 Task: Calculate the shortest route from Miami to Dry Tortugas National Park.
Action: Mouse moved to (422, 126)
Screenshot: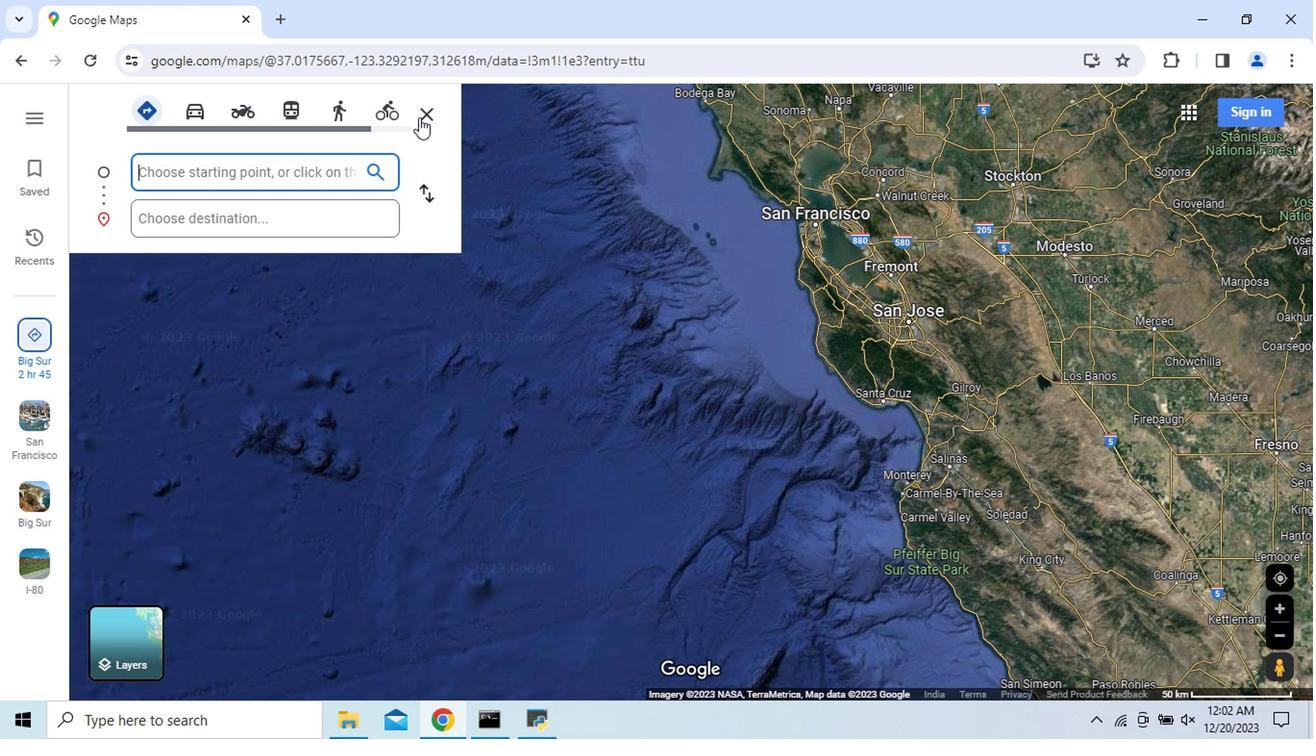 
Action: Mouse pressed left at (422, 126)
Screenshot: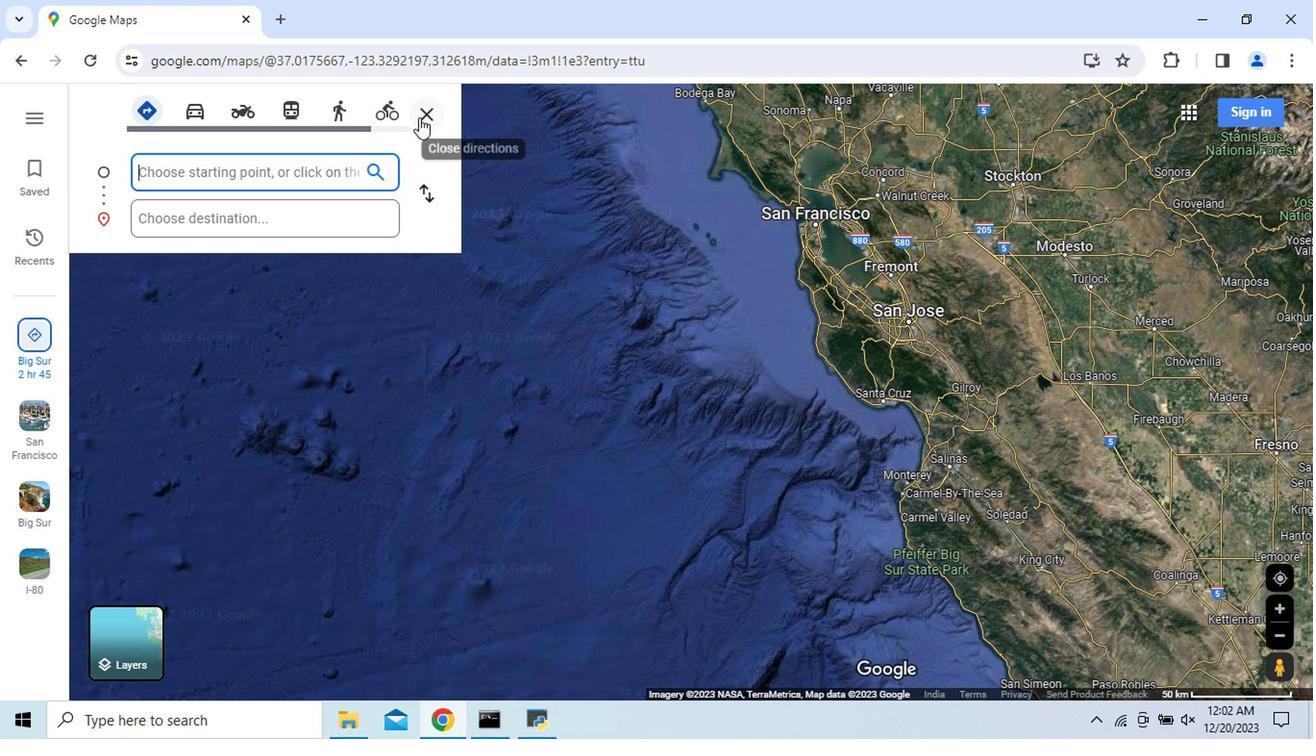 
Action: Mouse moved to (576, 442)
Screenshot: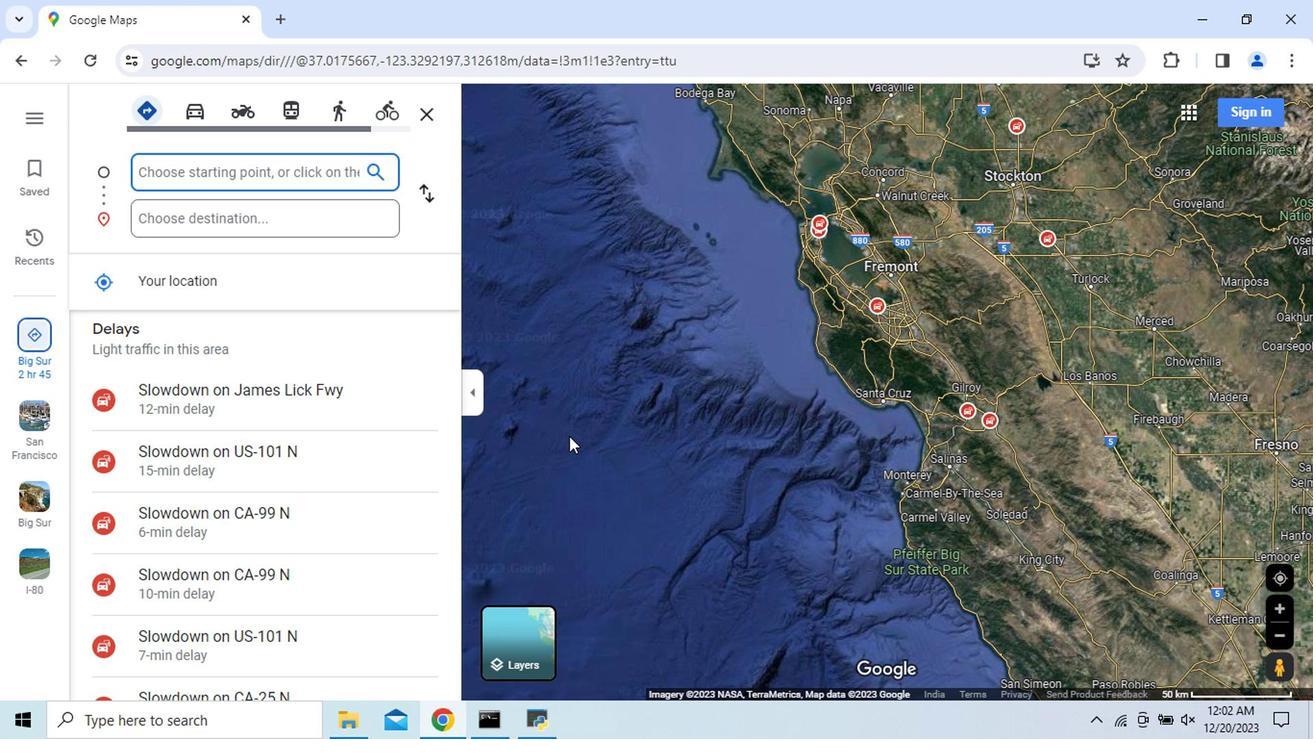 
Action: Key pressed <Key.shift_r>Miami
Screenshot: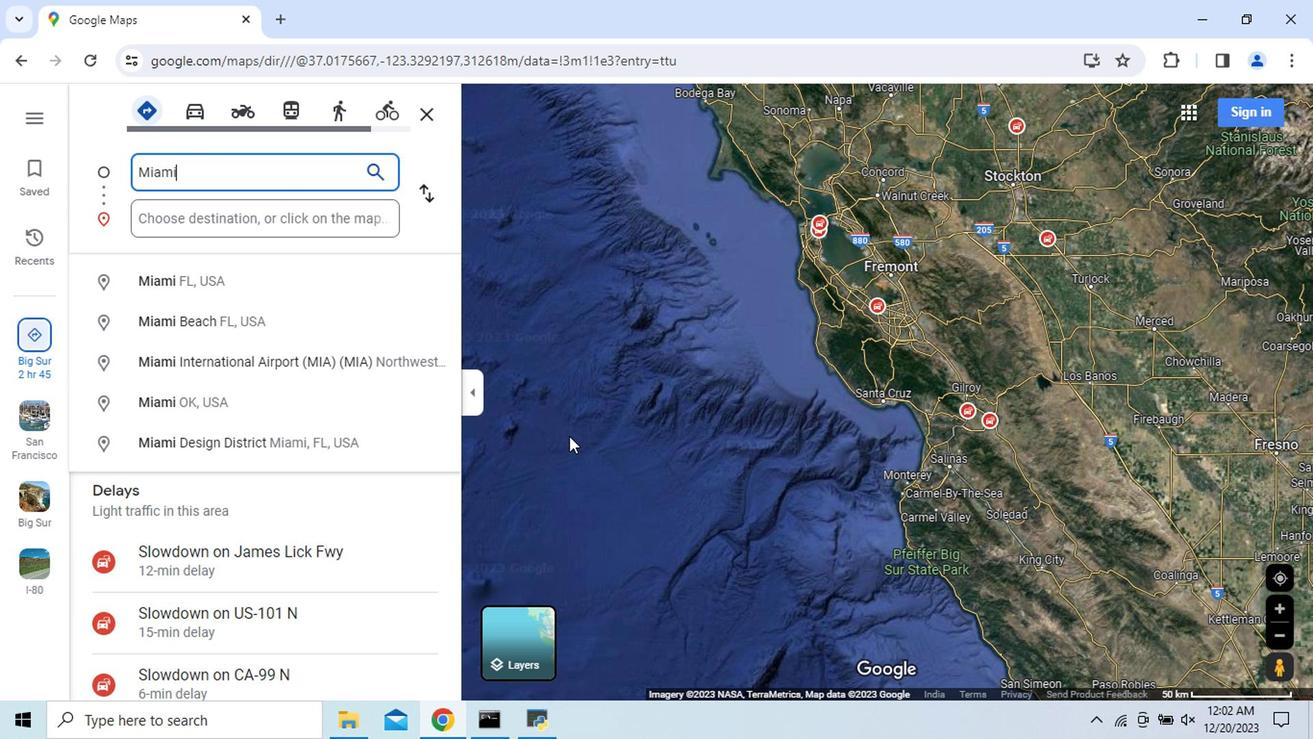 
Action: Mouse moved to (210, 225)
Screenshot: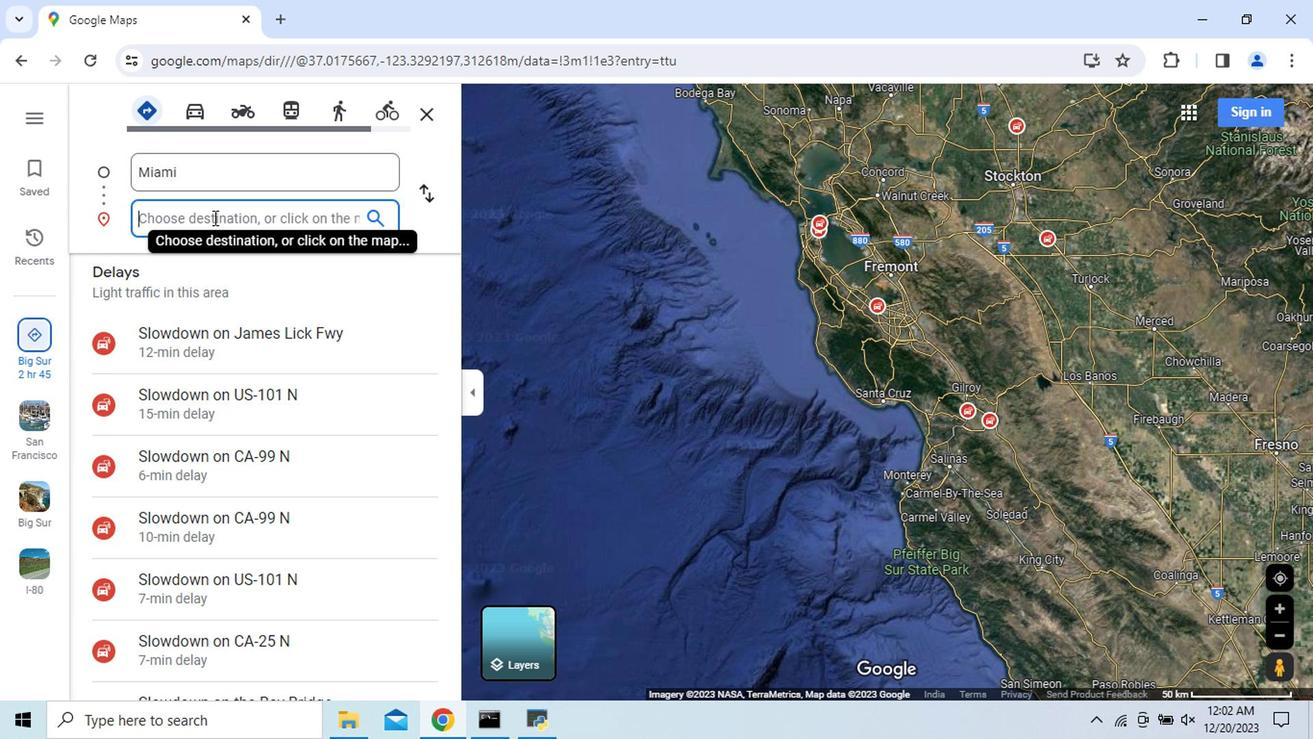 
Action: Mouse pressed left at (210, 225)
Screenshot: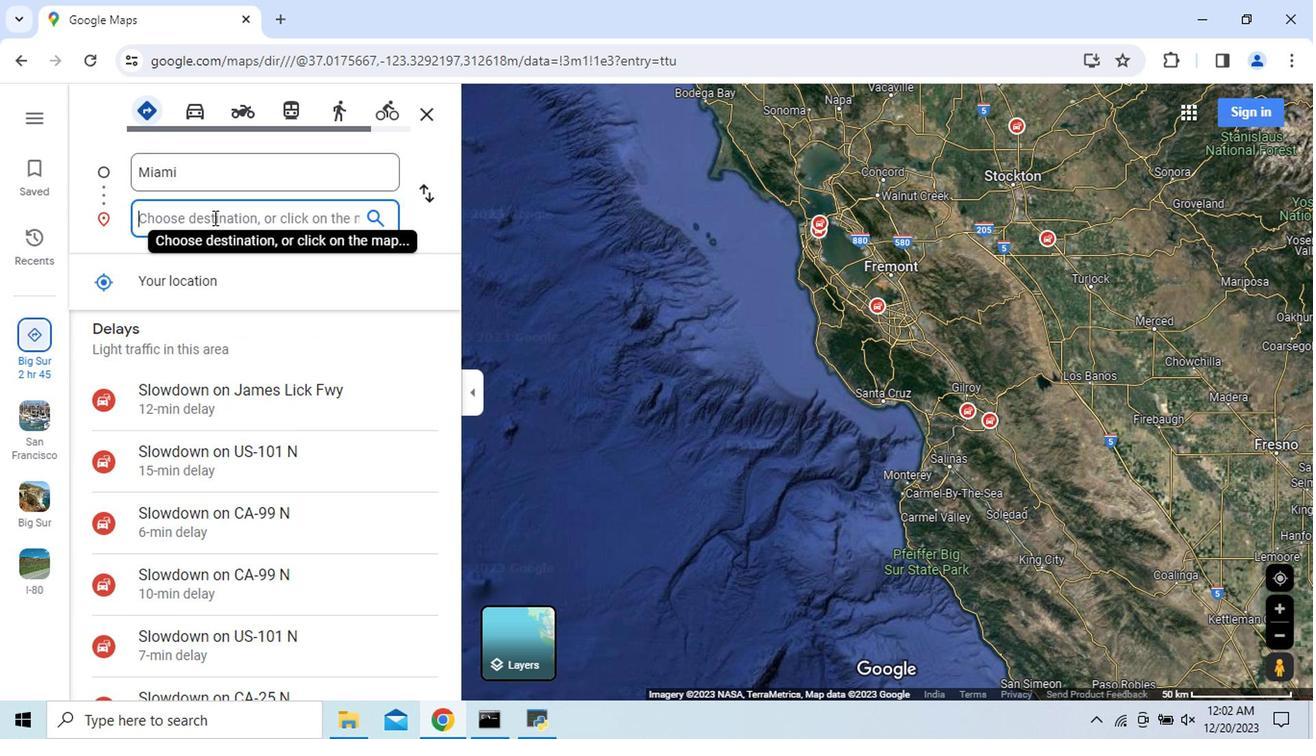 
Action: Key pressed <Key.shift>Dry<Key.space><Key.shift>Tortugas
Screenshot: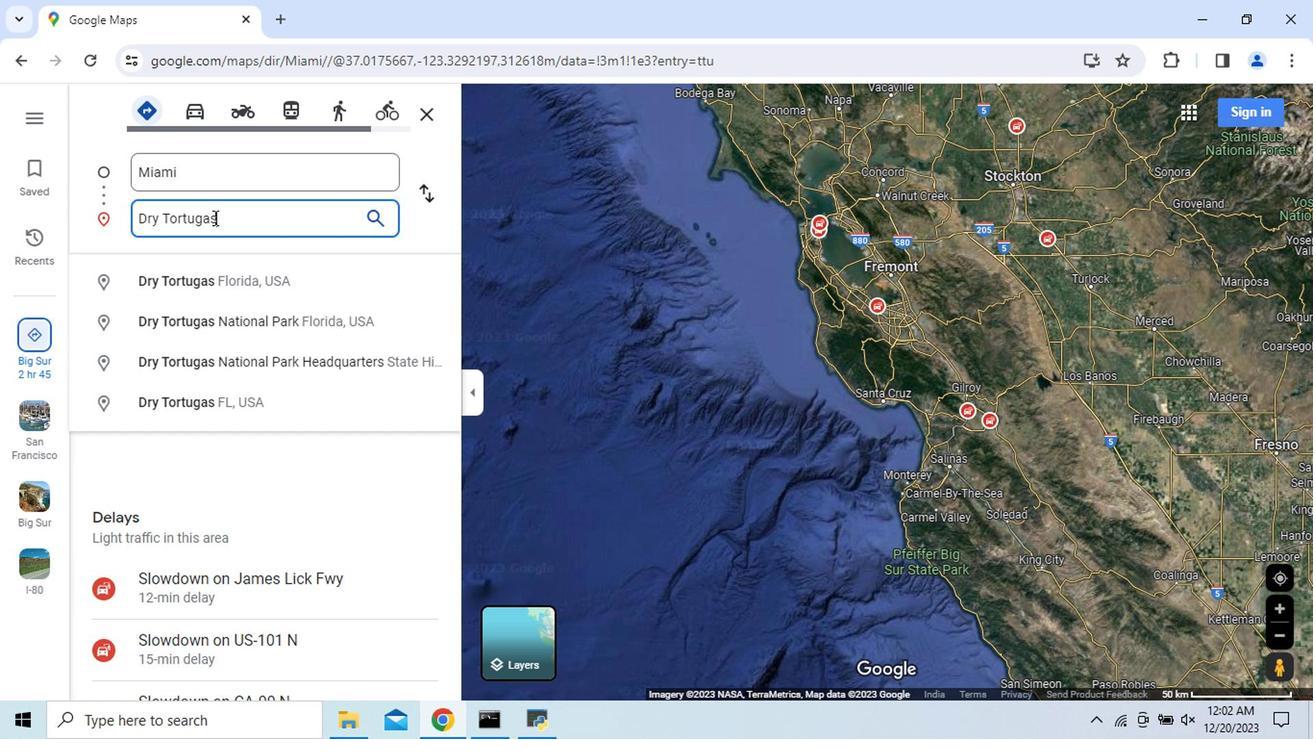 
Action: Mouse moved to (322, 329)
Screenshot: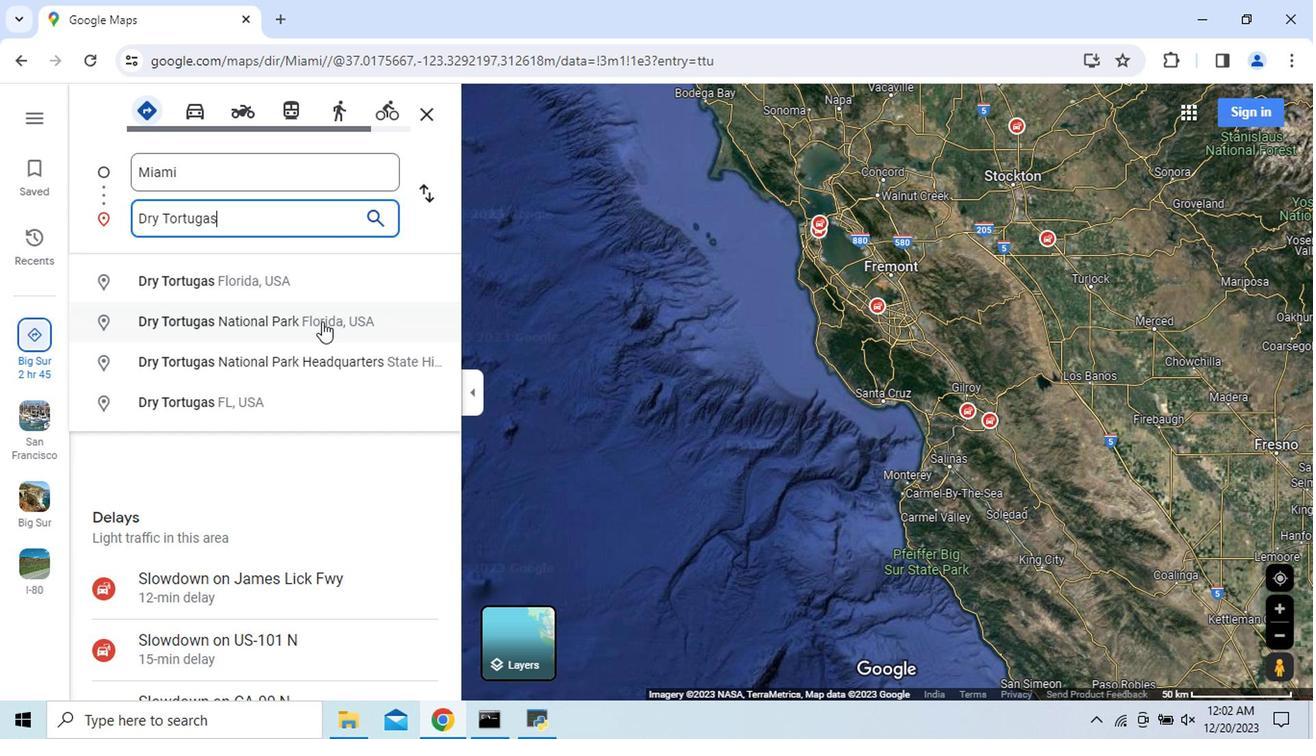 
Action: Mouse pressed left at (322, 329)
Screenshot: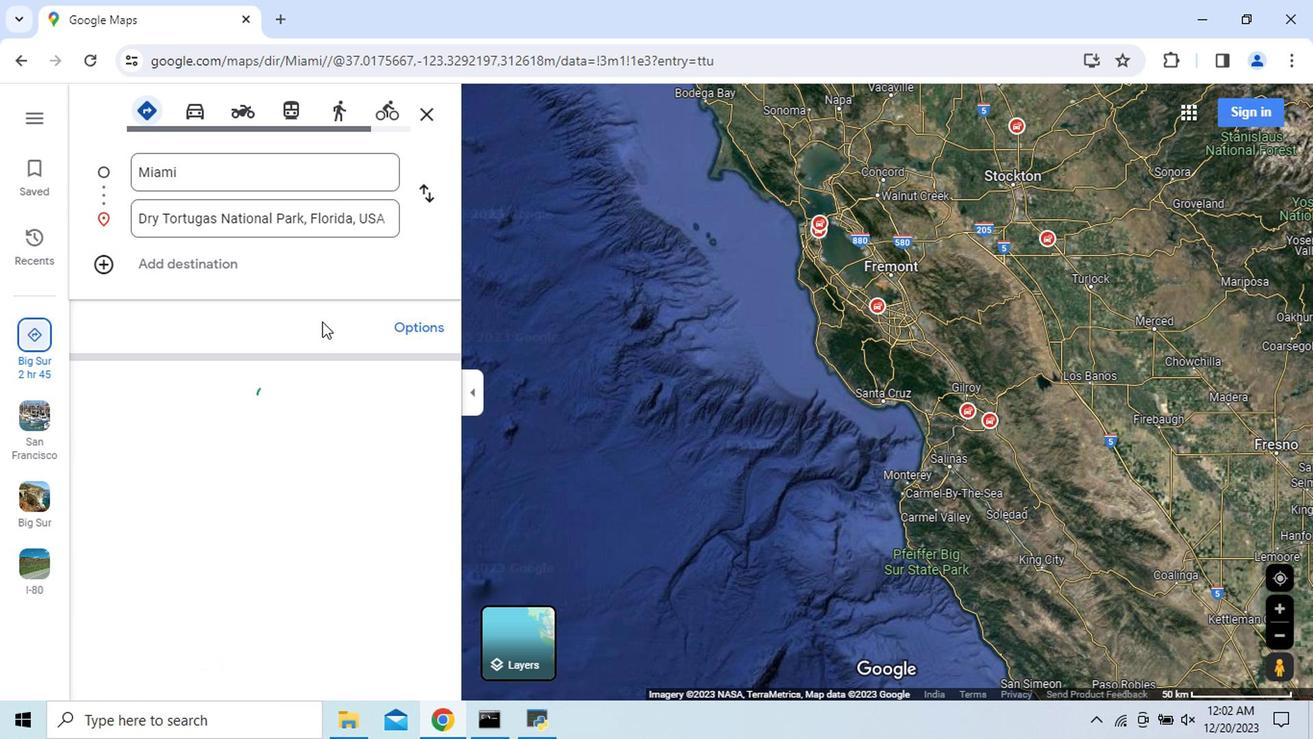 
Action: Mouse moved to (318, 525)
Screenshot: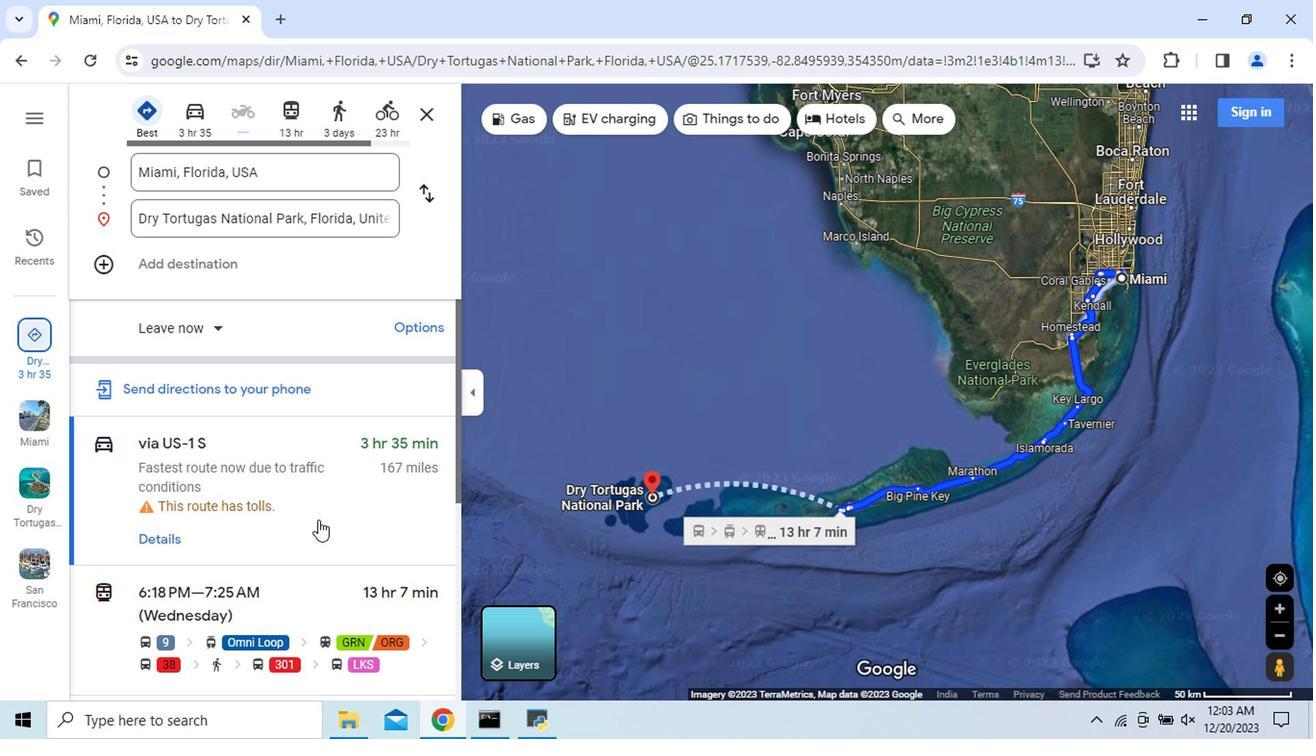 
Action: Mouse scrolled (318, 524) with delta (0, 0)
Screenshot: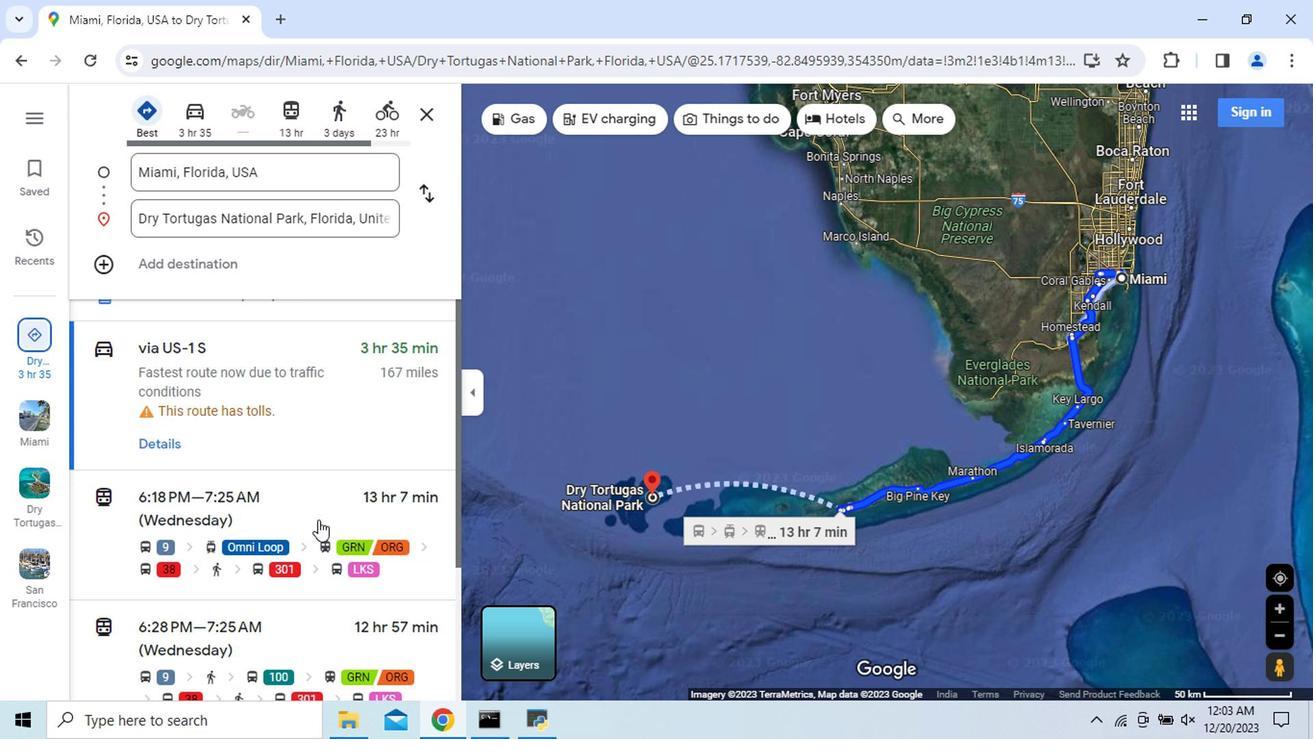 
Action: Mouse moved to (317, 524)
Screenshot: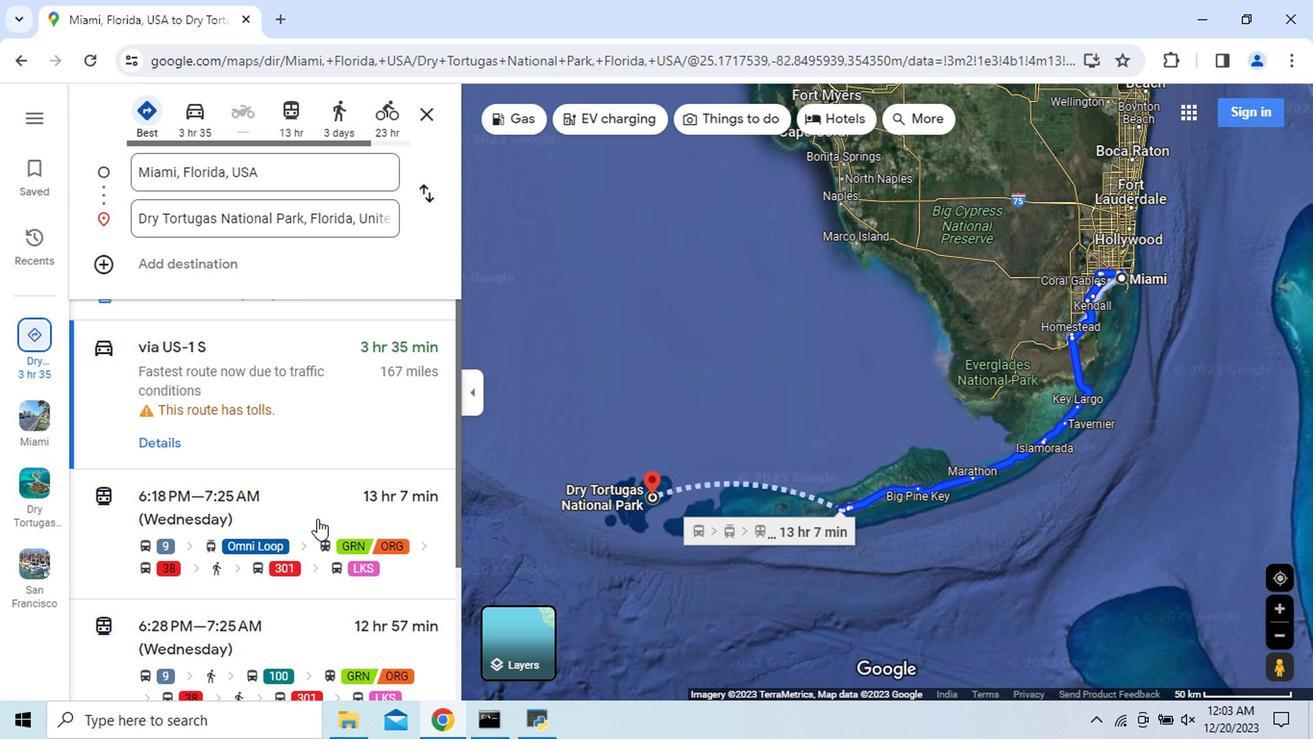 
Action: Mouse scrolled (317, 523) with delta (0, -1)
Screenshot: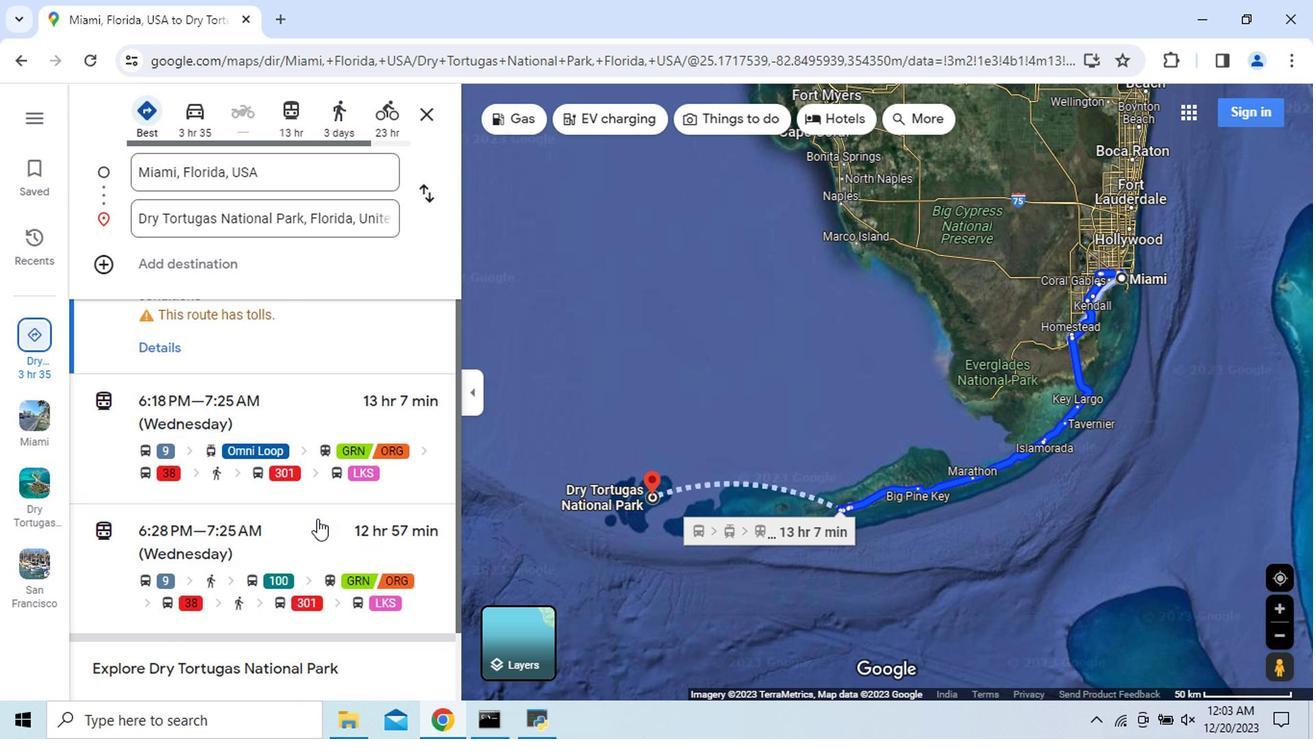 
Action: Mouse scrolled (317, 523) with delta (0, -1)
Screenshot: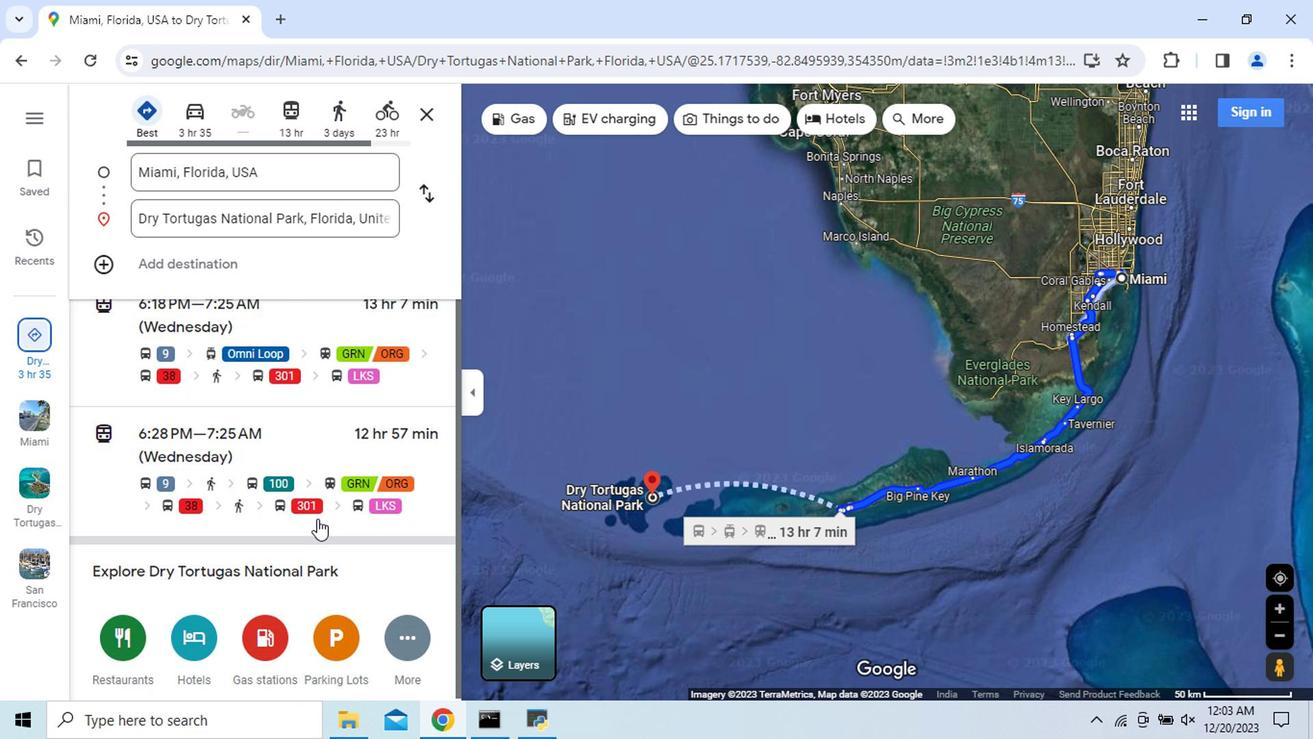 
Action: Mouse scrolled (317, 525) with delta (0, 0)
Screenshot: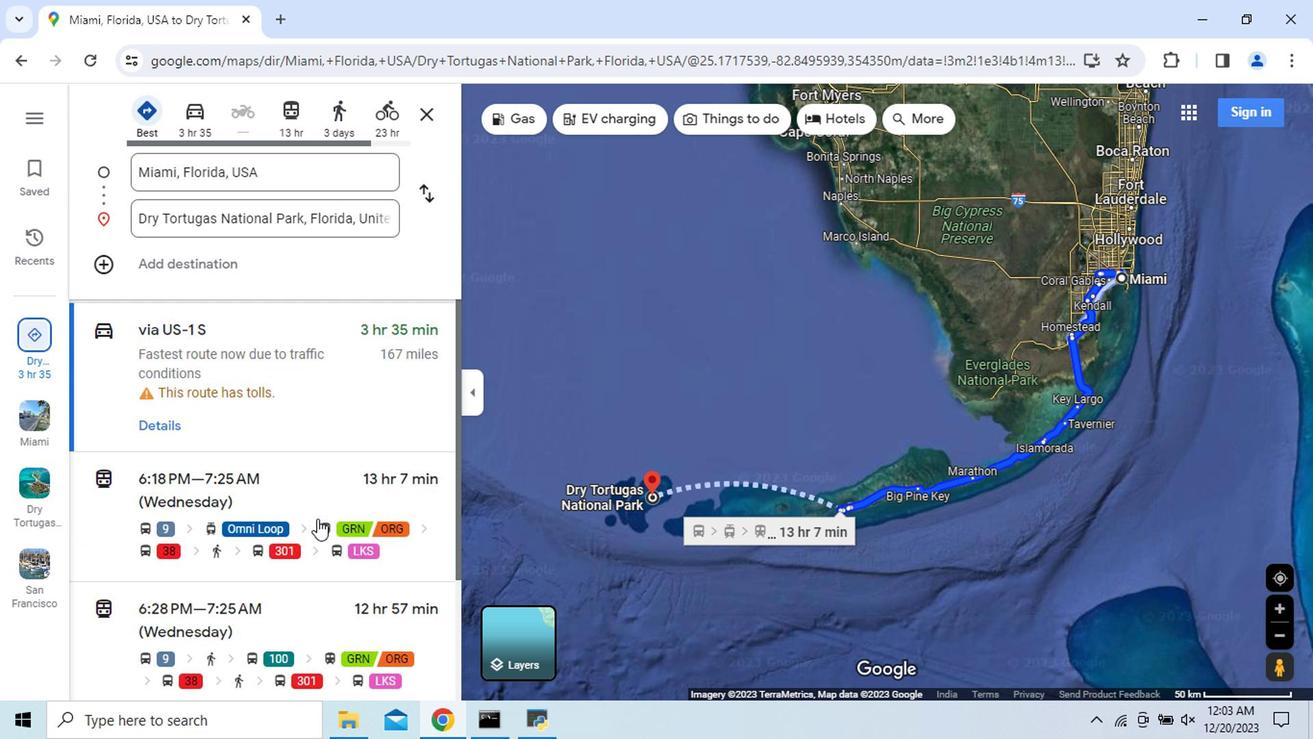 
Action: Mouse scrolled (317, 525) with delta (0, 0)
Screenshot: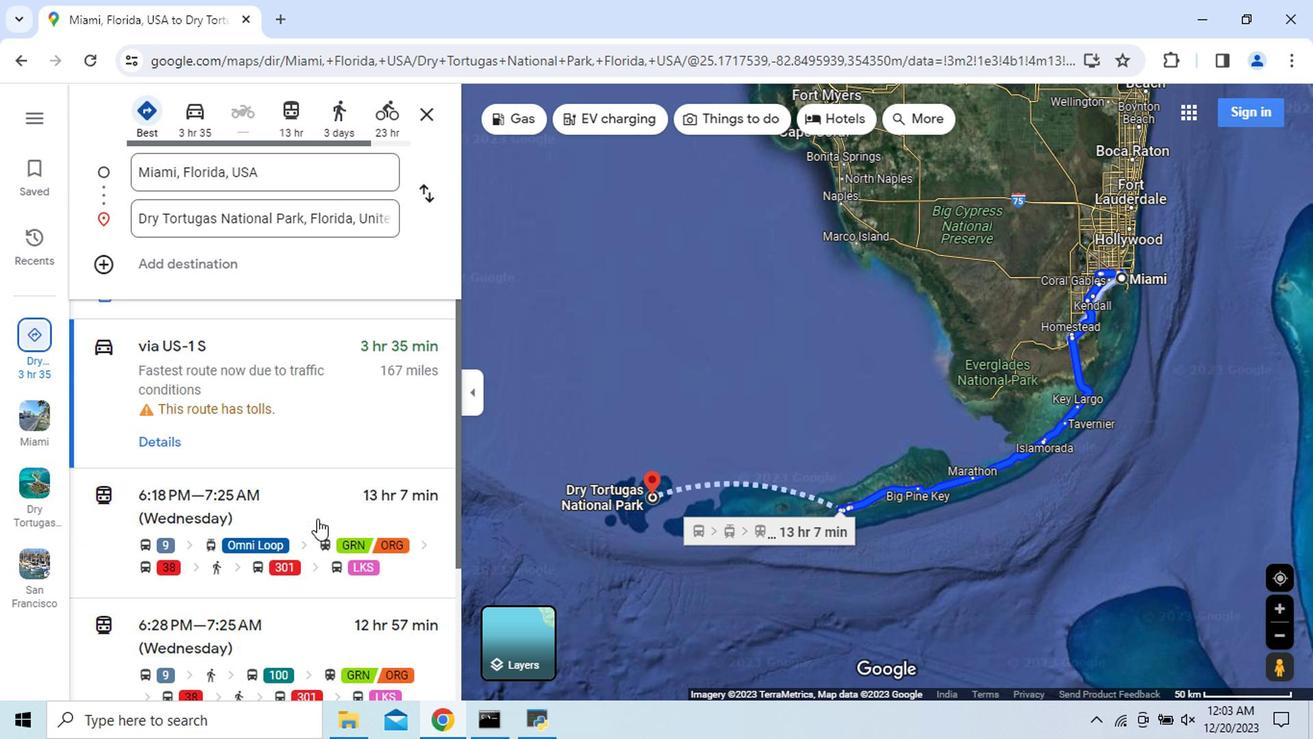 
Action: Mouse scrolled (317, 525) with delta (0, 0)
Screenshot: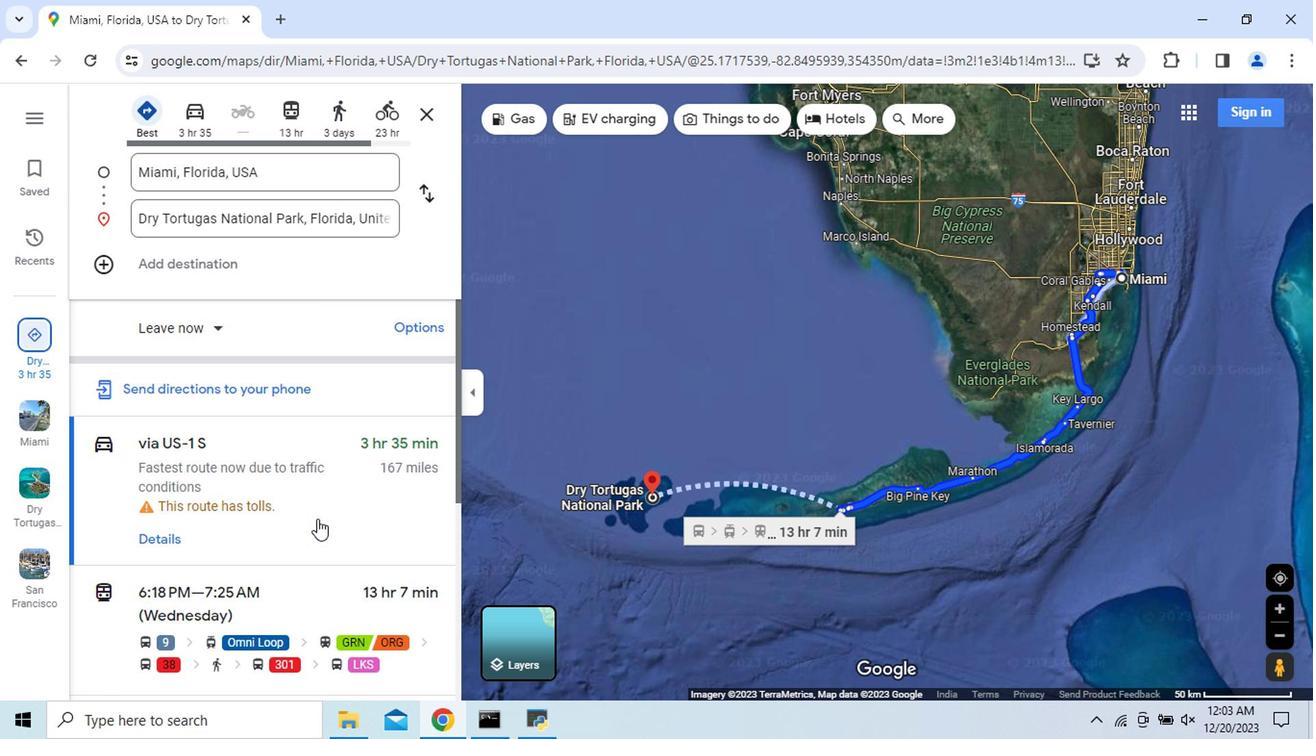 
Action: Mouse scrolled (317, 525) with delta (0, 0)
Screenshot: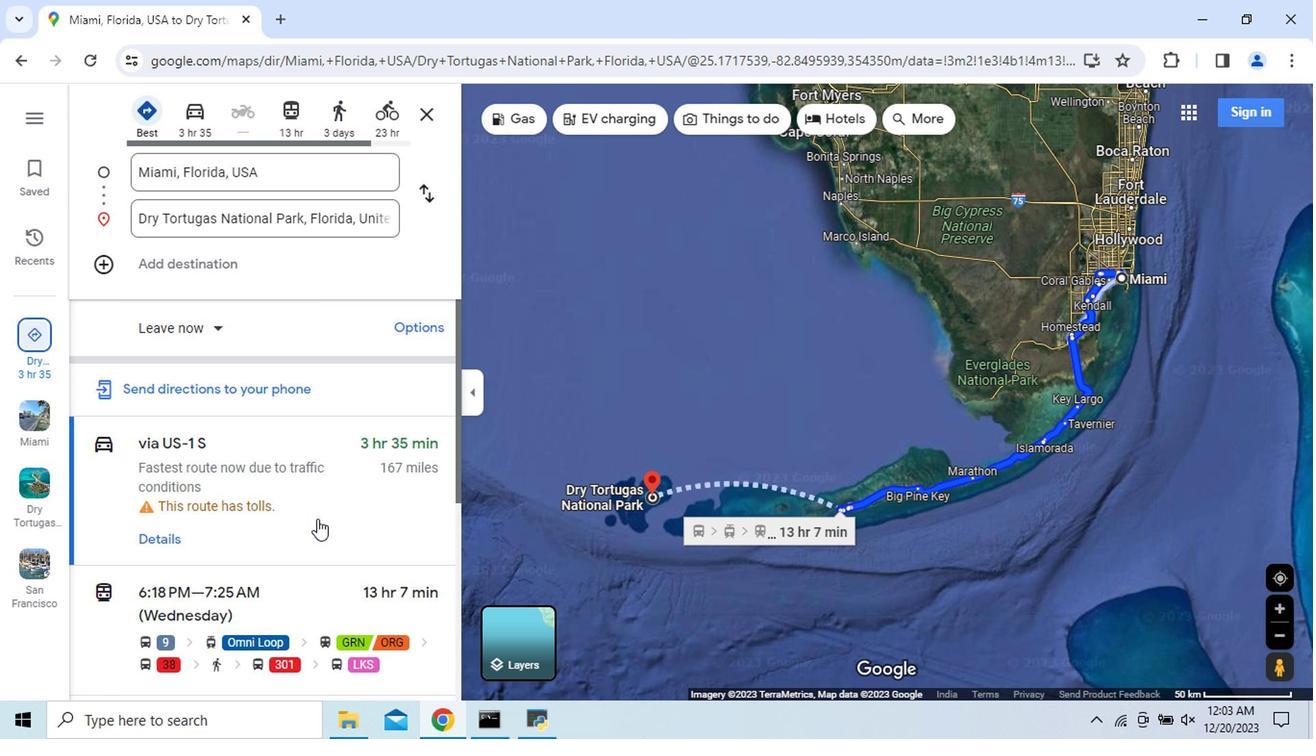 
Action: Mouse moved to (158, 539)
Screenshot: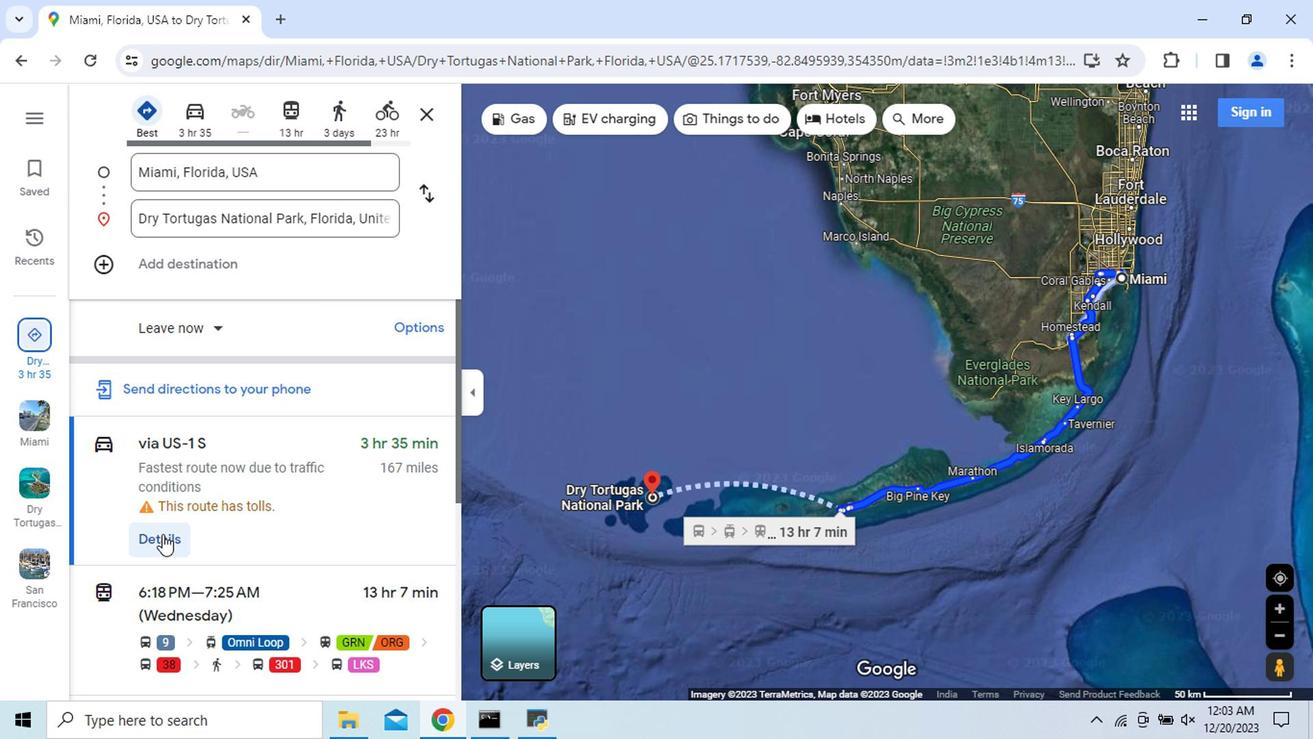 
Action: Mouse pressed left at (158, 539)
Screenshot: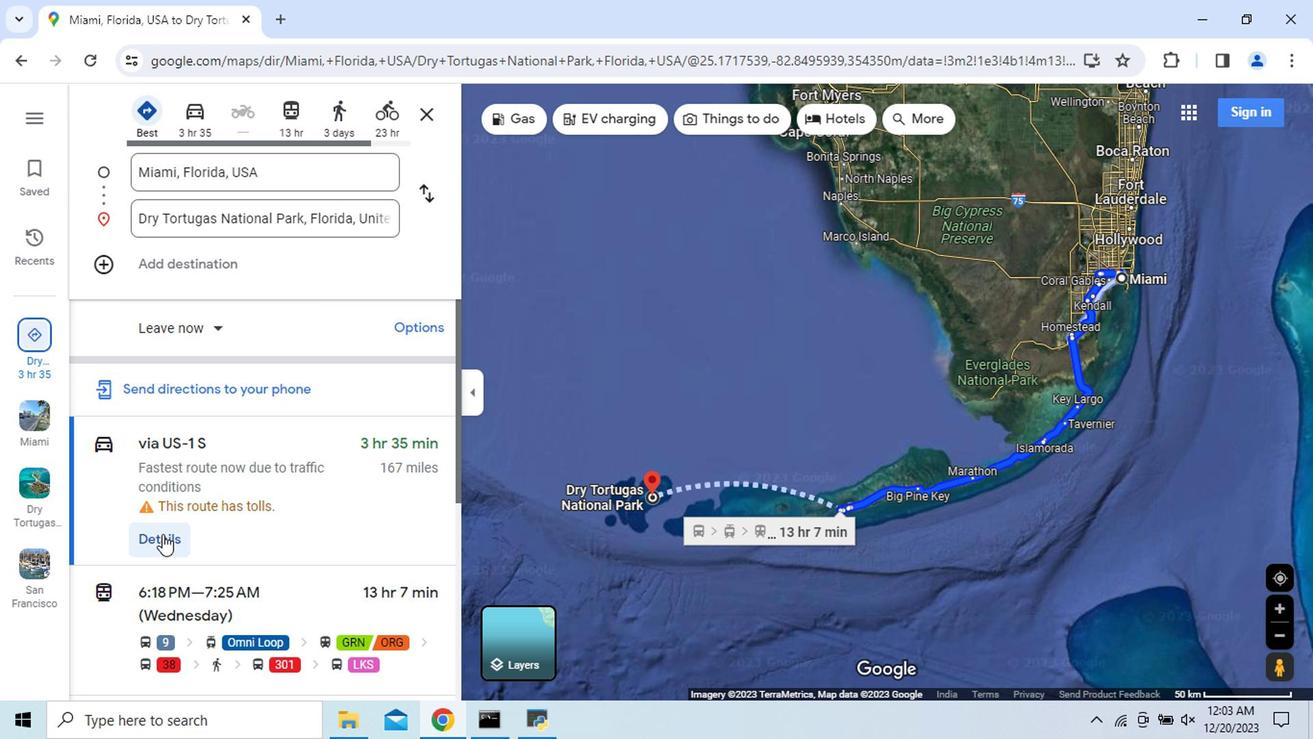 
Action: Mouse moved to (100, 385)
Screenshot: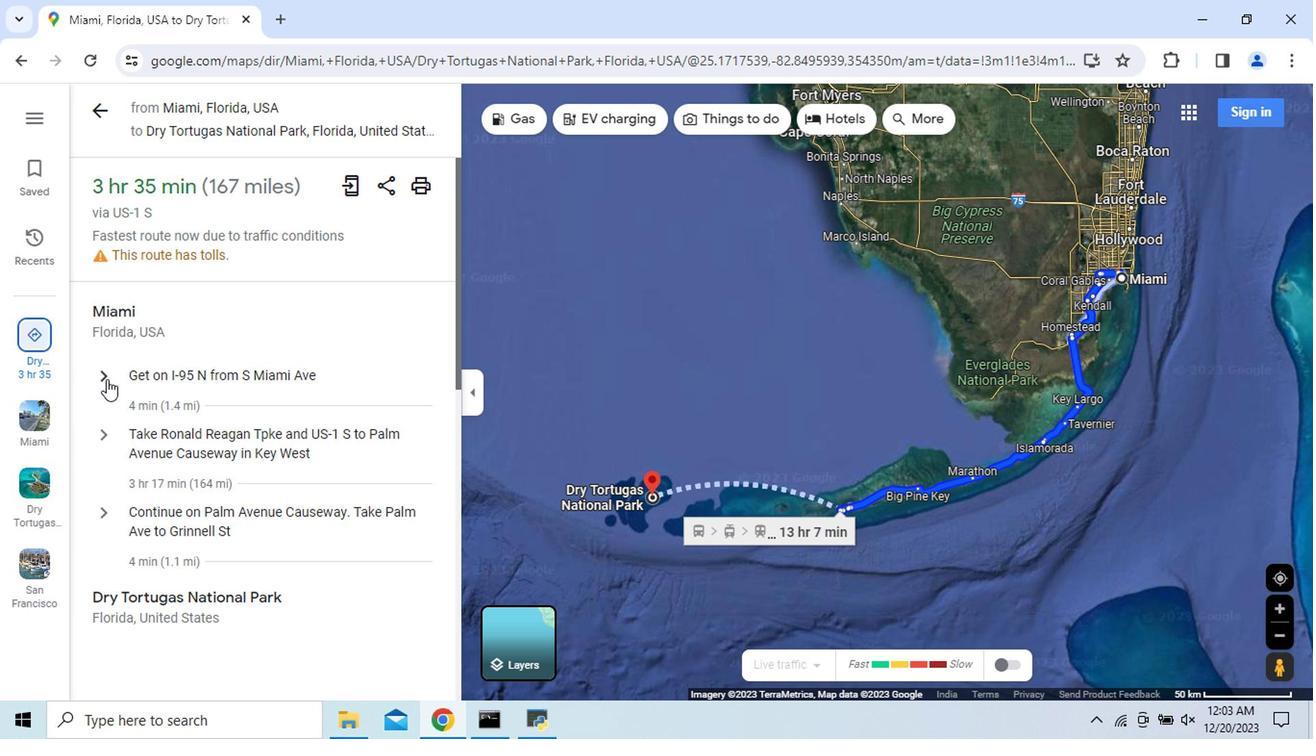 
Action: Mouse pressed left at (100, 385)
Screenshot: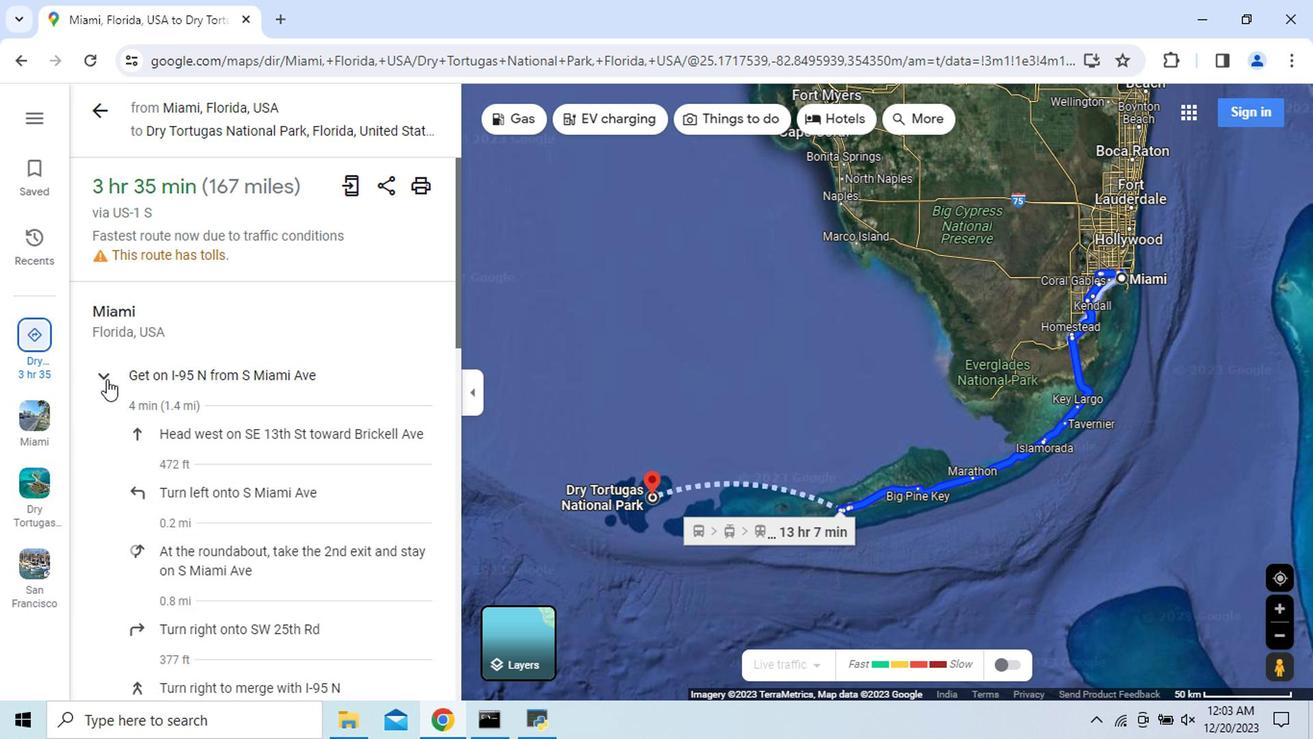 
Action: Mouse moved to (93, 516)
Screenshot: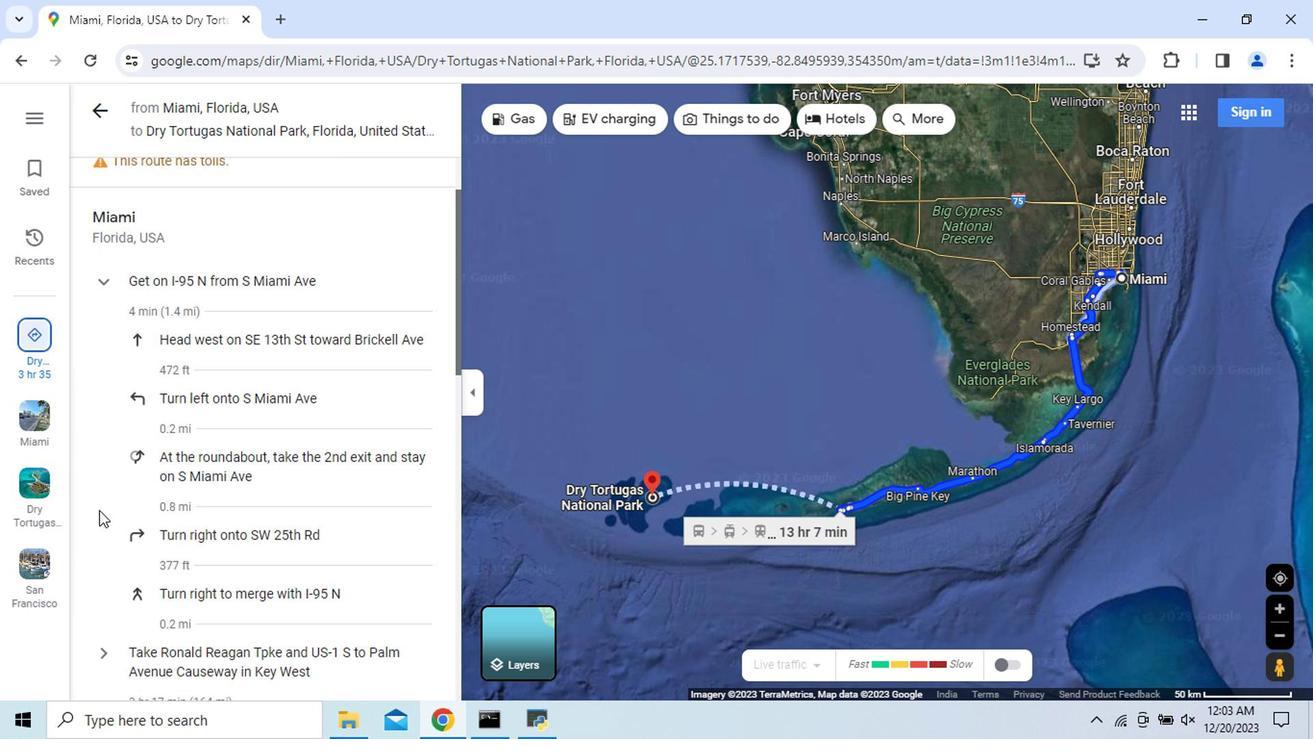 
Action: Mouse scrolled (93, 515) with delta (0, 0)
Screenshot: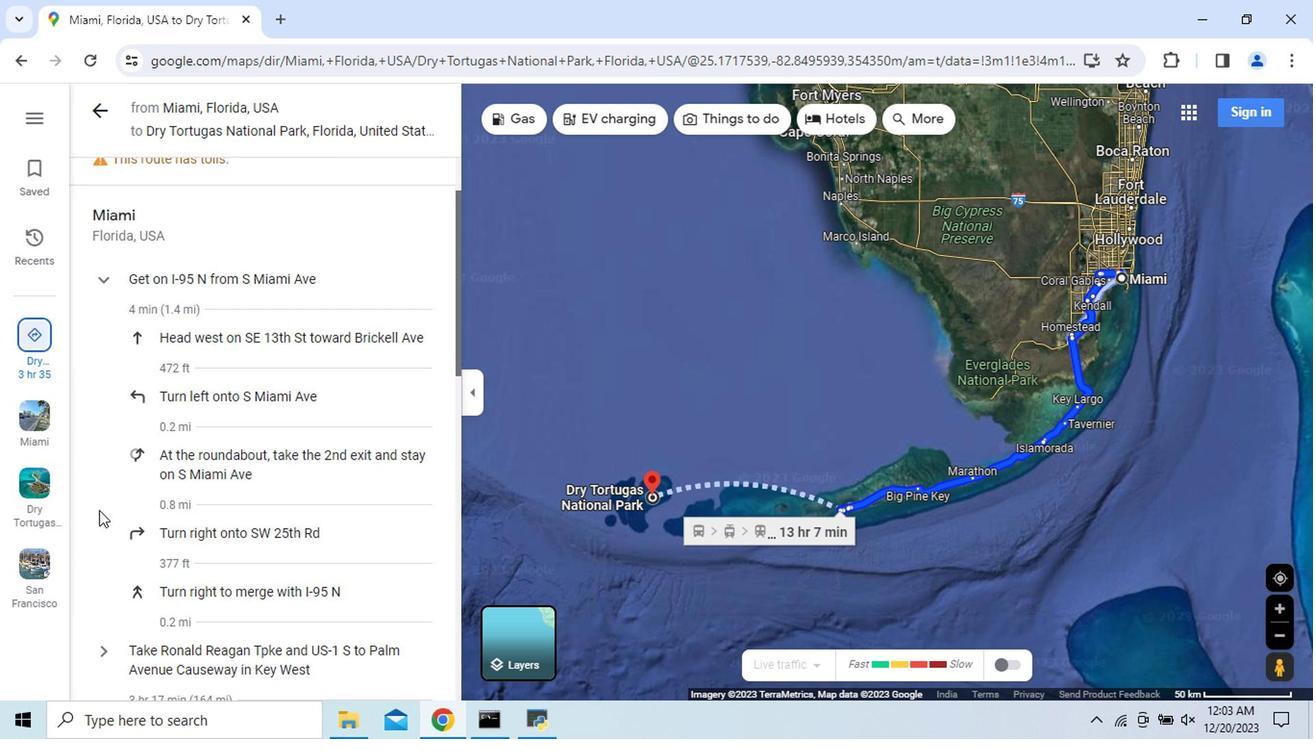 
Action: Mouse scrolled (93, 515) with delta (0, 0)
Screenshot: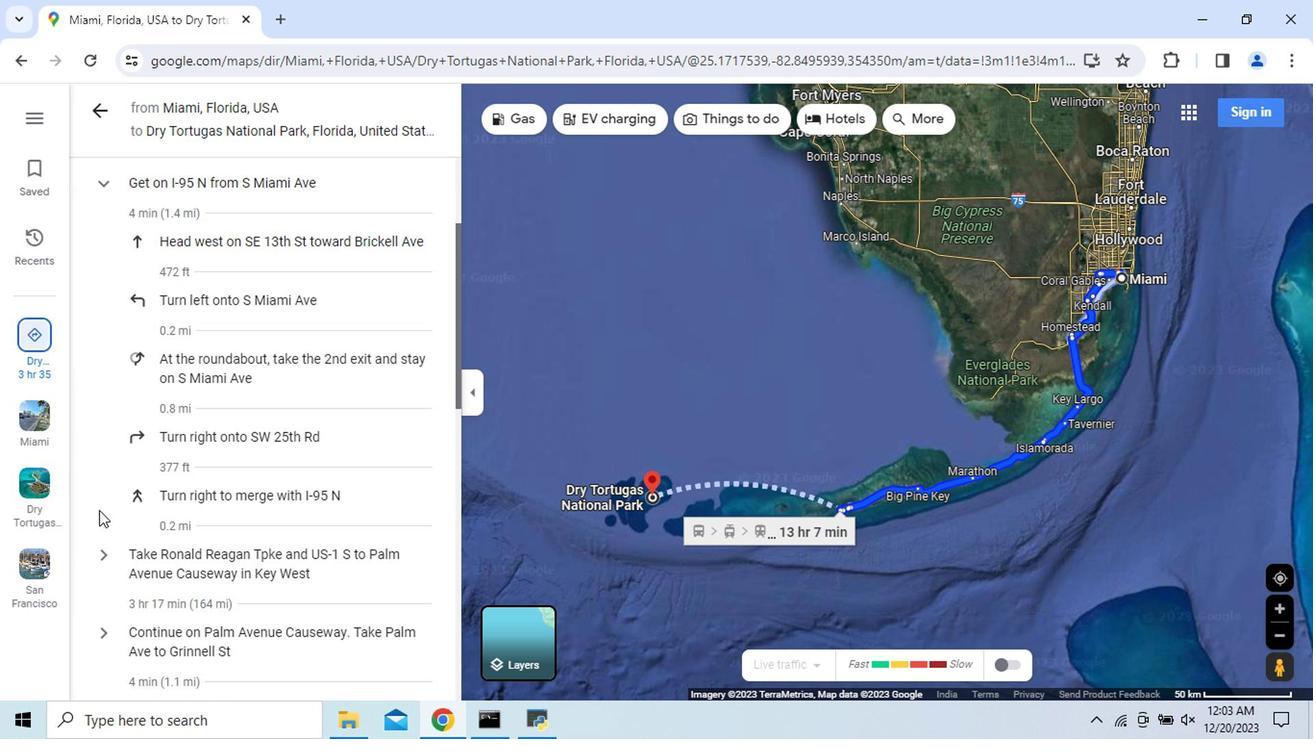 
Action: Mouse moved to (91, 554)
Screenshot: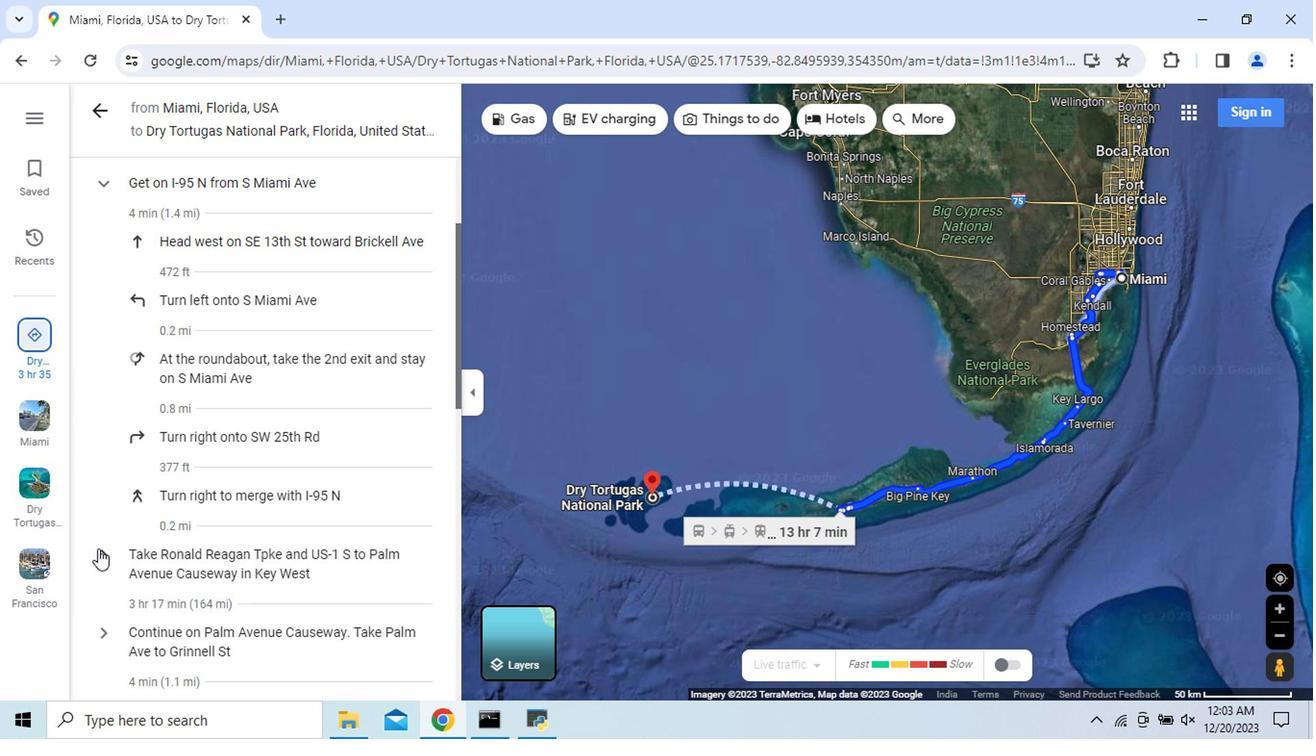 
Action: Mouse pressed left at (91, 554)
Screenshot: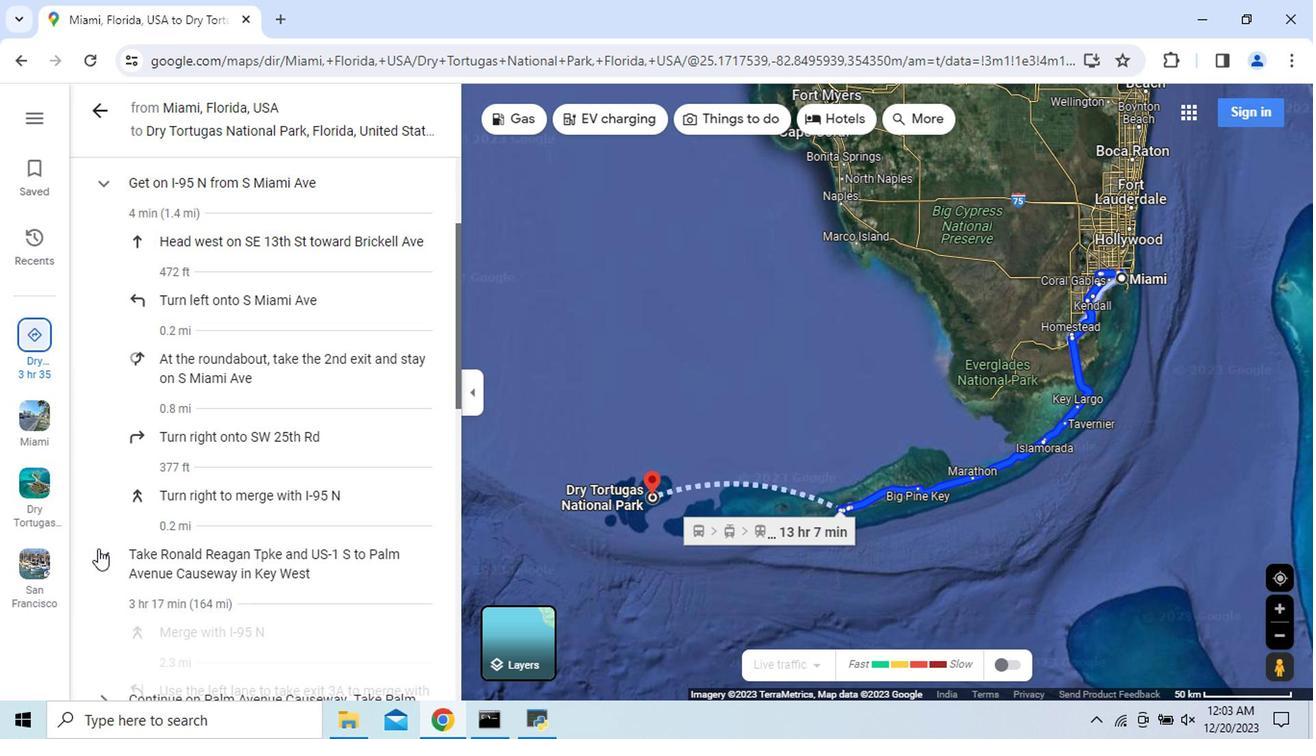
Action: Mouse moved to (88, 555)
Screenshot: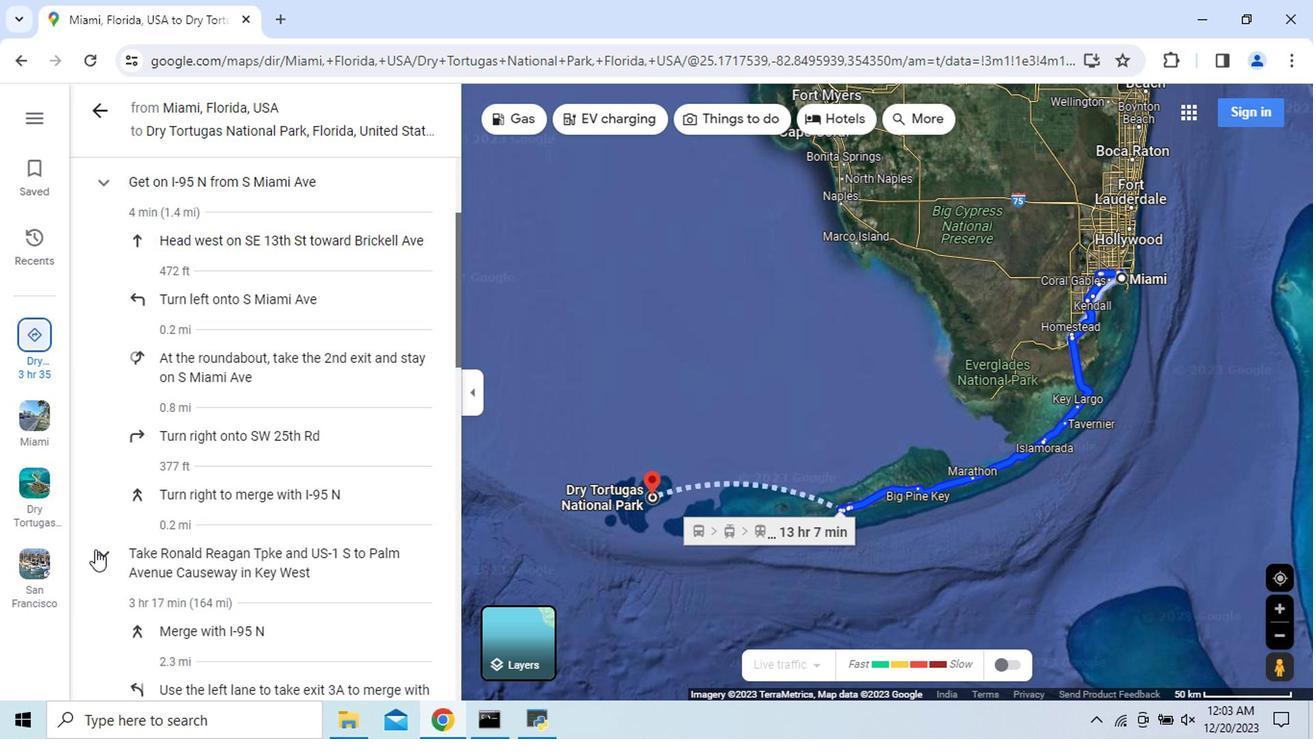 
Action: Mouse scrolled (88, 554) with delta (0, 0)
Screenshot: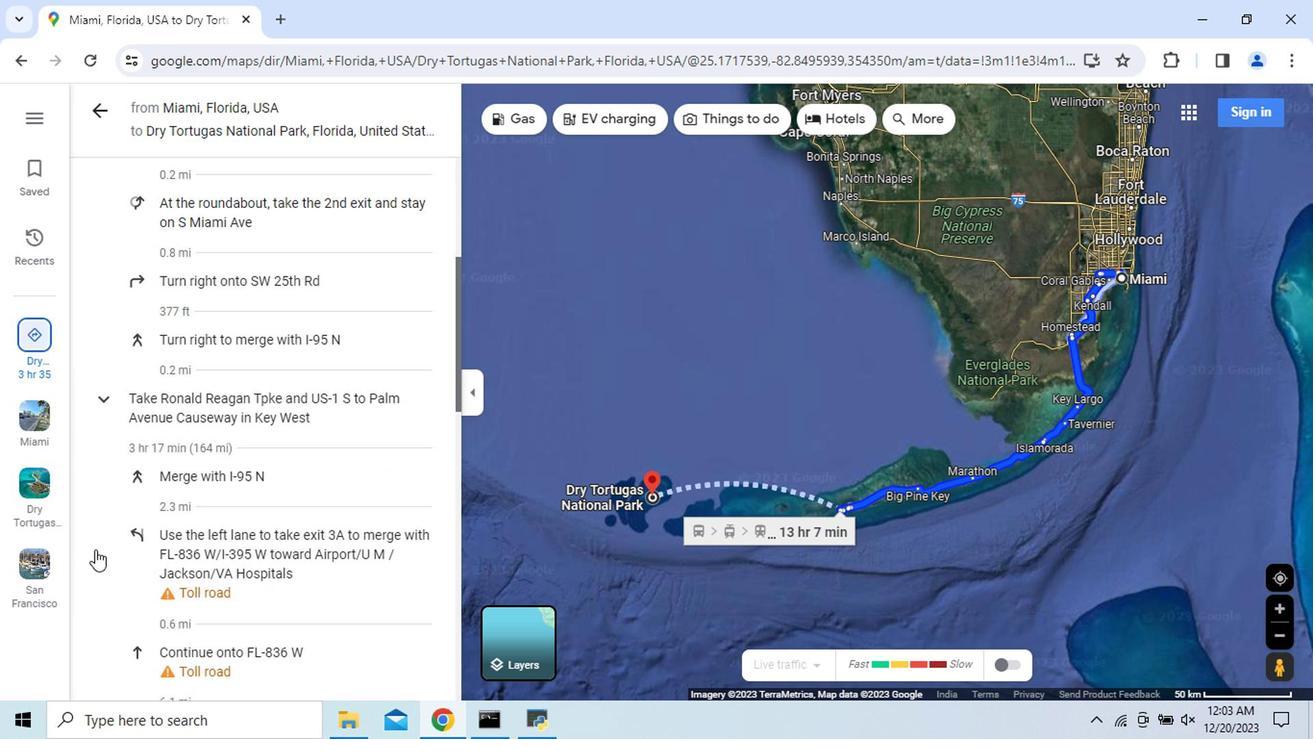 
Action: Mouse scrolled (88, 554) with delta (0, 0)
Screenshot: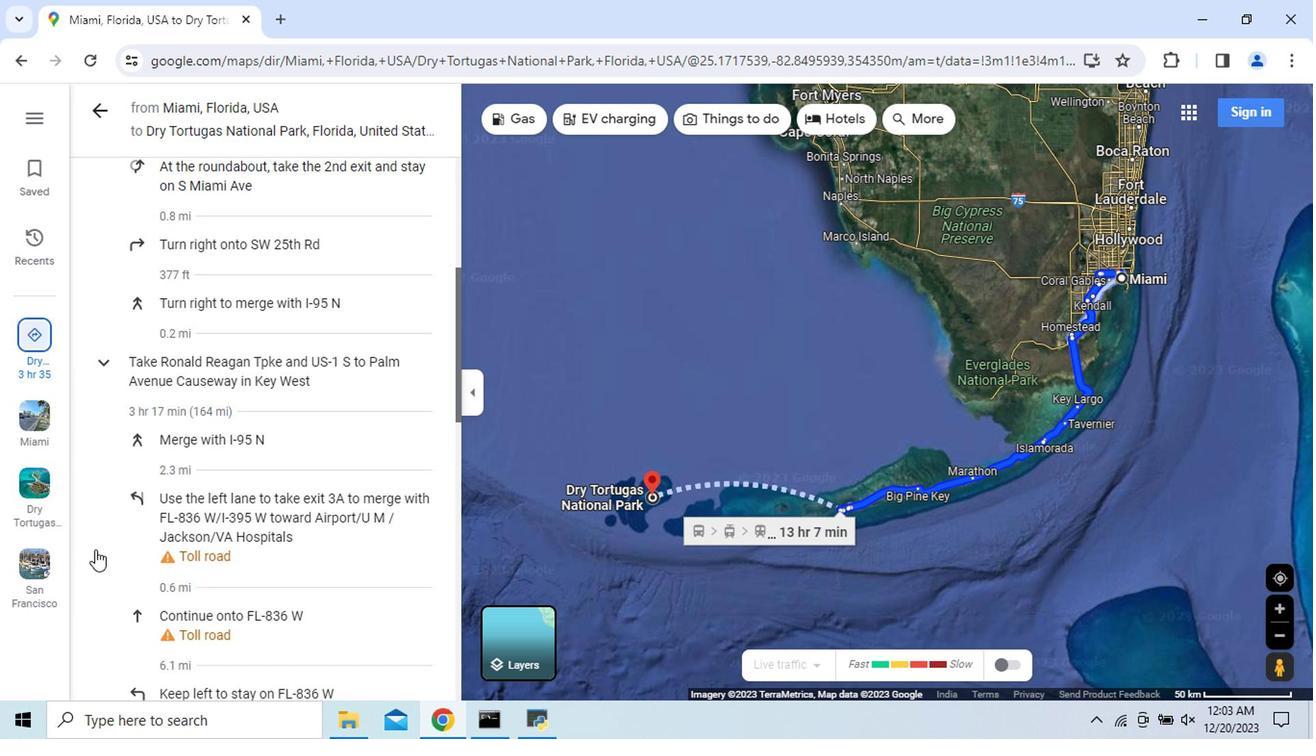 
Action: Mouse scrolled (88, 554) with delta (0, 0)
Screenshot: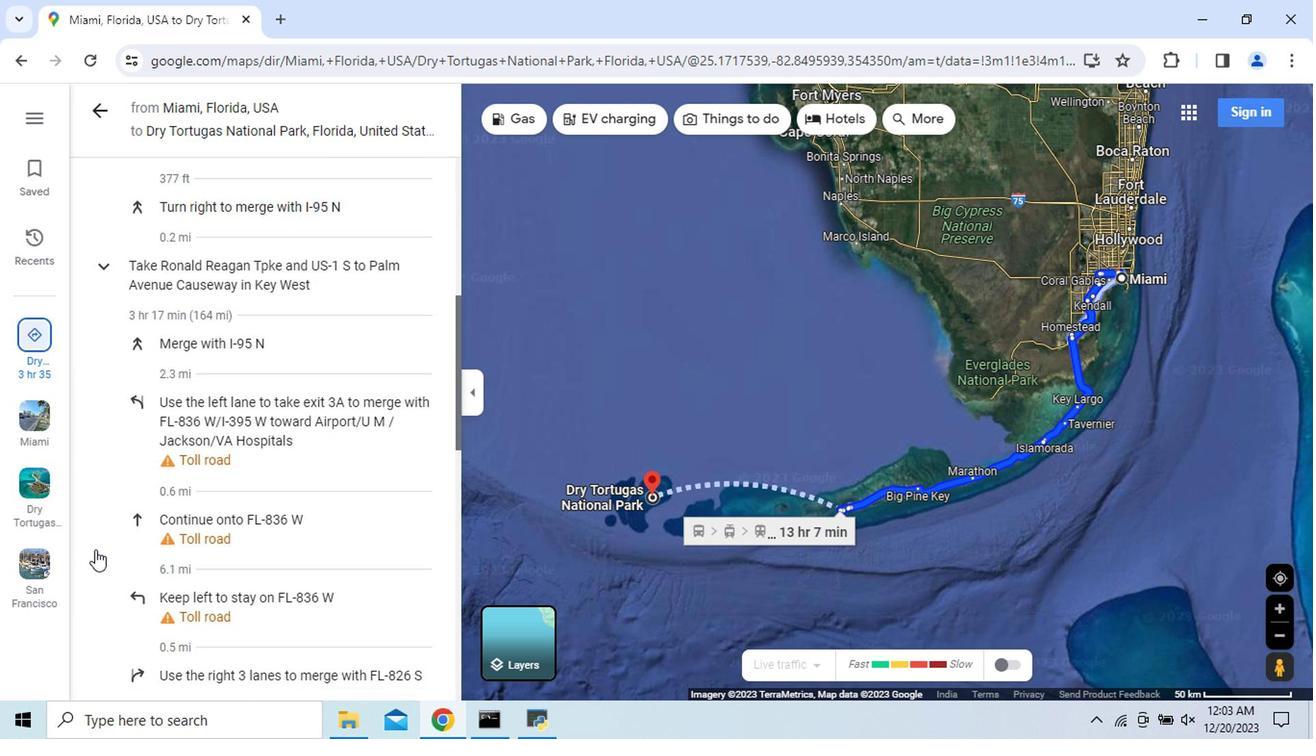 
Action: Mouse scrolled (88, 554) with delta (0, 0)
Screenshot: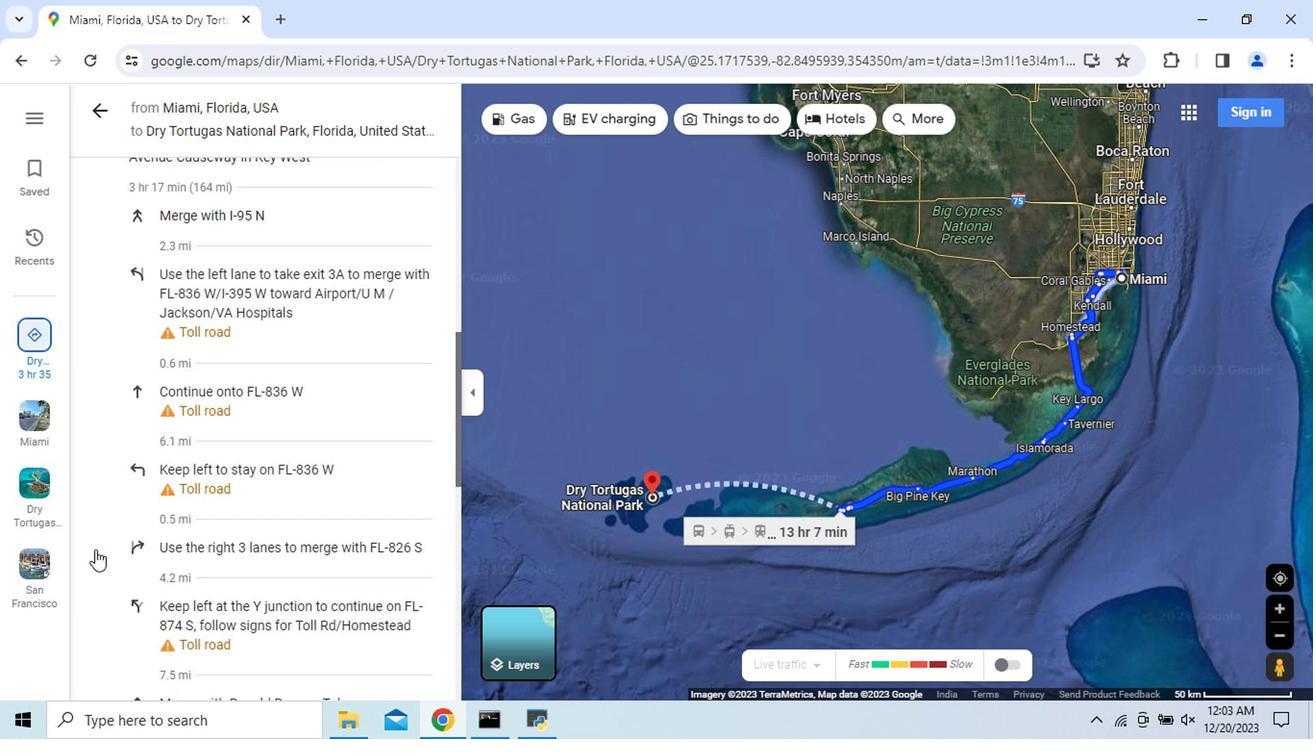 
Action: Mouse scrolled (88, 554) with delta (0, 0)
Screenshot: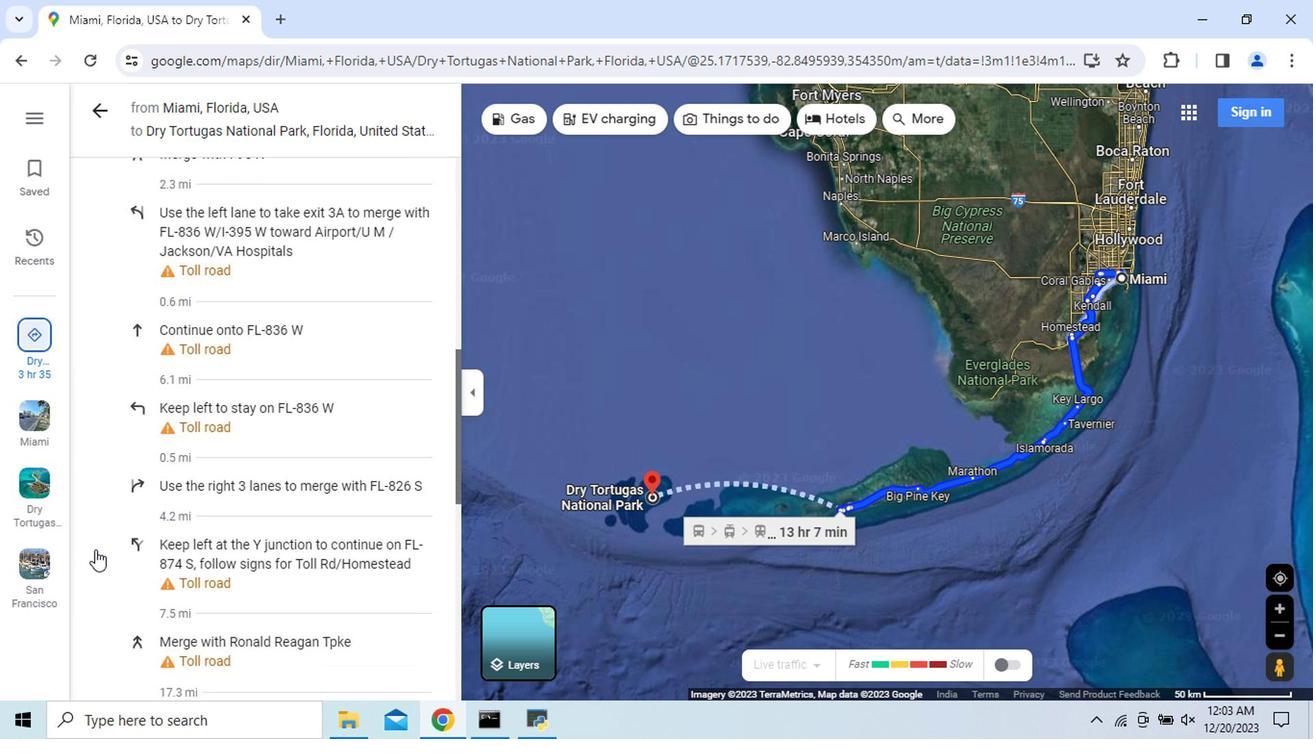
Action: Mouse scrolled (88, 554) with delta (0, 0)
Screenshot: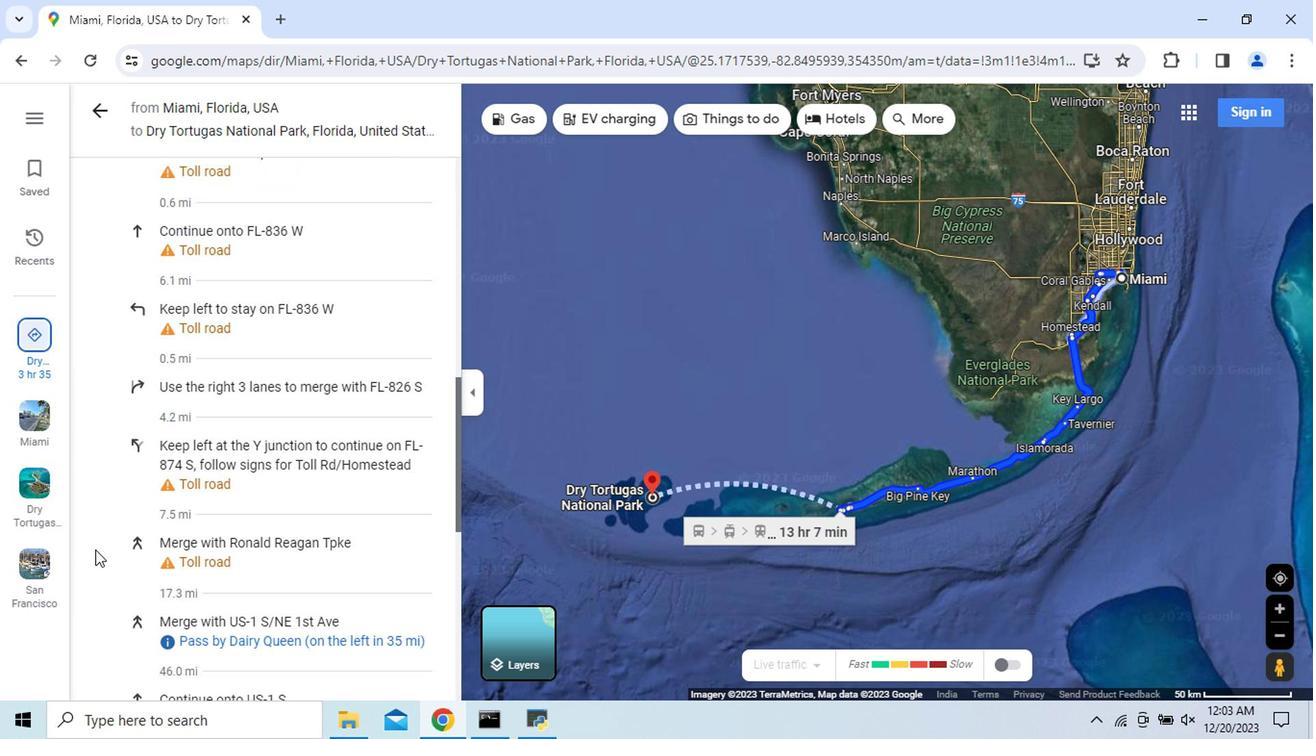 
Action: Mouse scrolled (88, 554) with delta (0, 0)
Screenshot: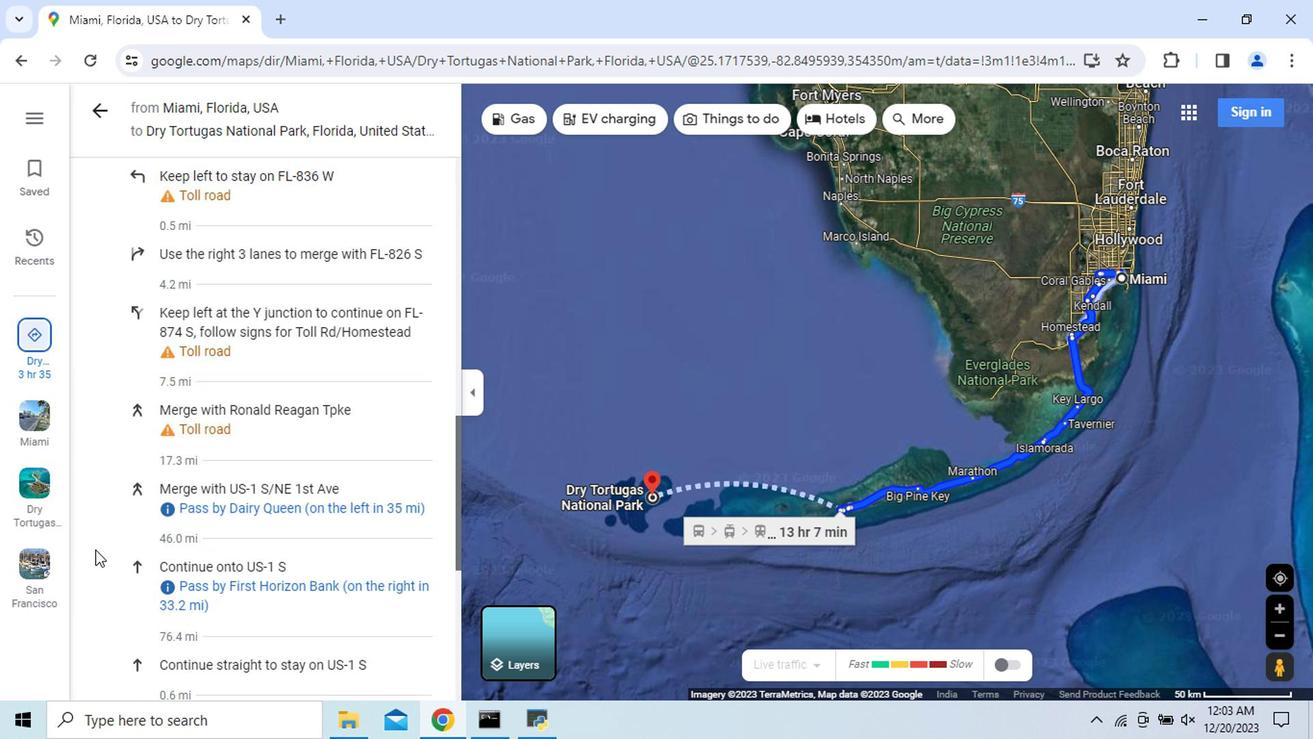 
Action: Mouse scrolled (88, 554) with delta (0, 0)
Screenshot: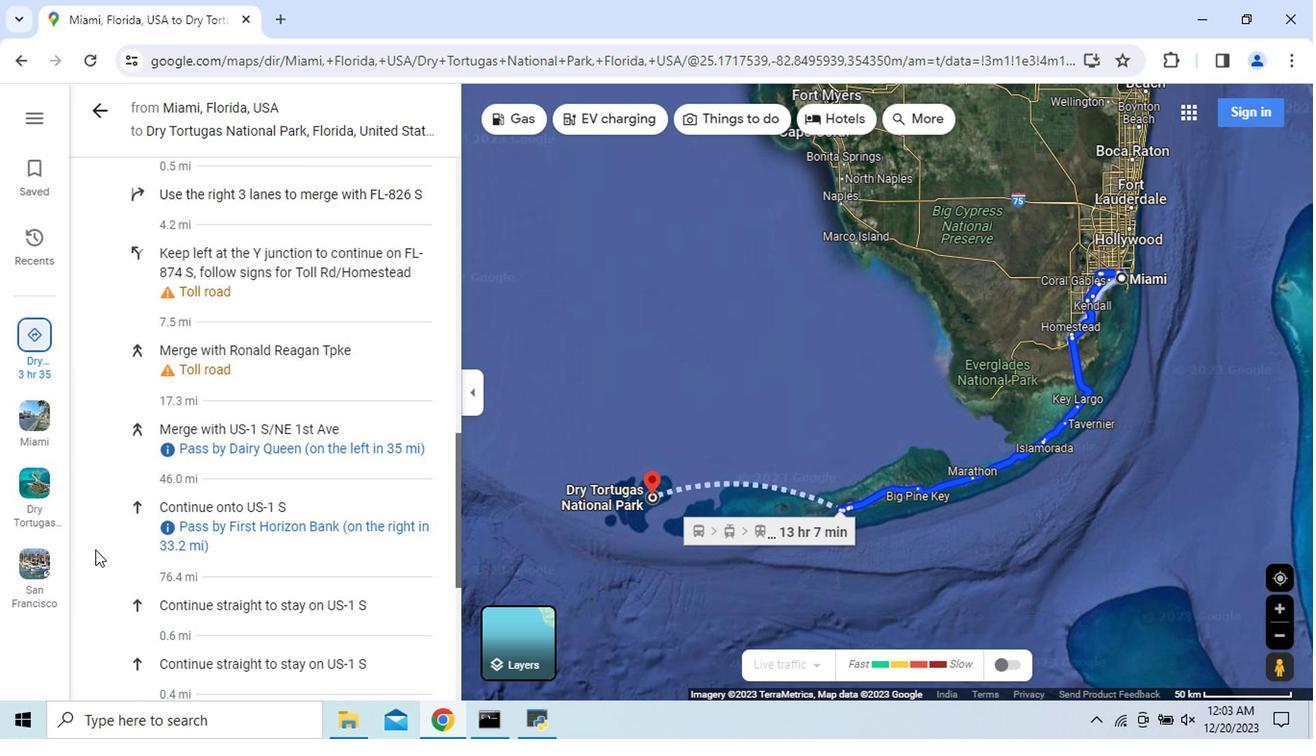 
Action: Mouse scrolled (88, 554) with delta (0, 0)
Screenshot: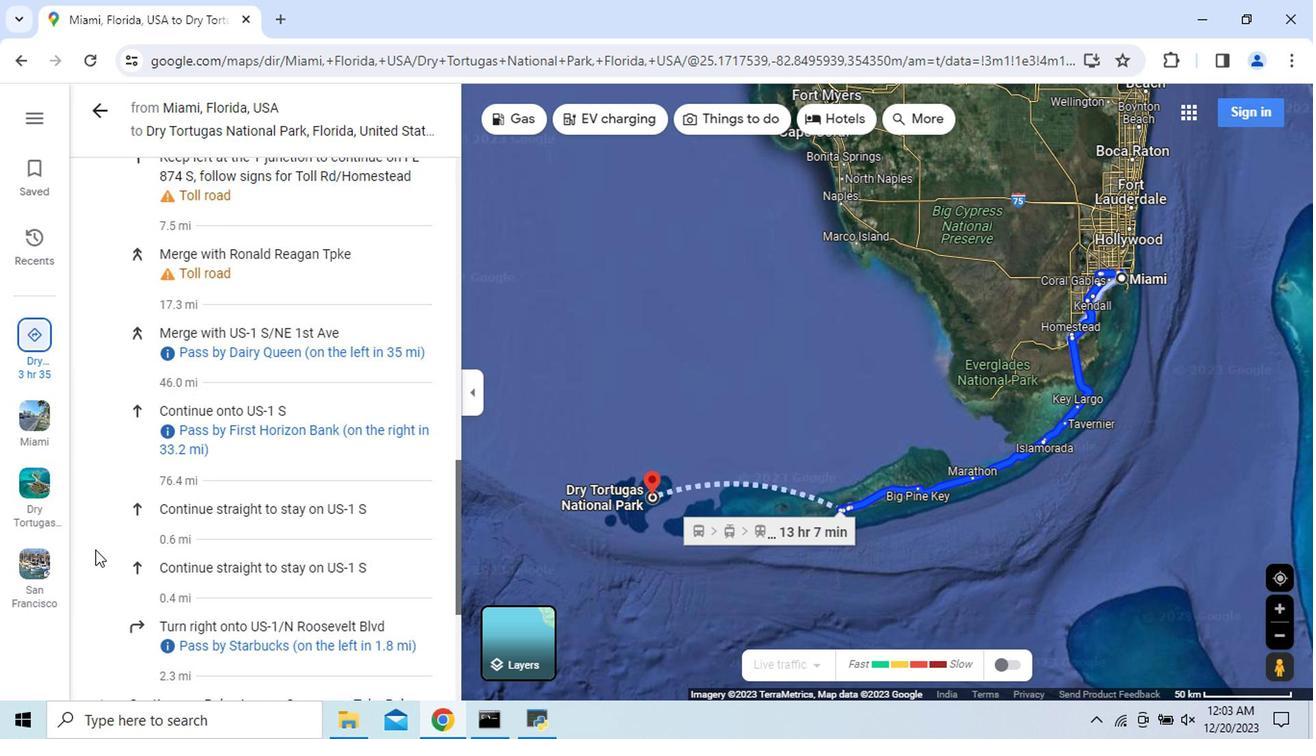 
Action: Mouse scrolled (88, 554) with delta (0, 0)
Screenshot: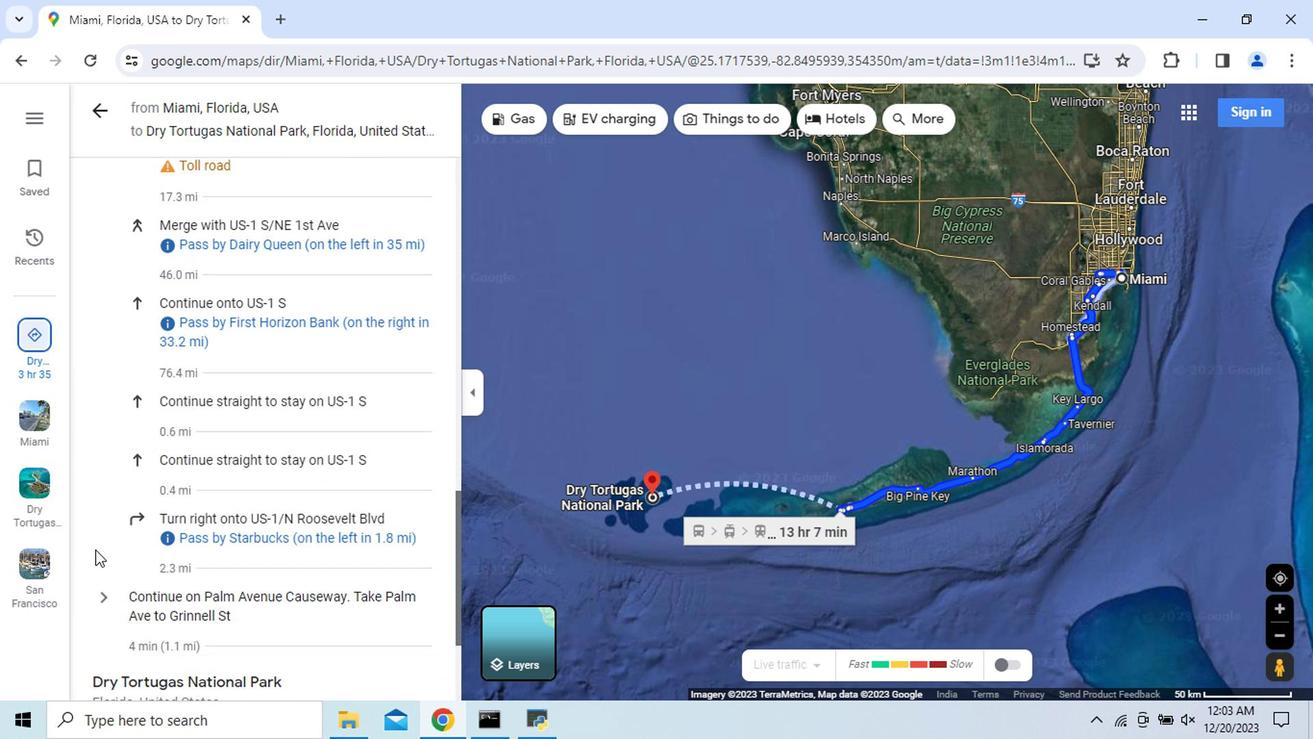 
Action: Mouse scrolled (88, 554) with delta (0, 0)
Screenshot: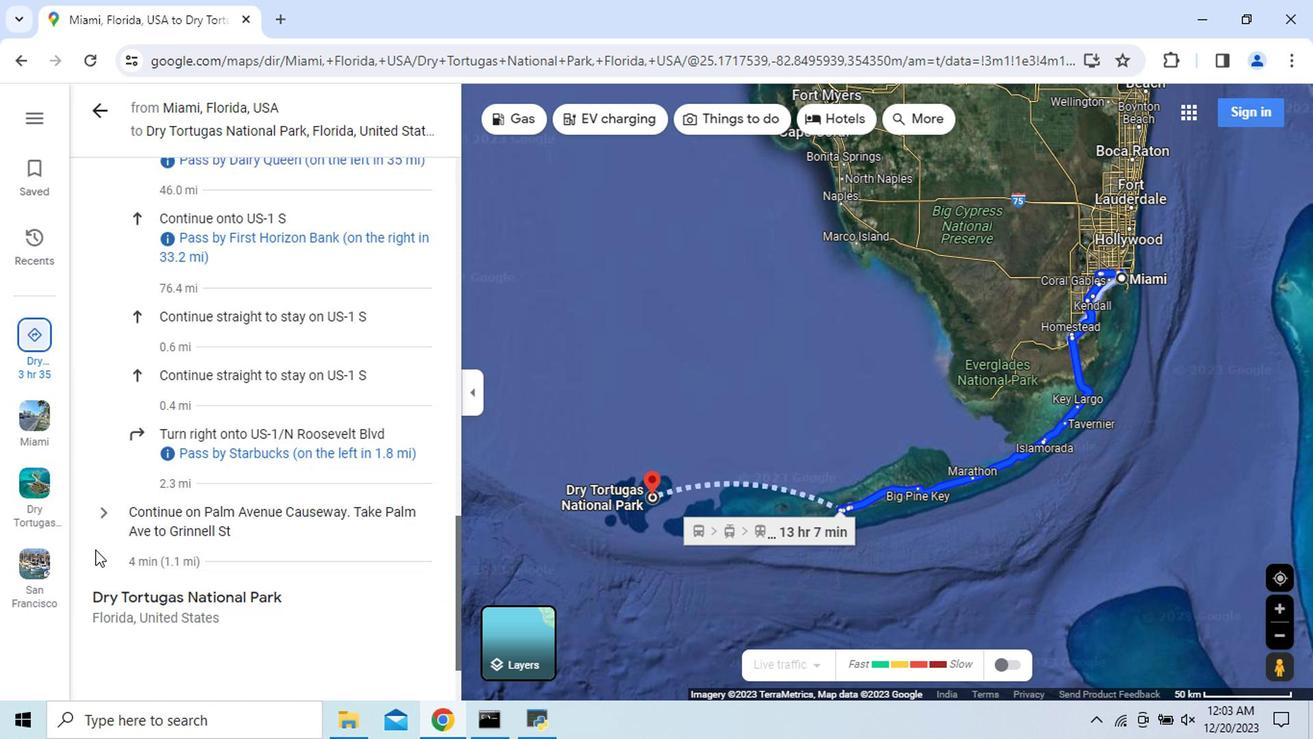 
Action: Mouse moved to (96, 522)
Screenshot: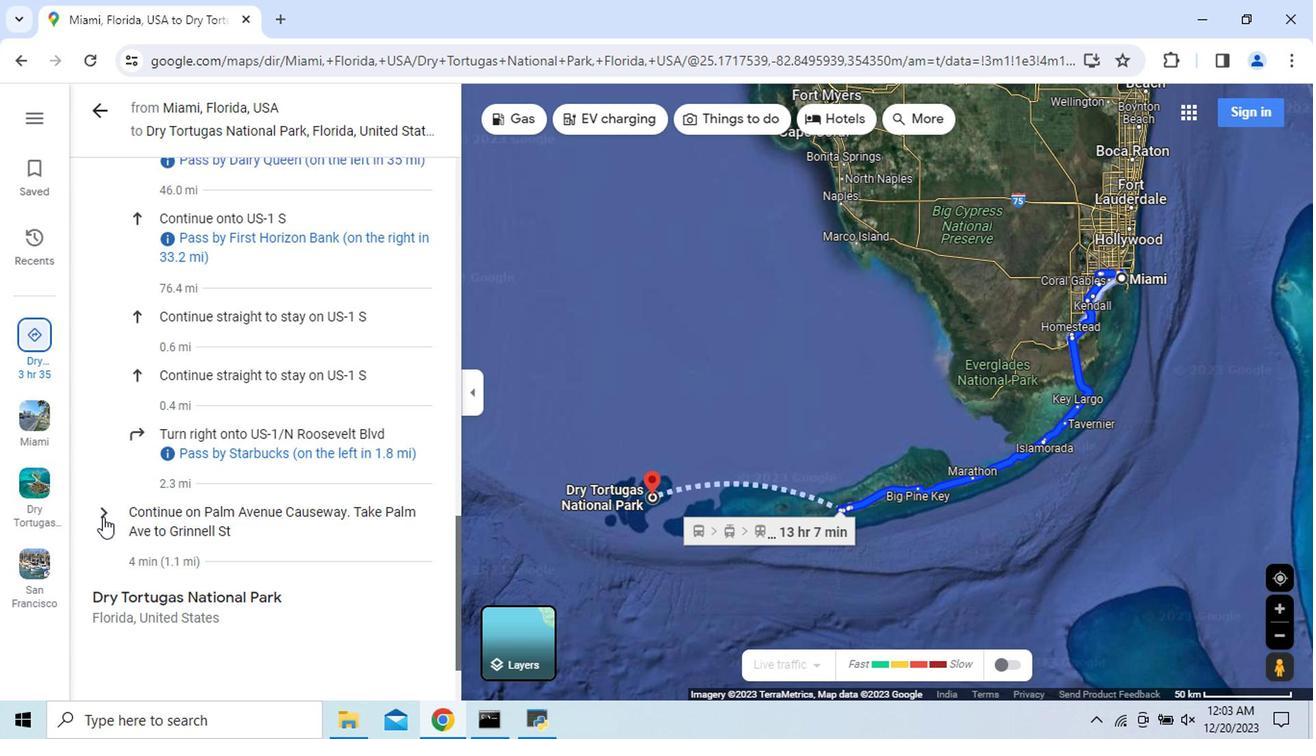 
Action: Mouse pressed left at (96, 522)
Screenshot: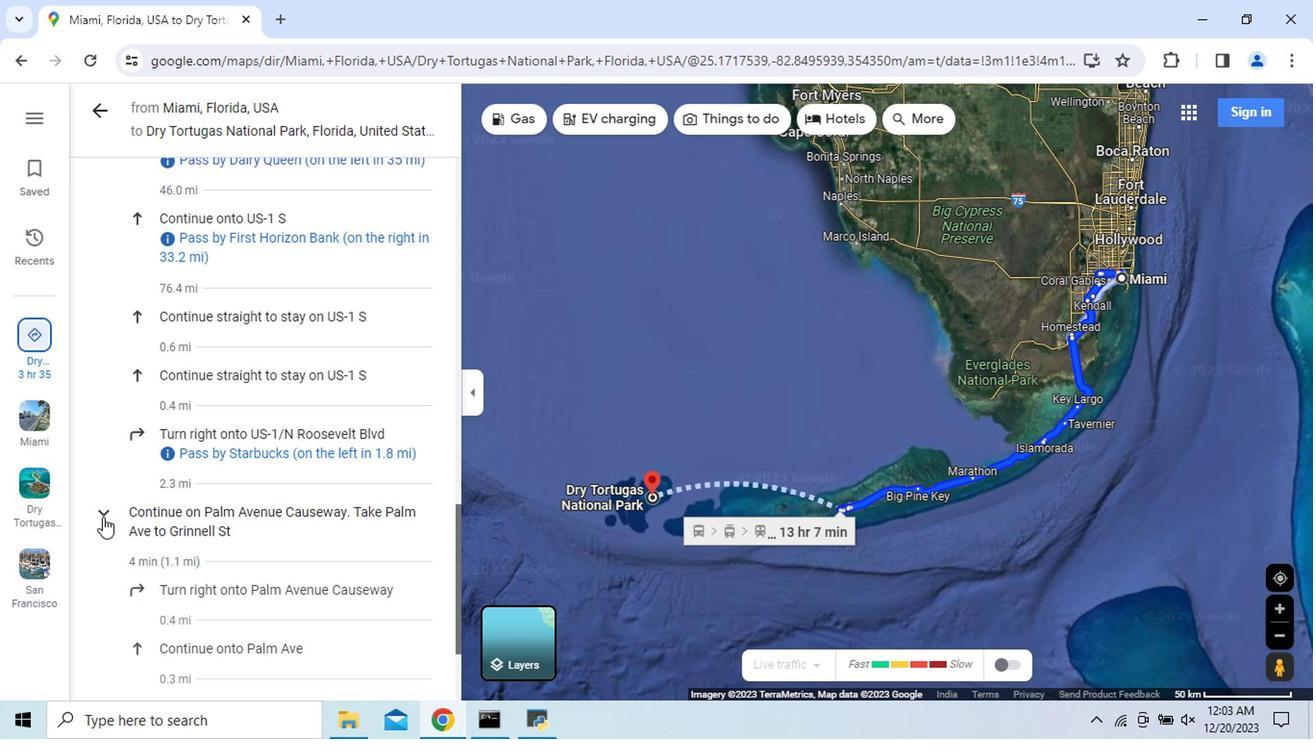 
Action: Mouse moved to (78, 567)
Screenshot: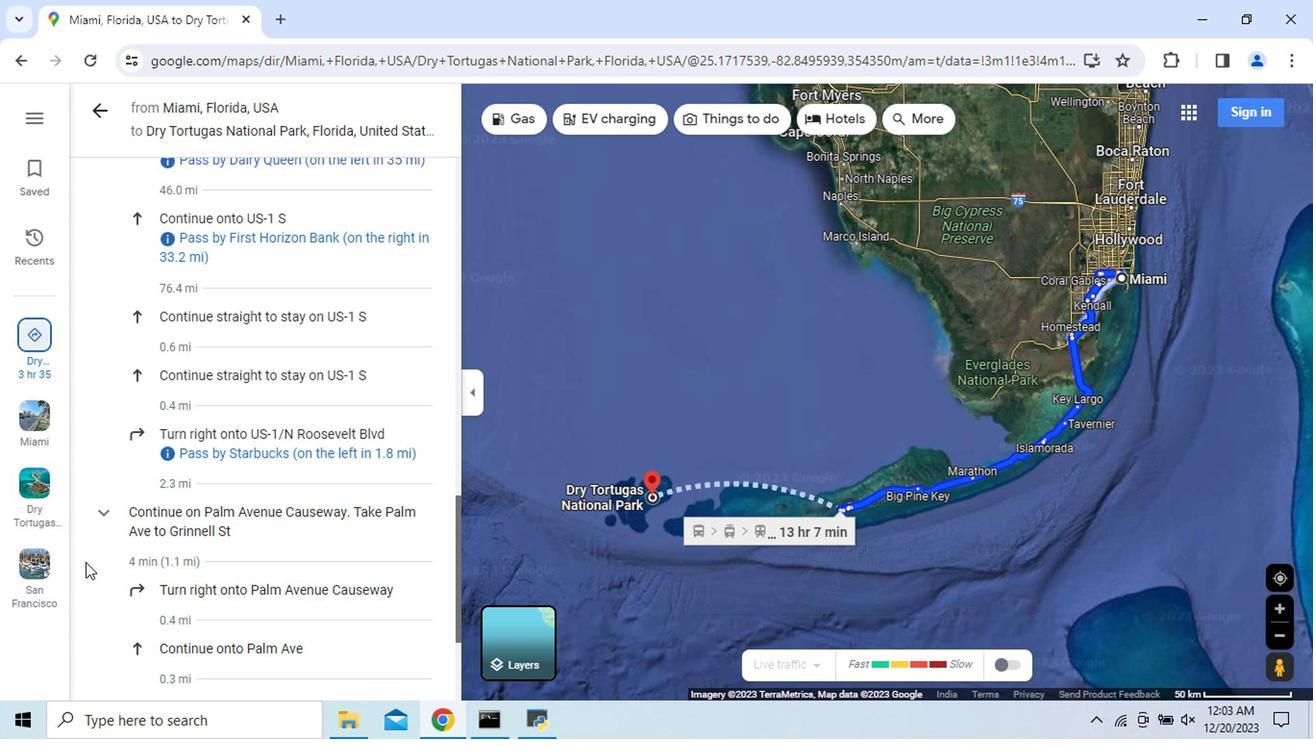 
Action: Mouse scrolled (78, 566) with delta (0, 0)
Screenshot: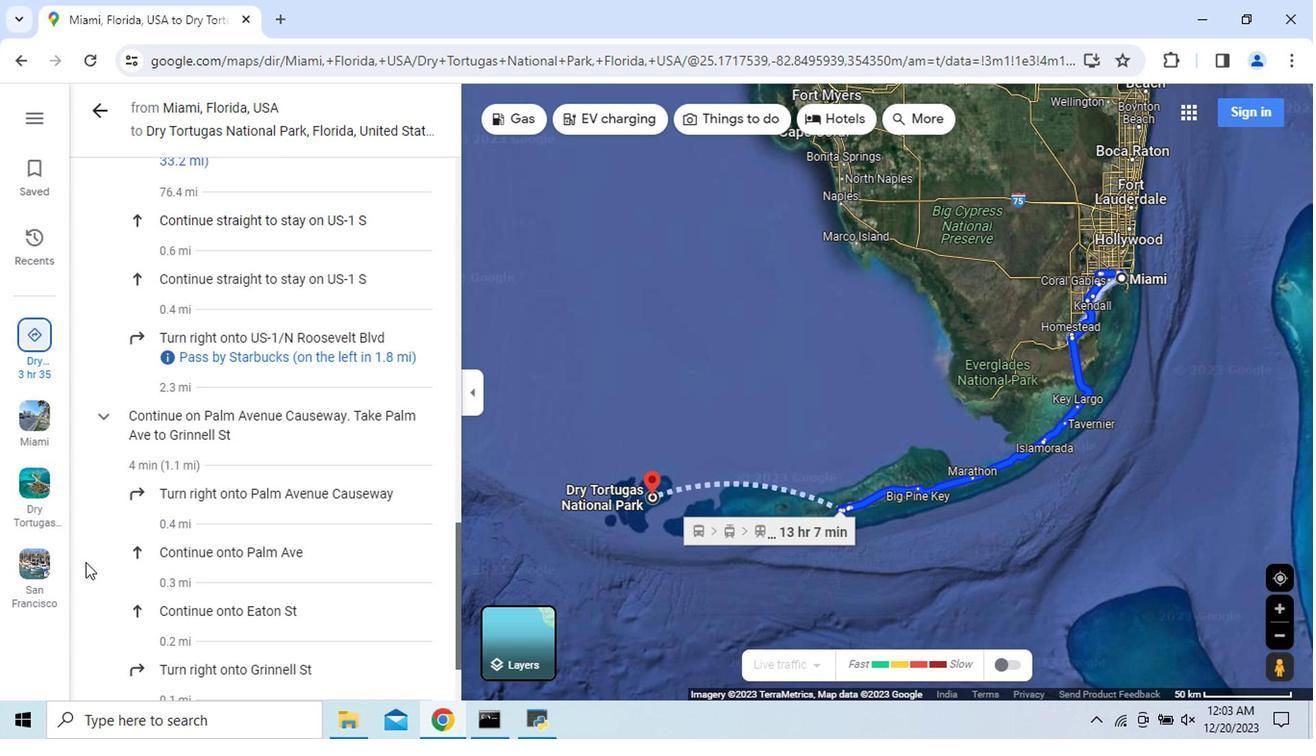 
Action: Mouse scrolled (78, 566) with delta (0, 0)
Screenshot: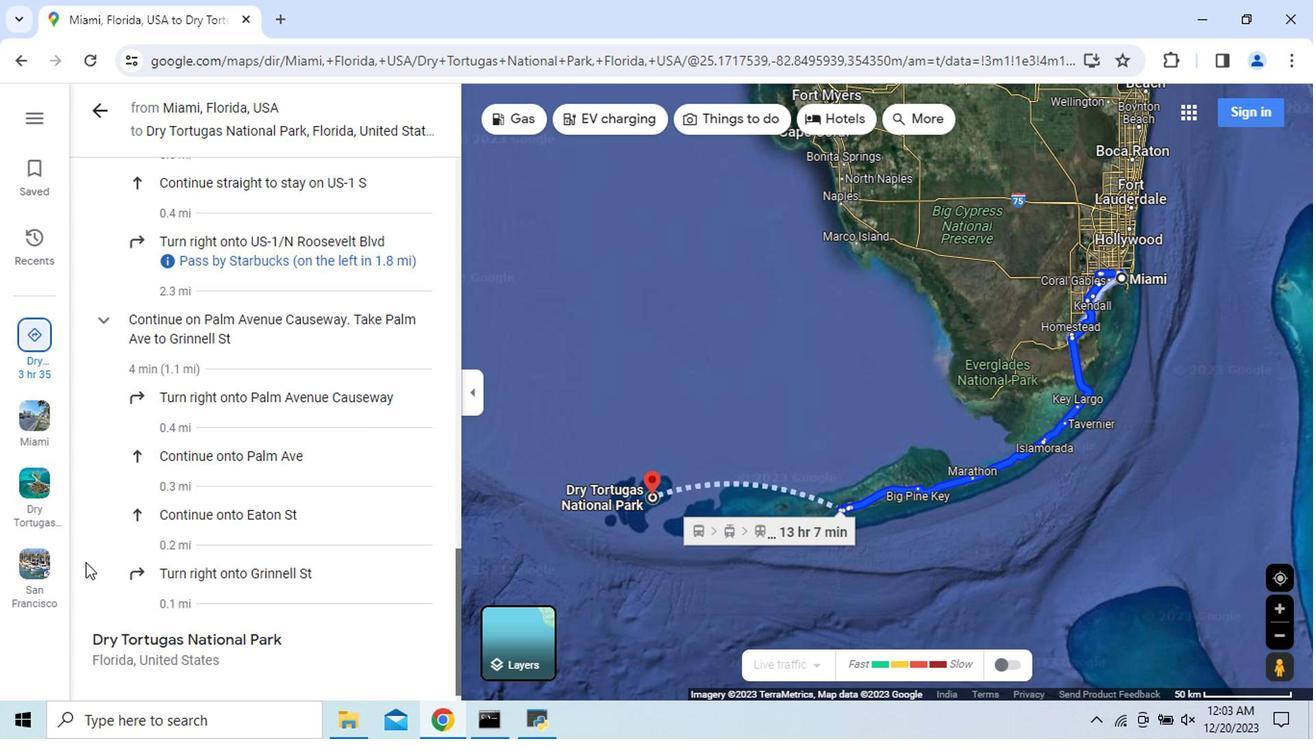 
Action: Mouse scrolled (78, 566) with delta (0, 0)
Screenshot: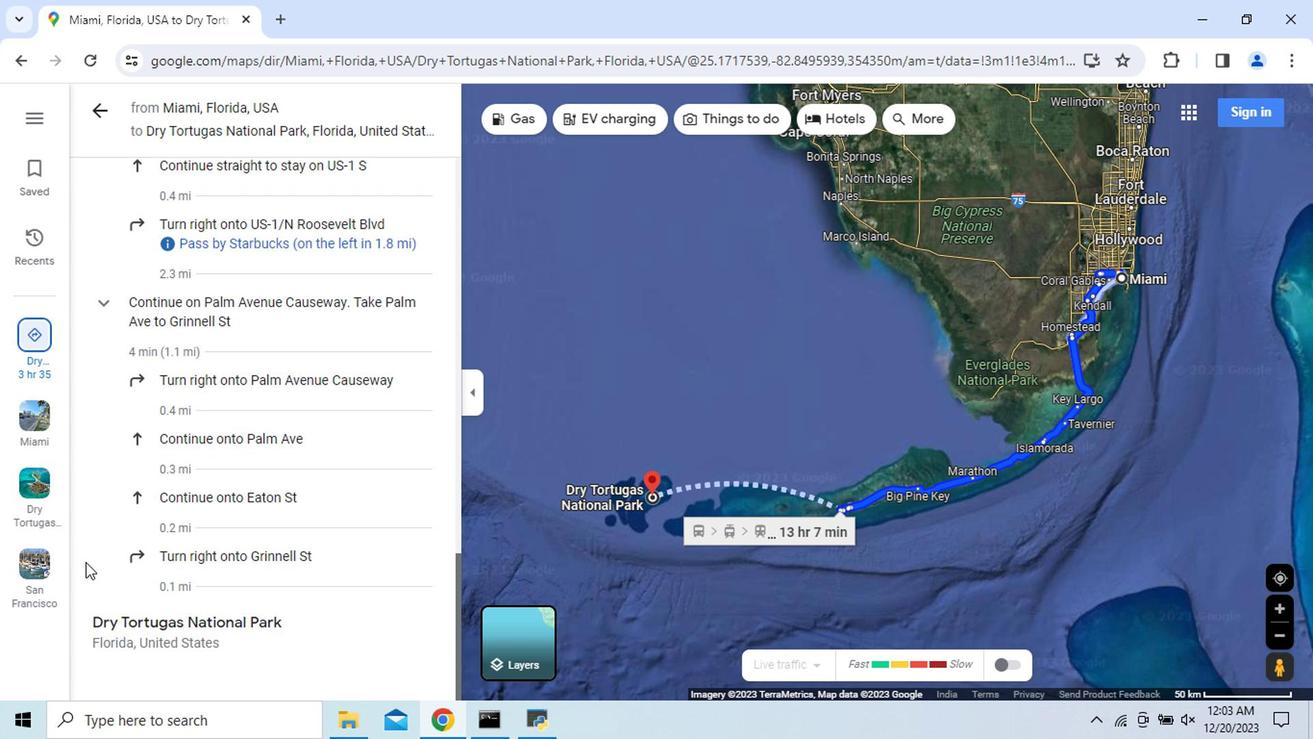 
Action: Mouse moved to (98, 121)
Screenshot: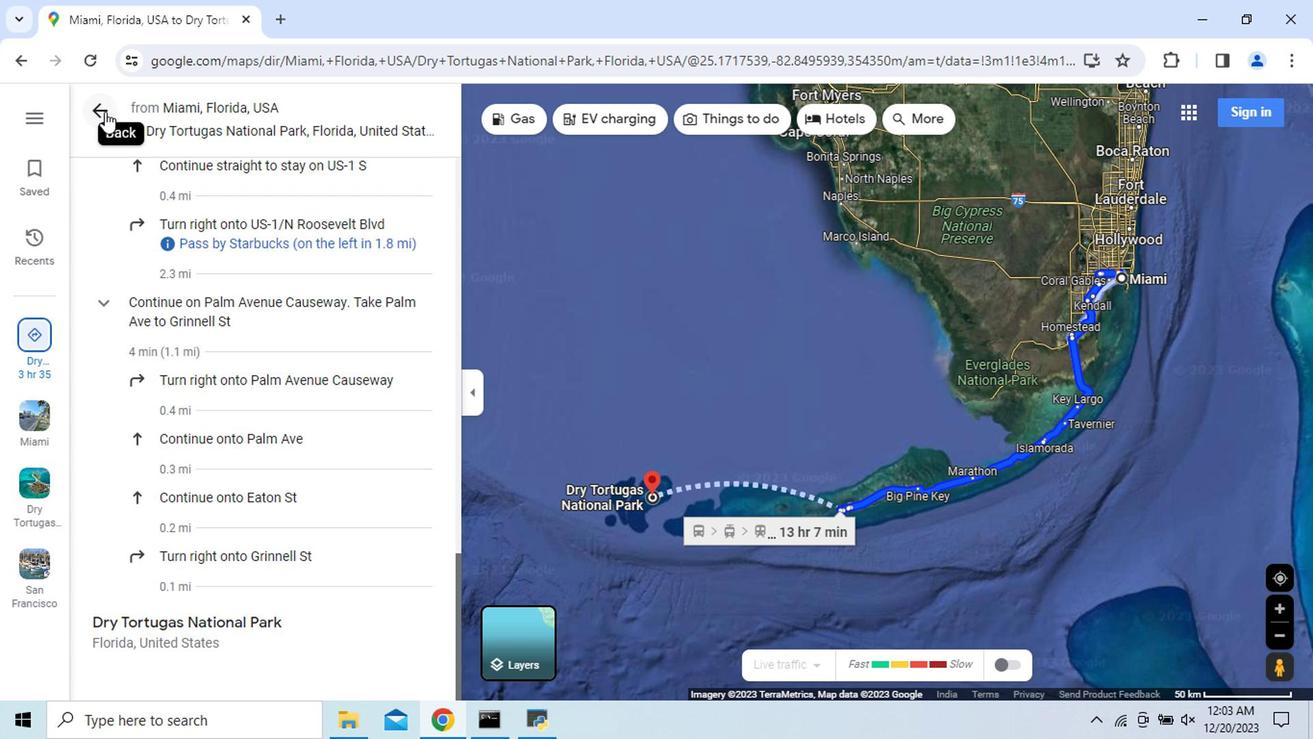
Action: Mouse pressed left at (98, 121)
Screenshot: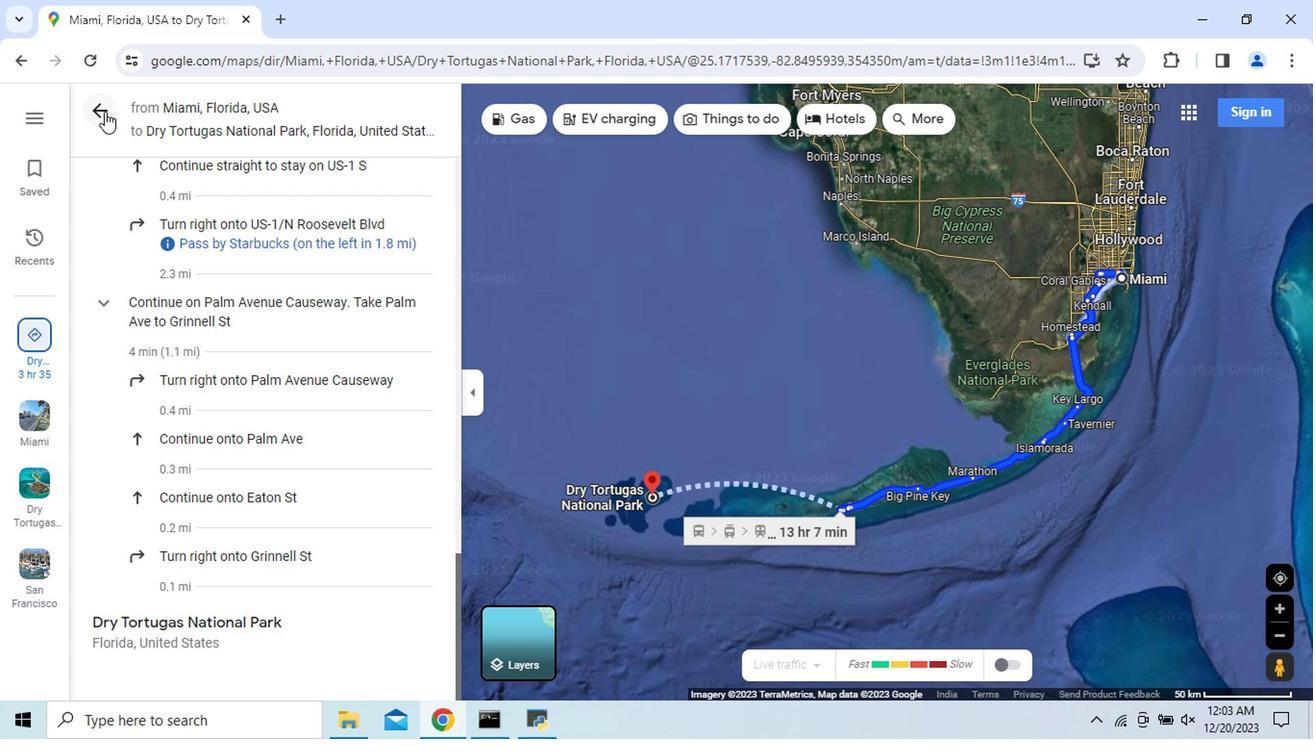 
Action: Mouse moved to (197, 119)
Screenshot: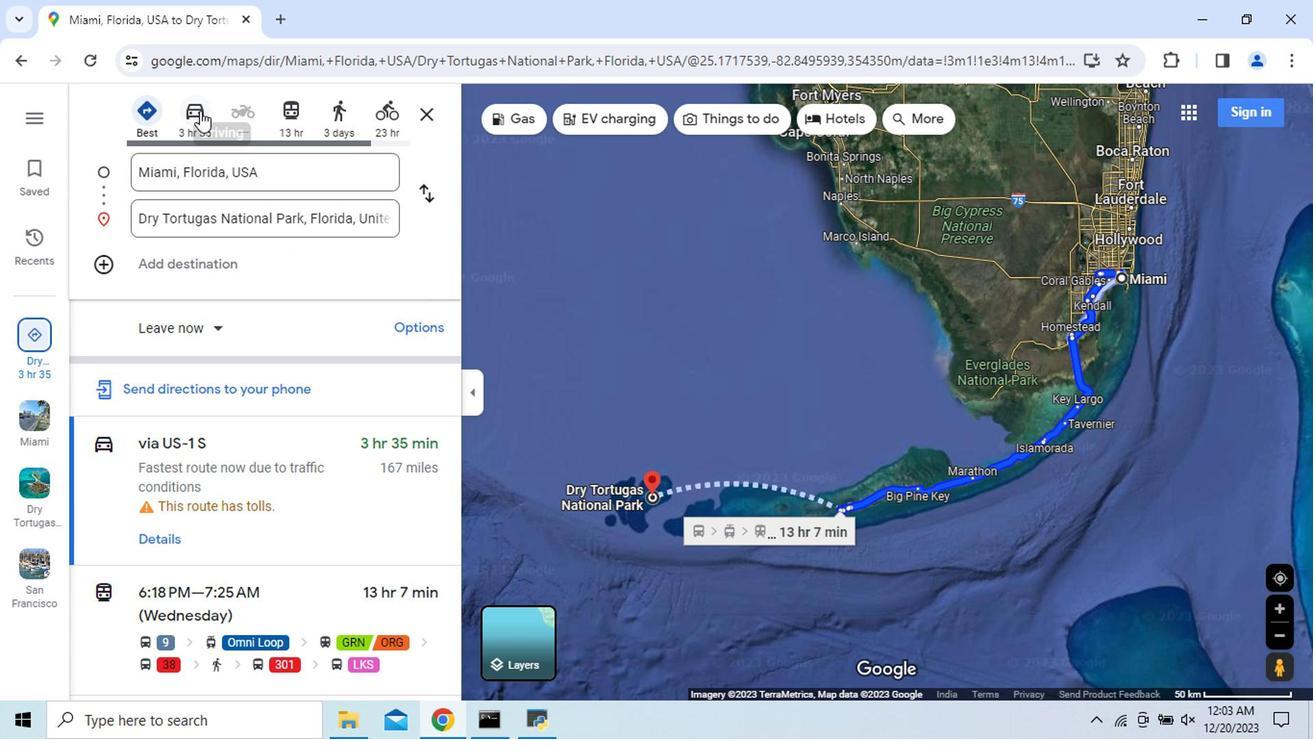 
Action: Mouse pressed left at (197, 119)
Screenshot: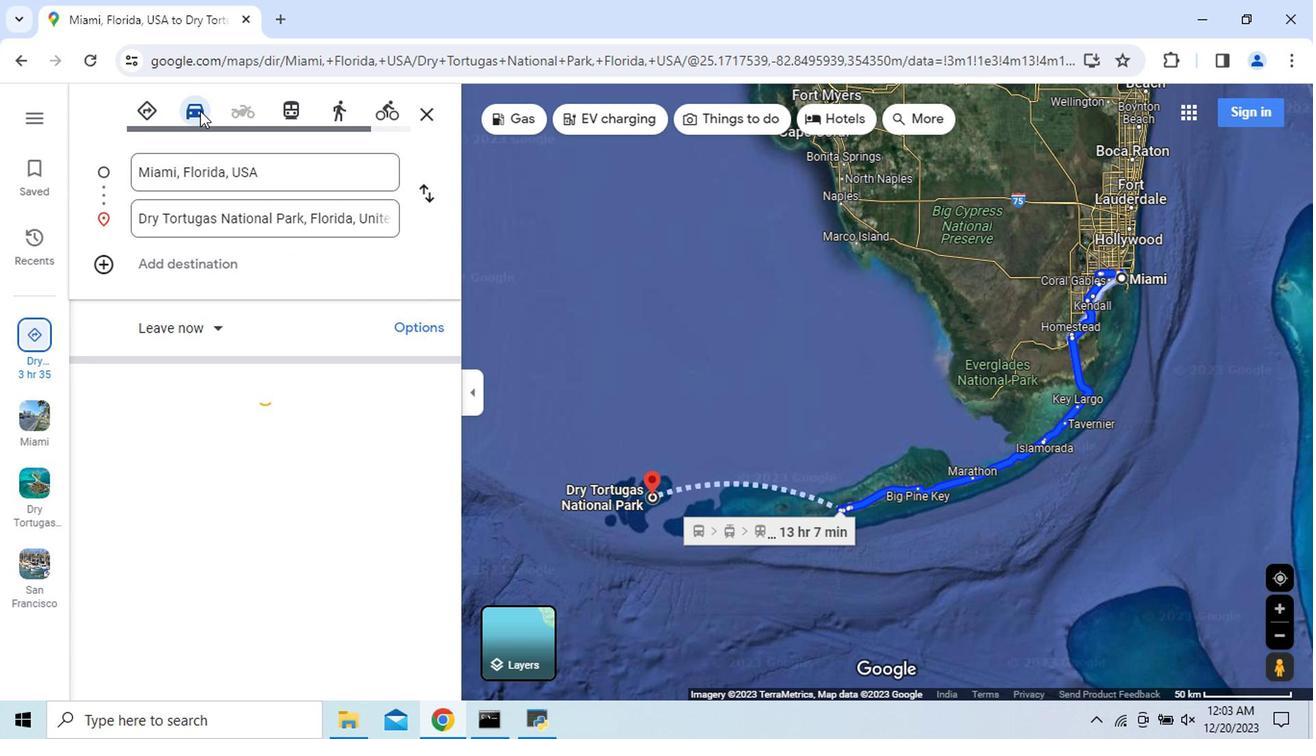 
Action: Mouse moved to (162, 537)
Screenshot: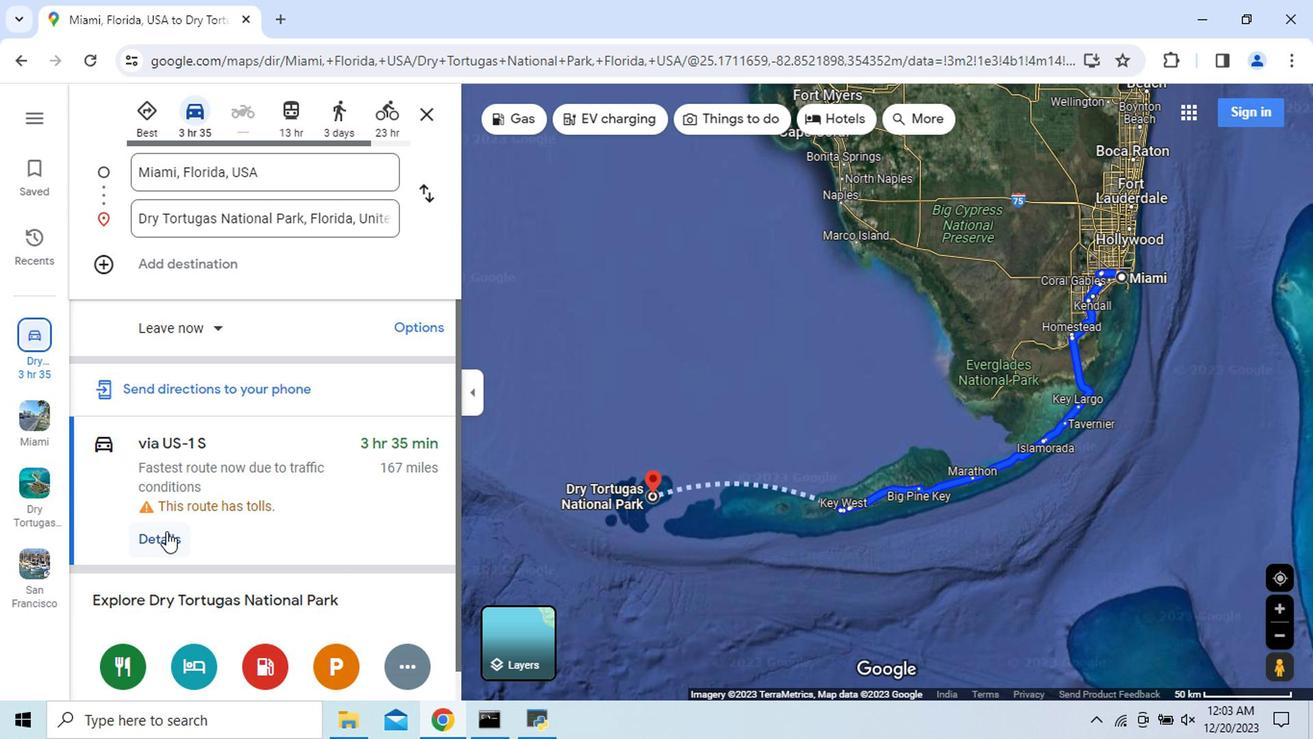 
Action: Mouse pressed left at (162, 537)
Screenshot: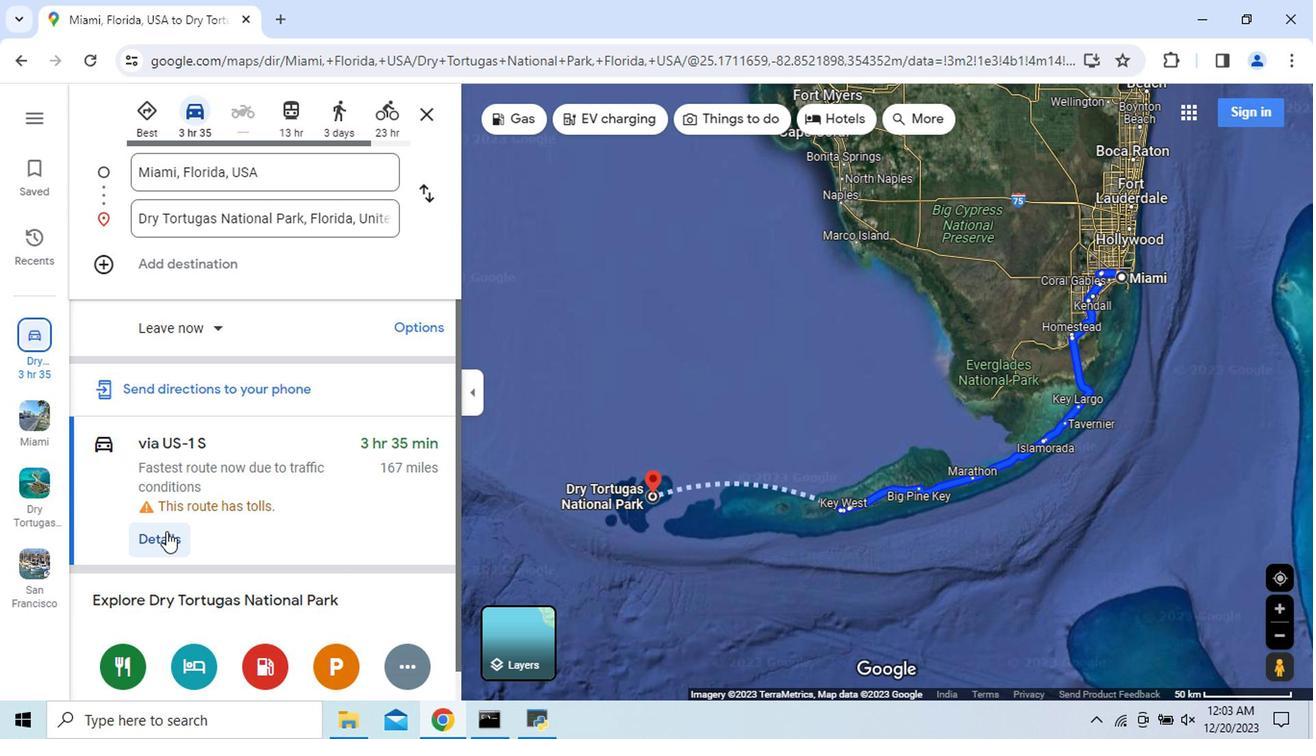 
Action: Mouse moved to (100, 378)
Screenshot: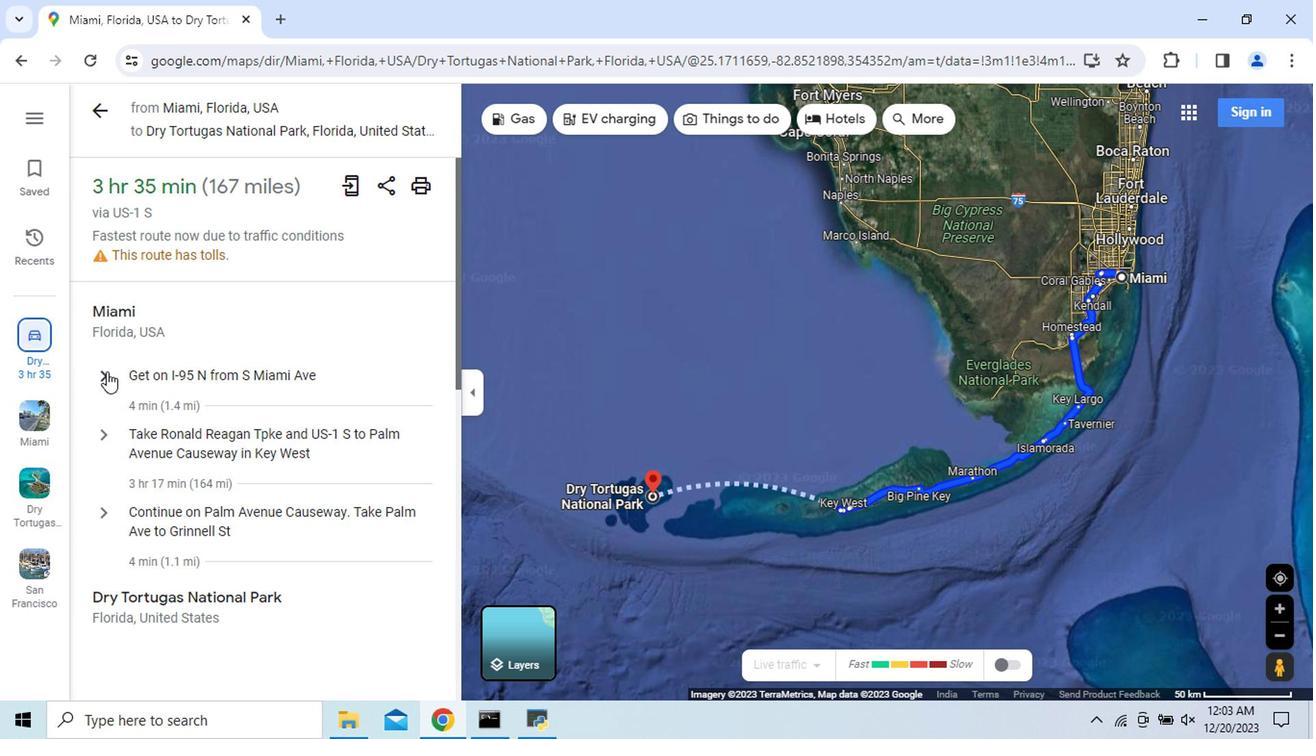 
Action: Mouse pressed left at (100, 378)
Screenshot: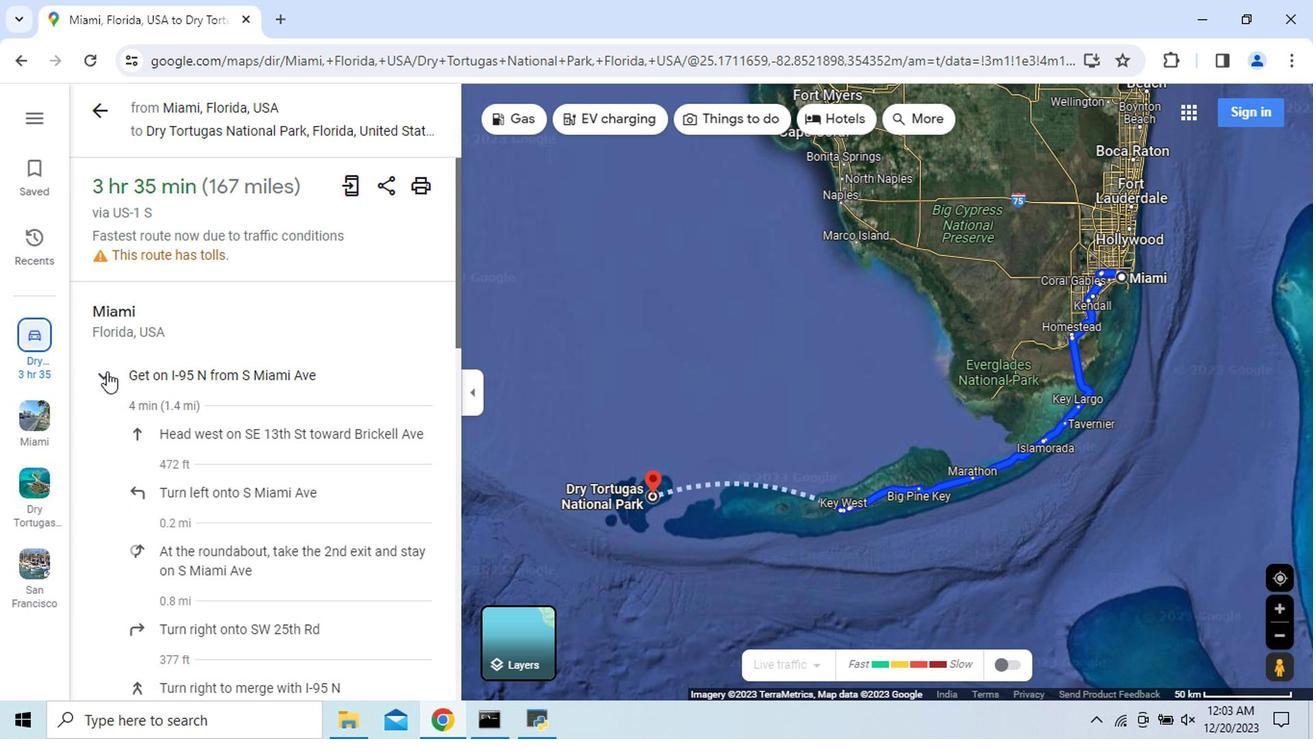 
Action: Mouse moved to (95, 510)
Screenshot: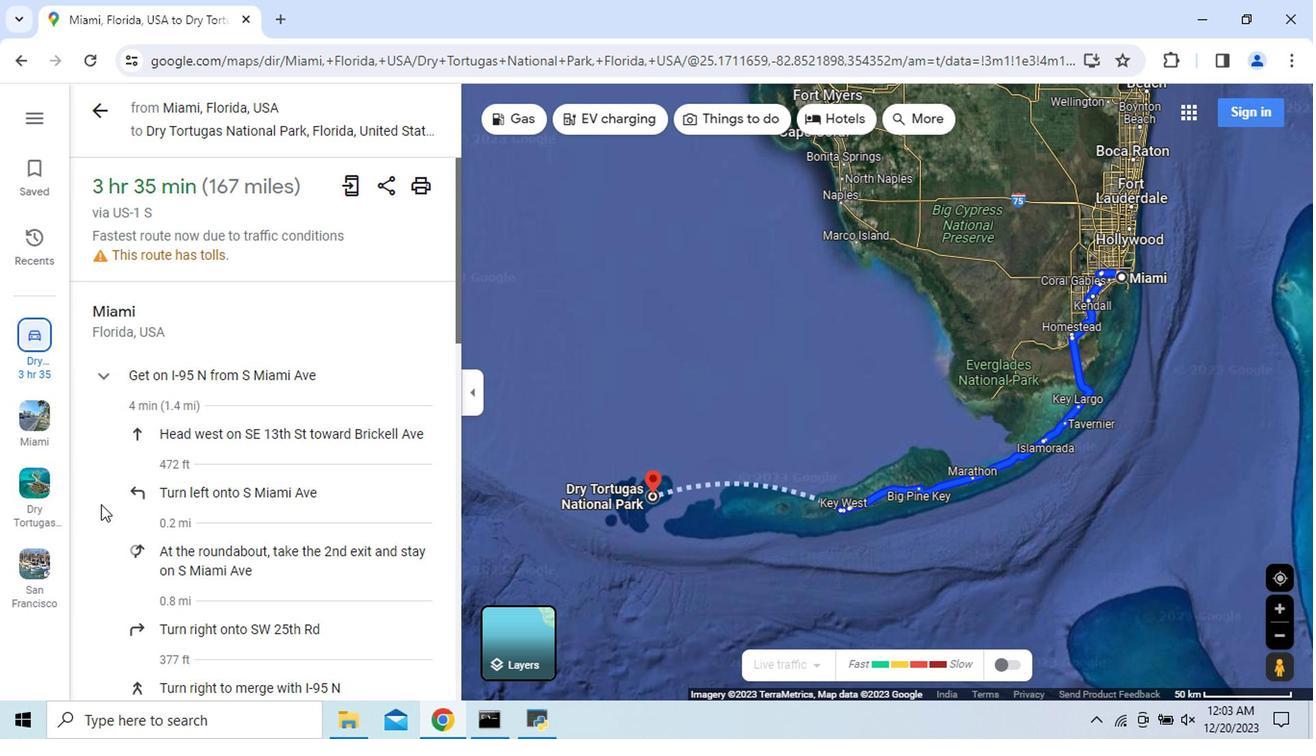 
Action: Mouse scrolled (95, 509) with delta (0, -1)
Screenshot: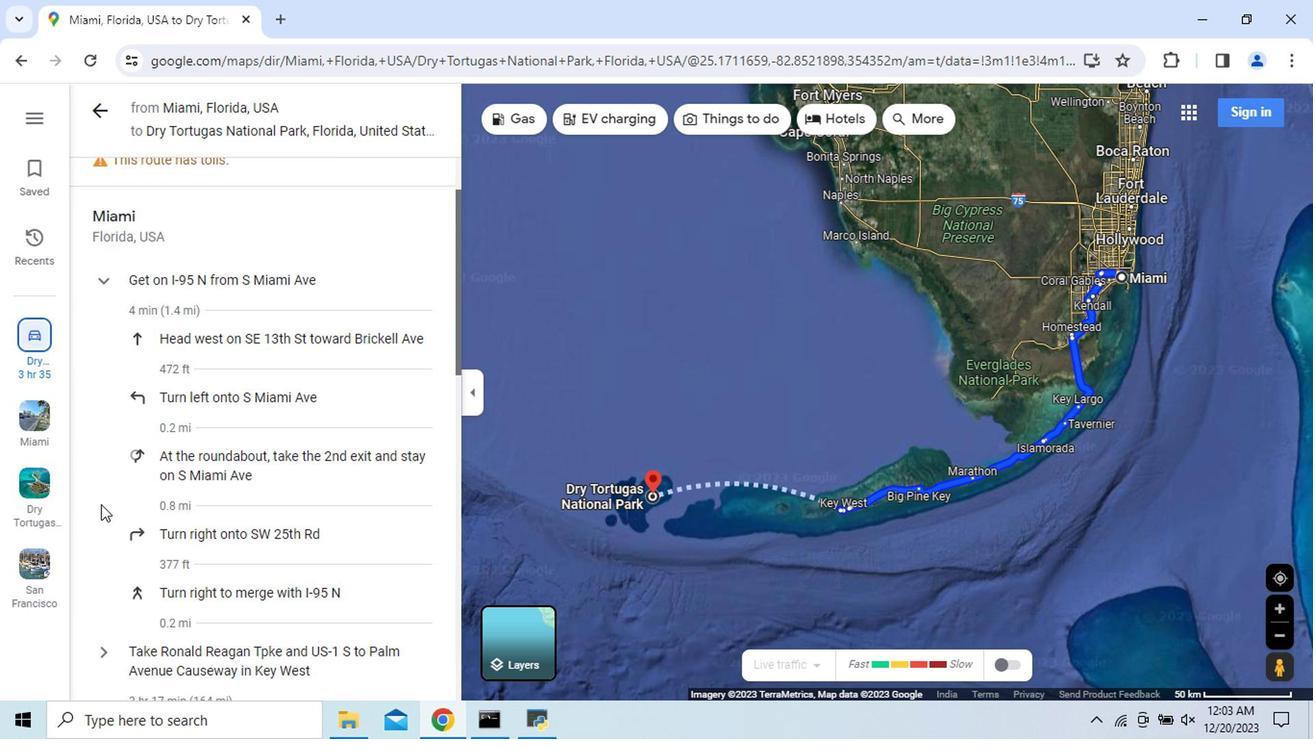 
Action: Mouse scrolled (95, 509) with delta (0, -1)
Screenshot: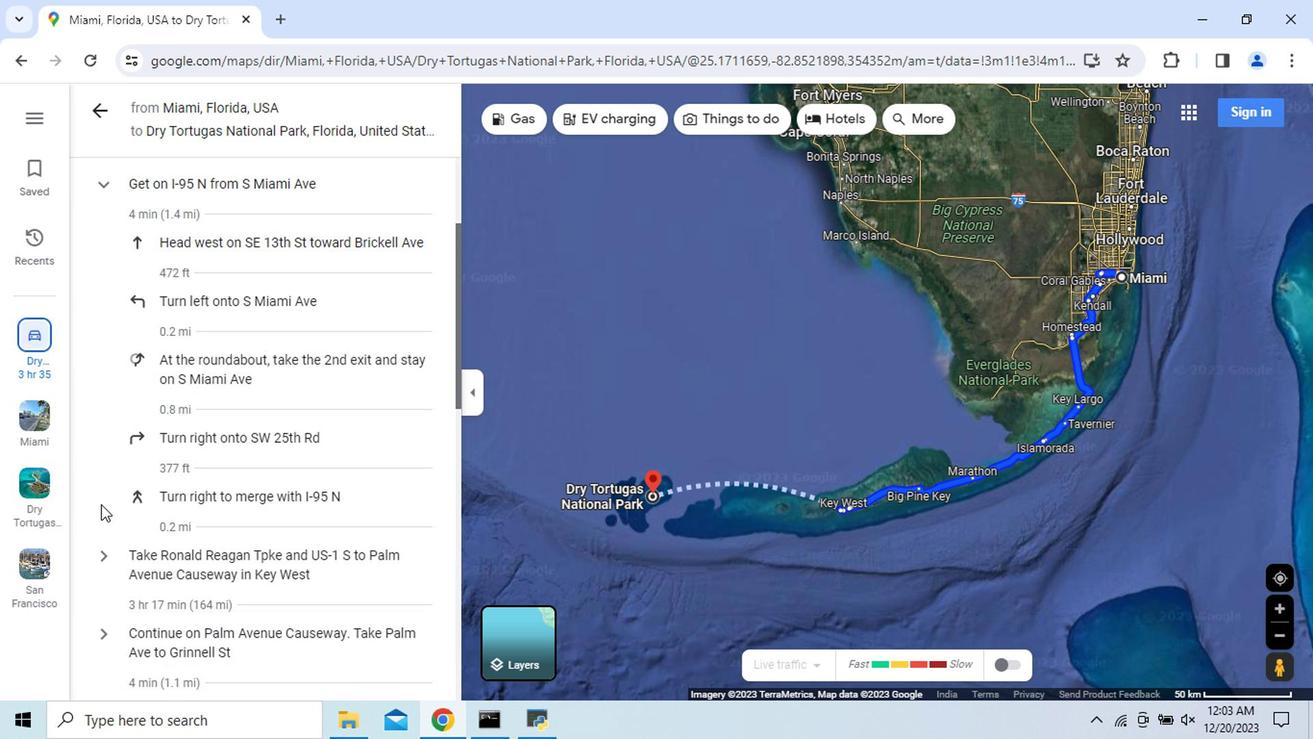 
Action: Mouse scrolled (95, 509) with delta (0, -1)
Screenshot: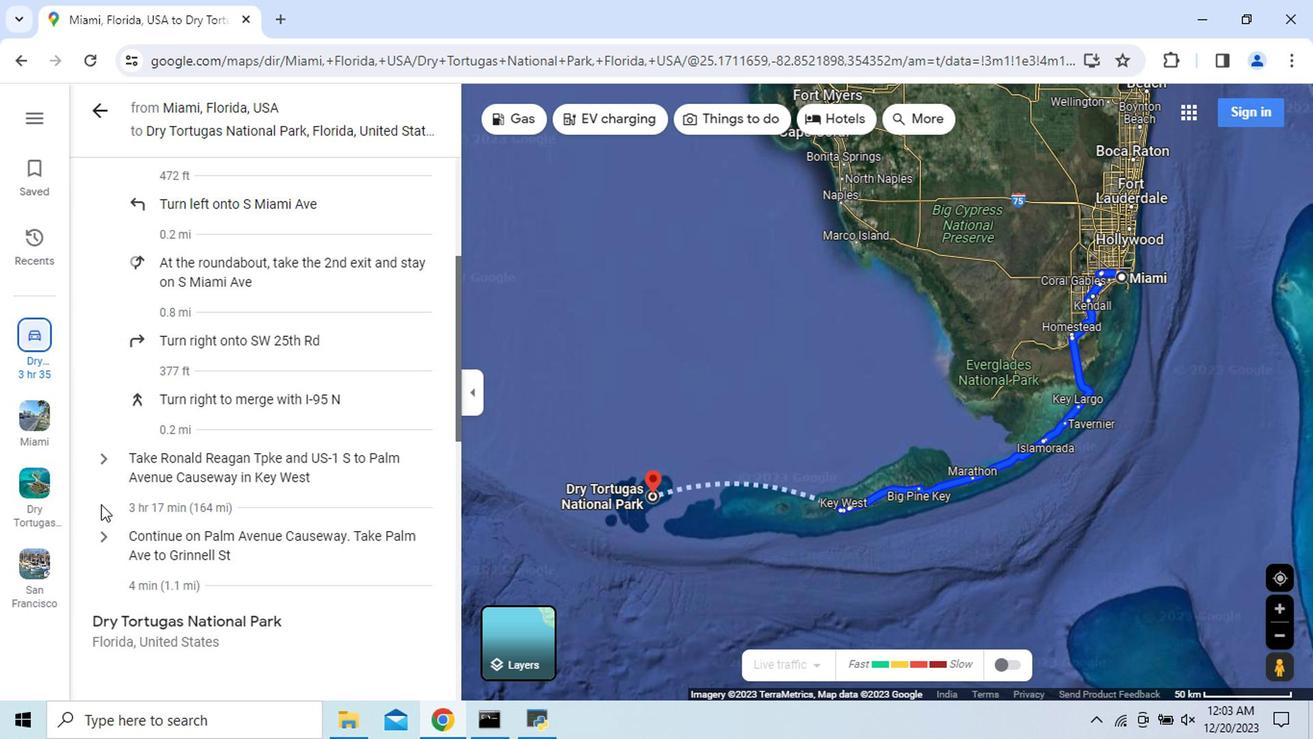 
Action: Mouse moved to (95, 471)
Screenshot: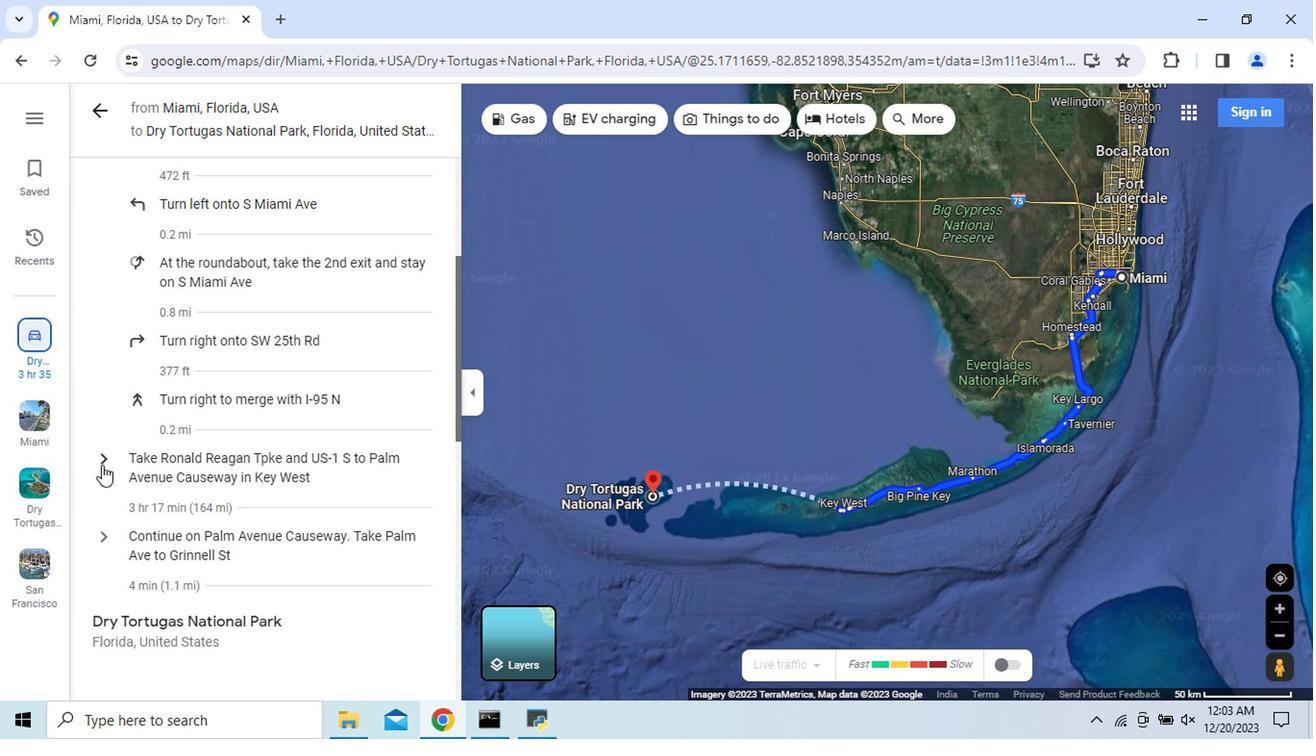 
Action: Mouse pressed left at (95, 471)
Screenshot: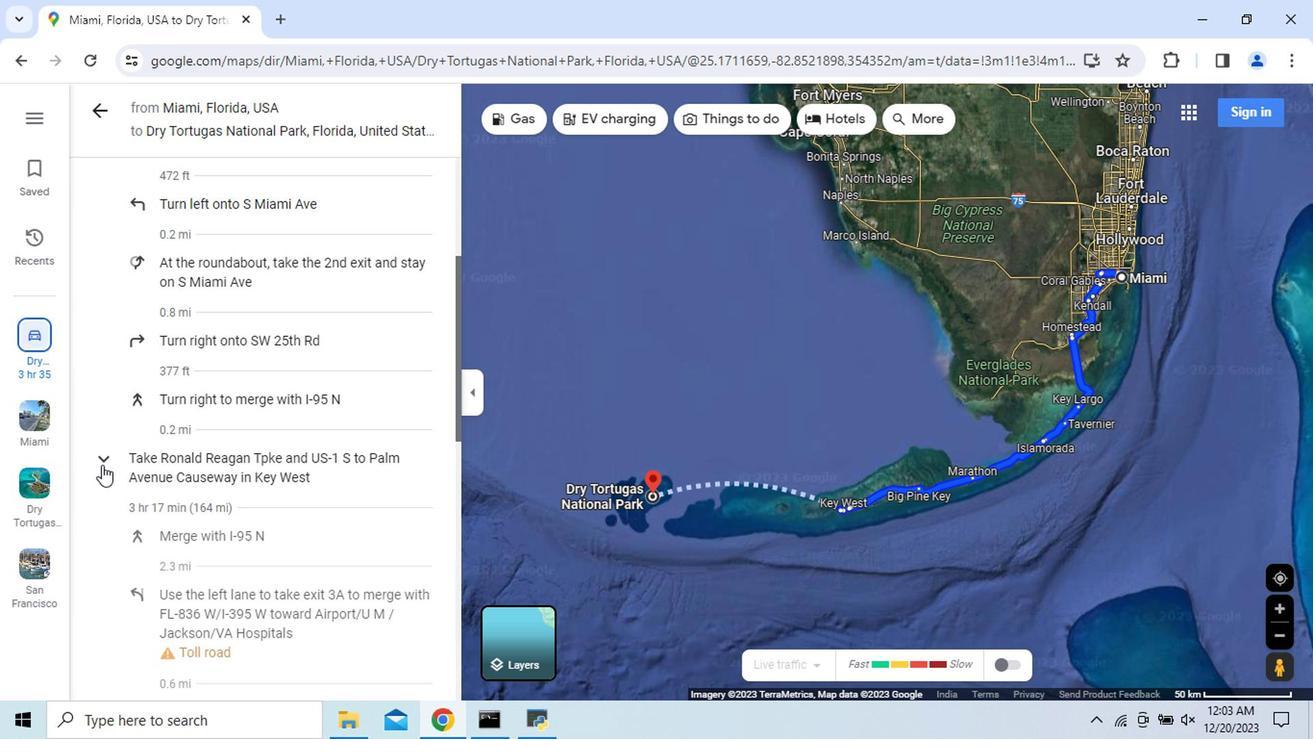 
Action: Mouse moved to (78, 518)
Screenshot: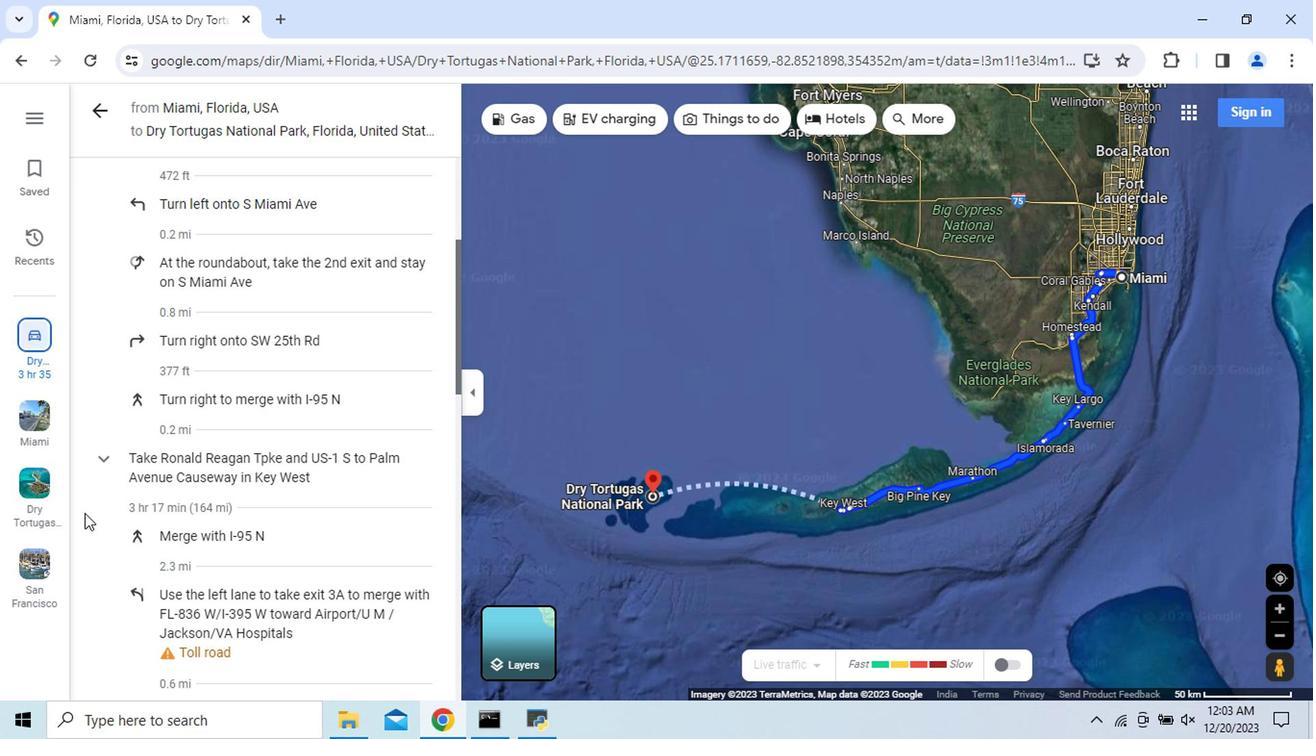 
Action: Mouse scrolled (78, 518) with delta (0, 0)
Screenshot: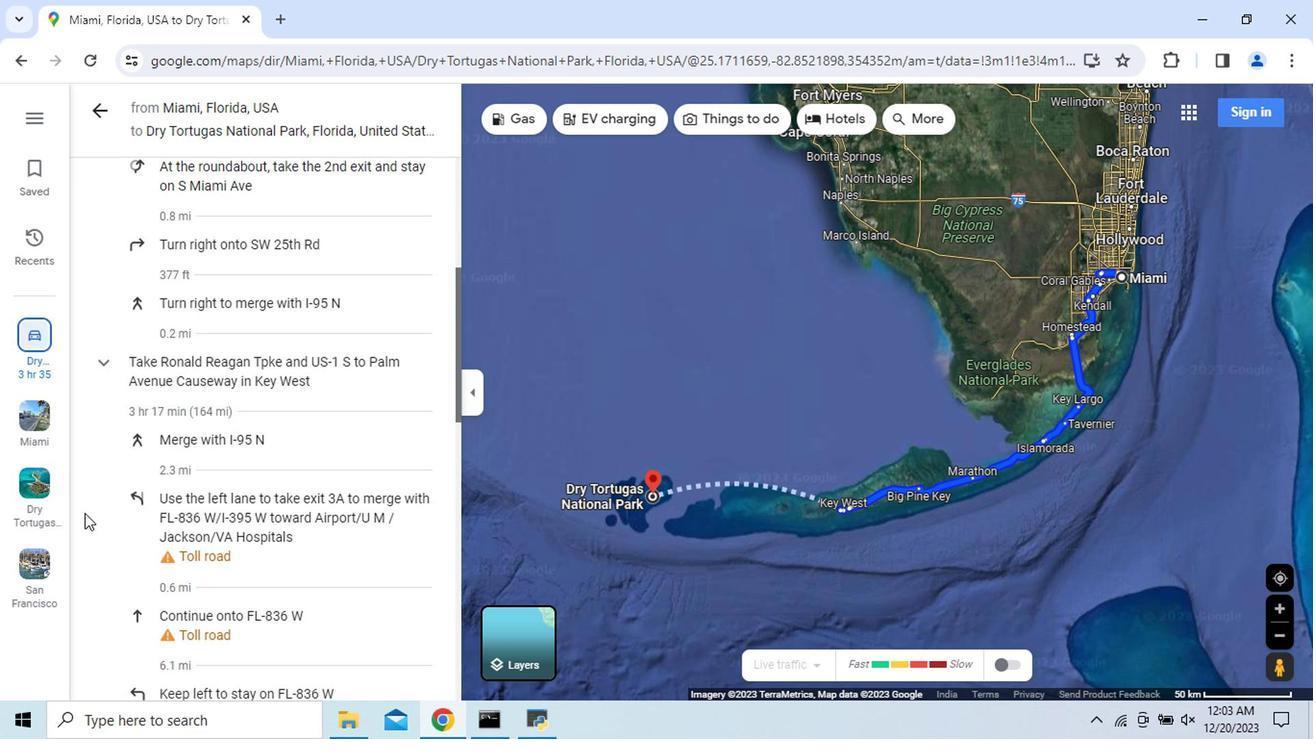 
Action: Mouse scrolled (78, 518) with delta (0, 0)
Screenshot: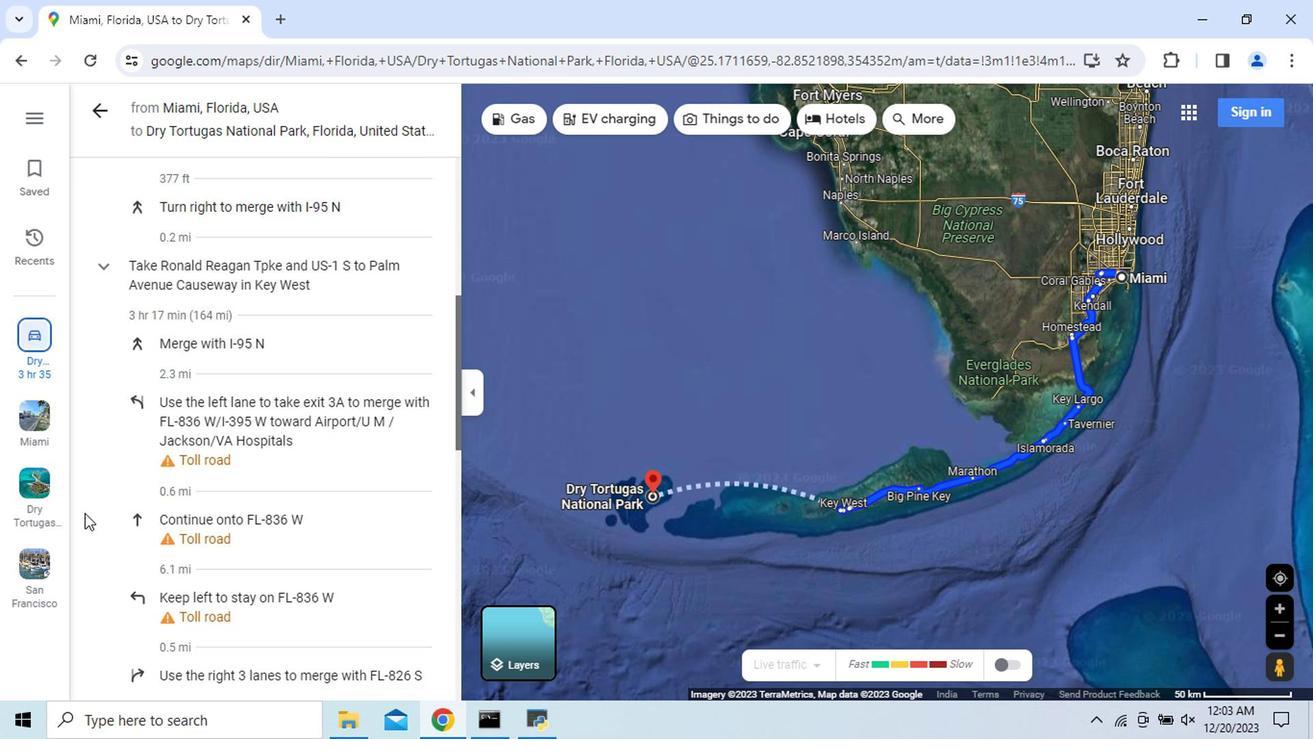 
Action: Mouse scrolled (78, 518) with delta (0, 0)
Screenshot: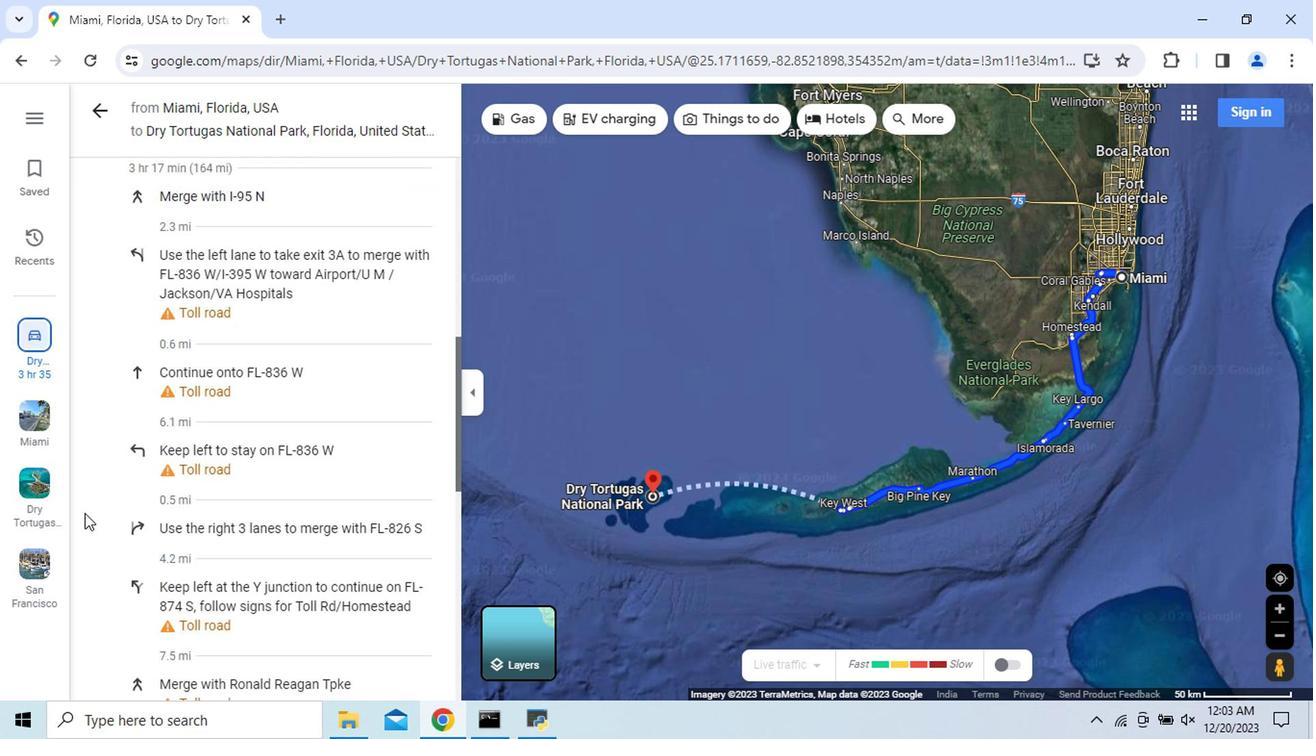 
Action: Mouse scrolled (78, 518) with delta (0, 0)
Screenshot: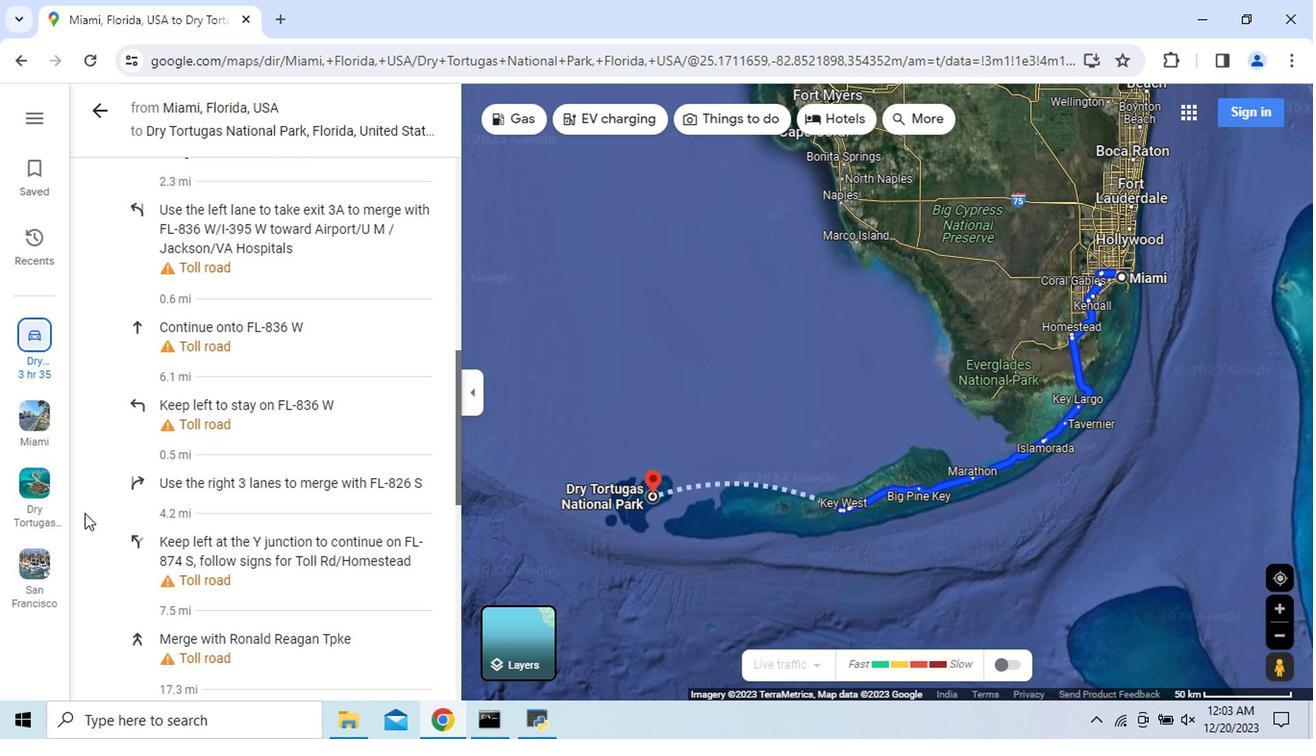 
Action: Mouse scrolled (78, 518) with delta (0, 0)
Screenshot: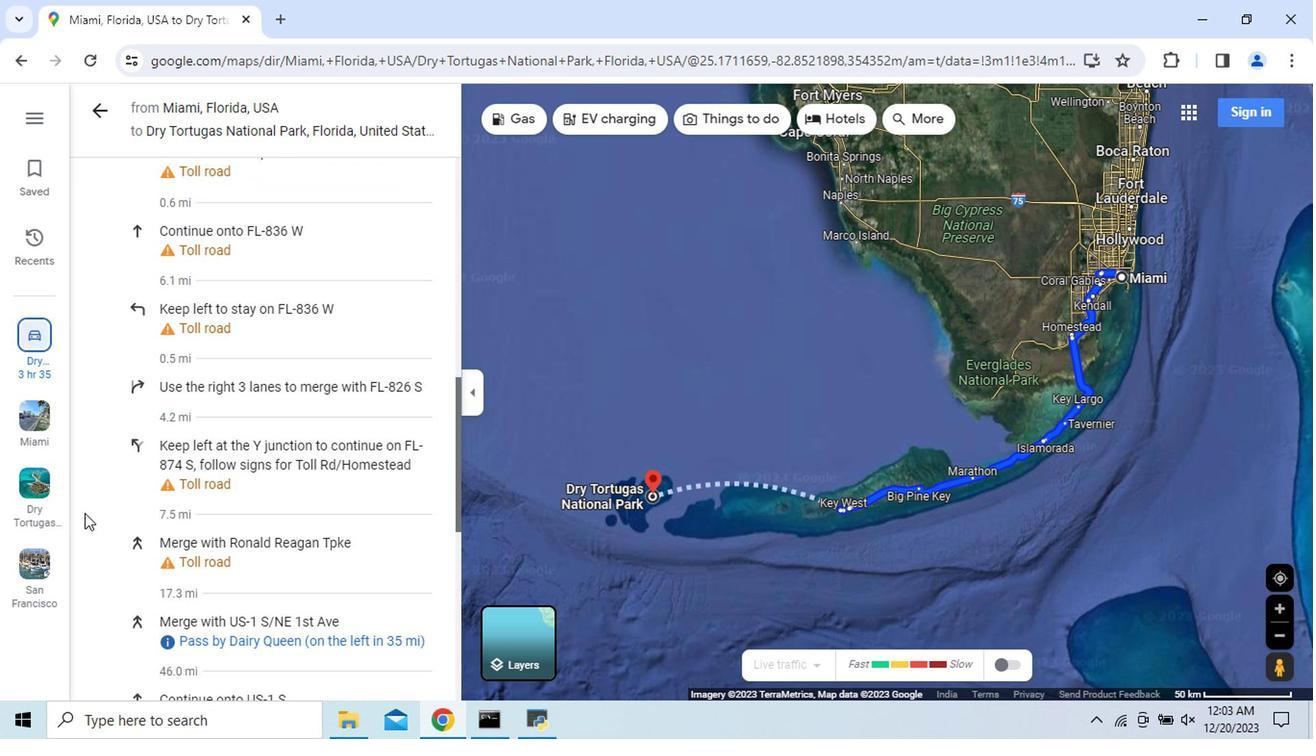
Action: Mouse scrolled (78, 518) with delta (0, 0)
Screenshot: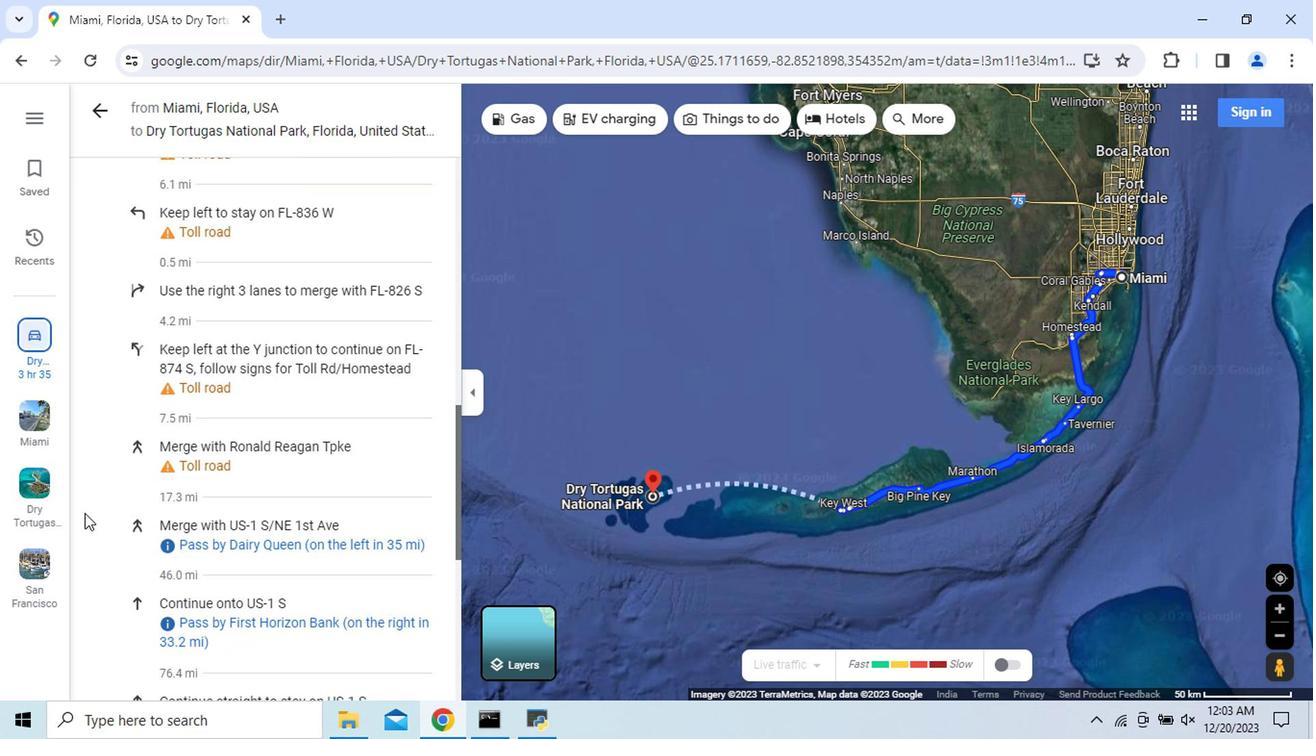
Action: Mouse scrolled (78, 518) with delta (0, 0)
Screenshot: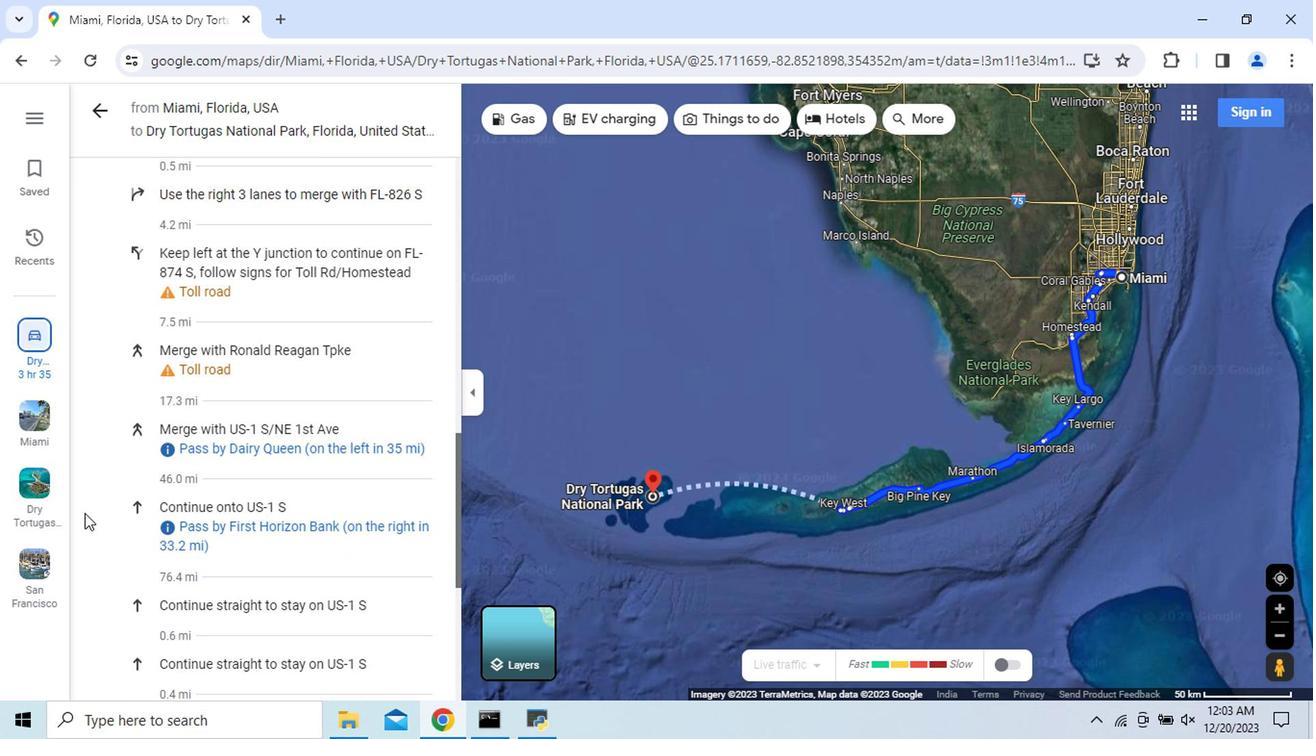 
Action: Mouse scrolled (78, 518) with delta (0, 0)
Screenshot: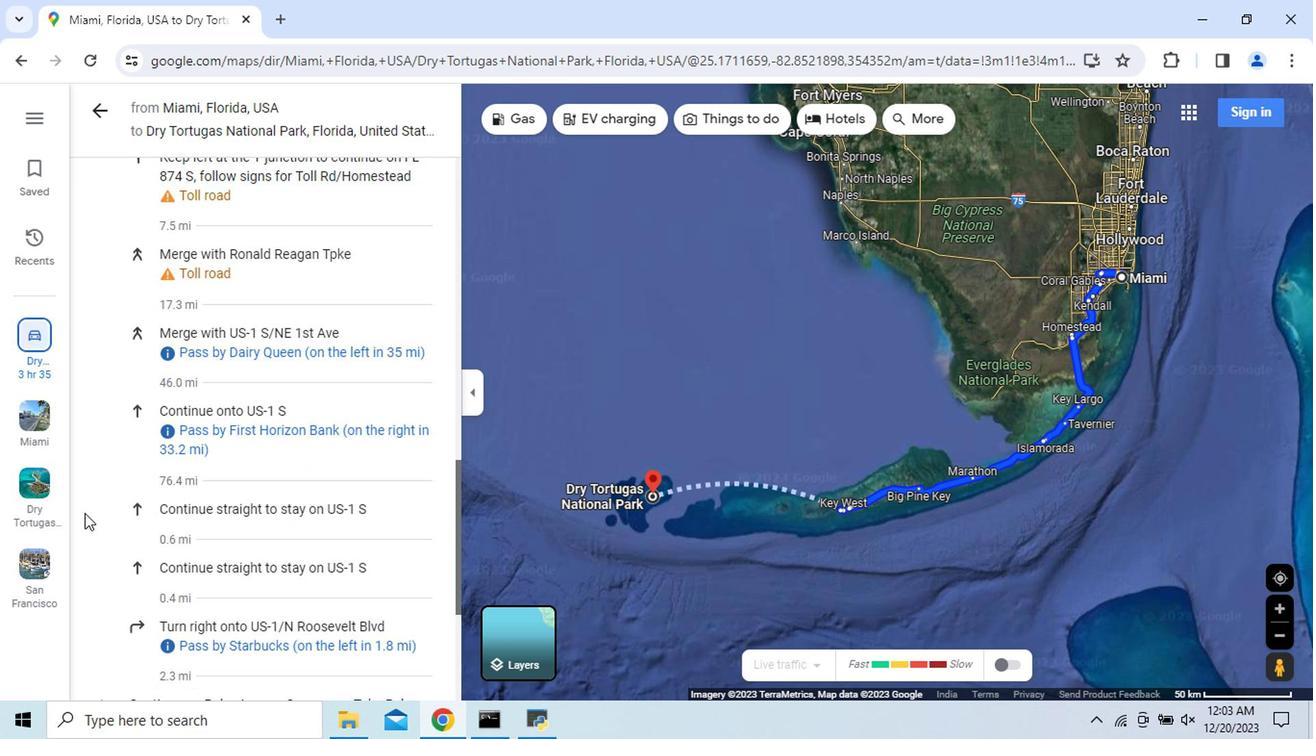 
Action: Mouse scrolled (78, 518) with delta (0, 0)
Screenshot: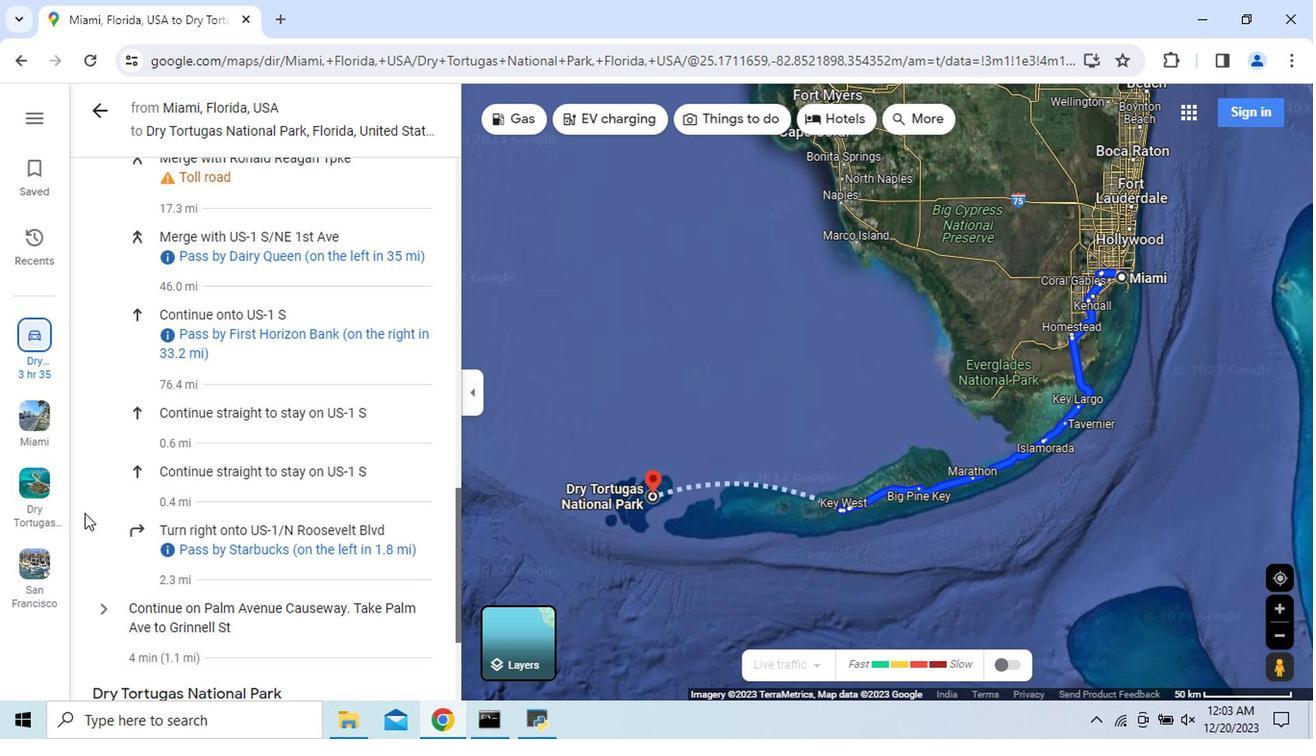 
Action: Mouse scrolled (78, 518) with delta (0, 0)
Screenshot: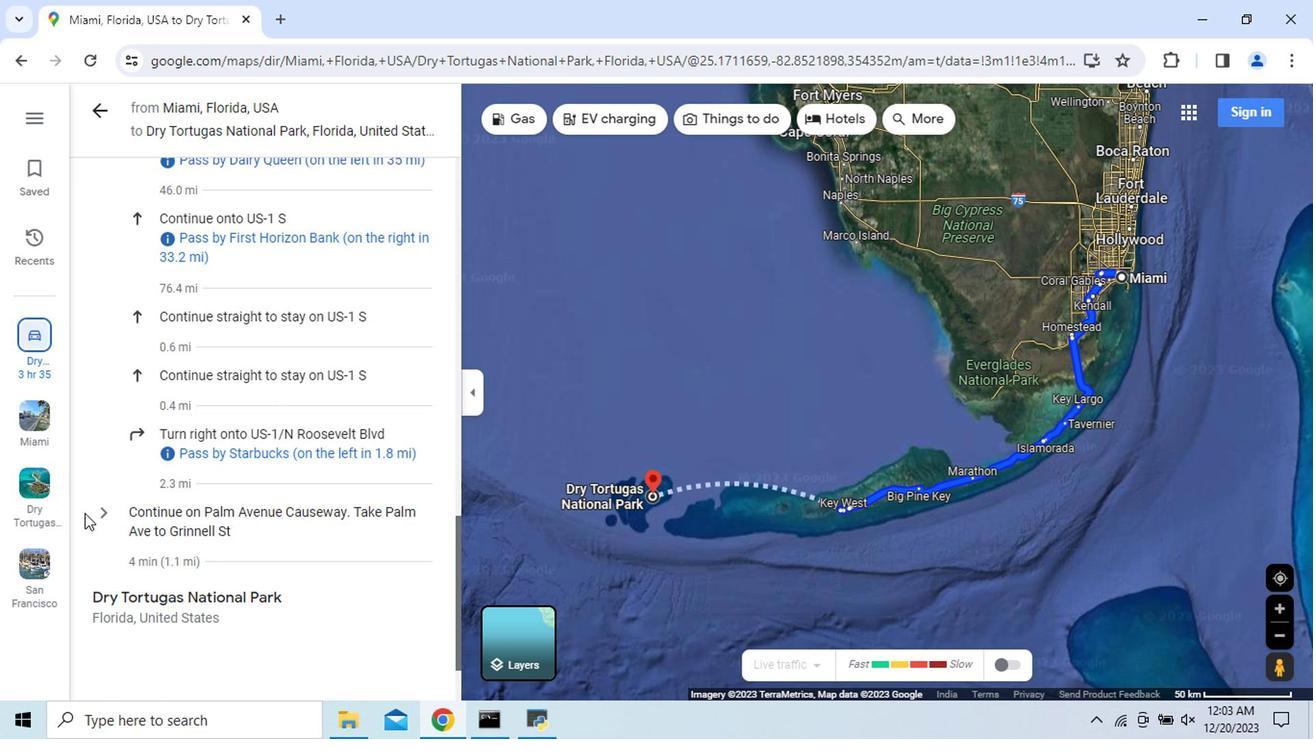 
Action: Mouse moved to (96, 518)
Screenshot: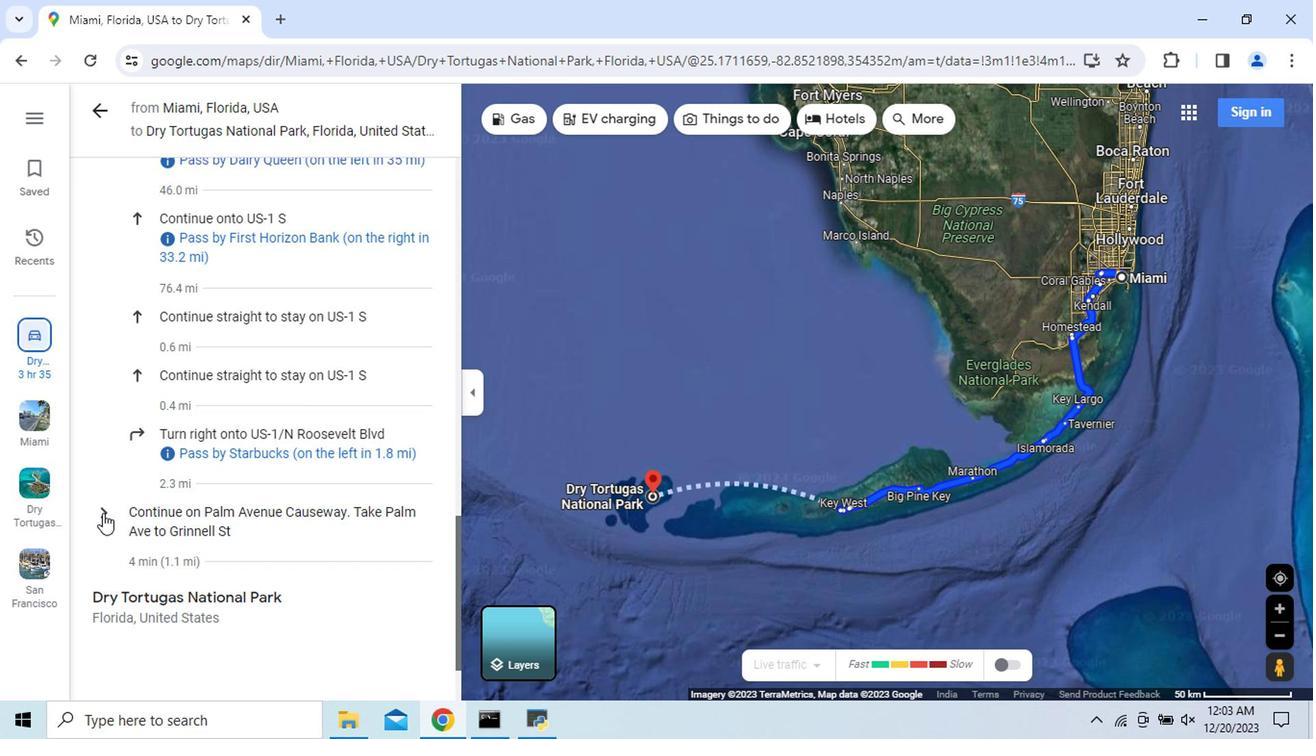 
Action: Mouse pressed left at (96, 518)
Screenshot: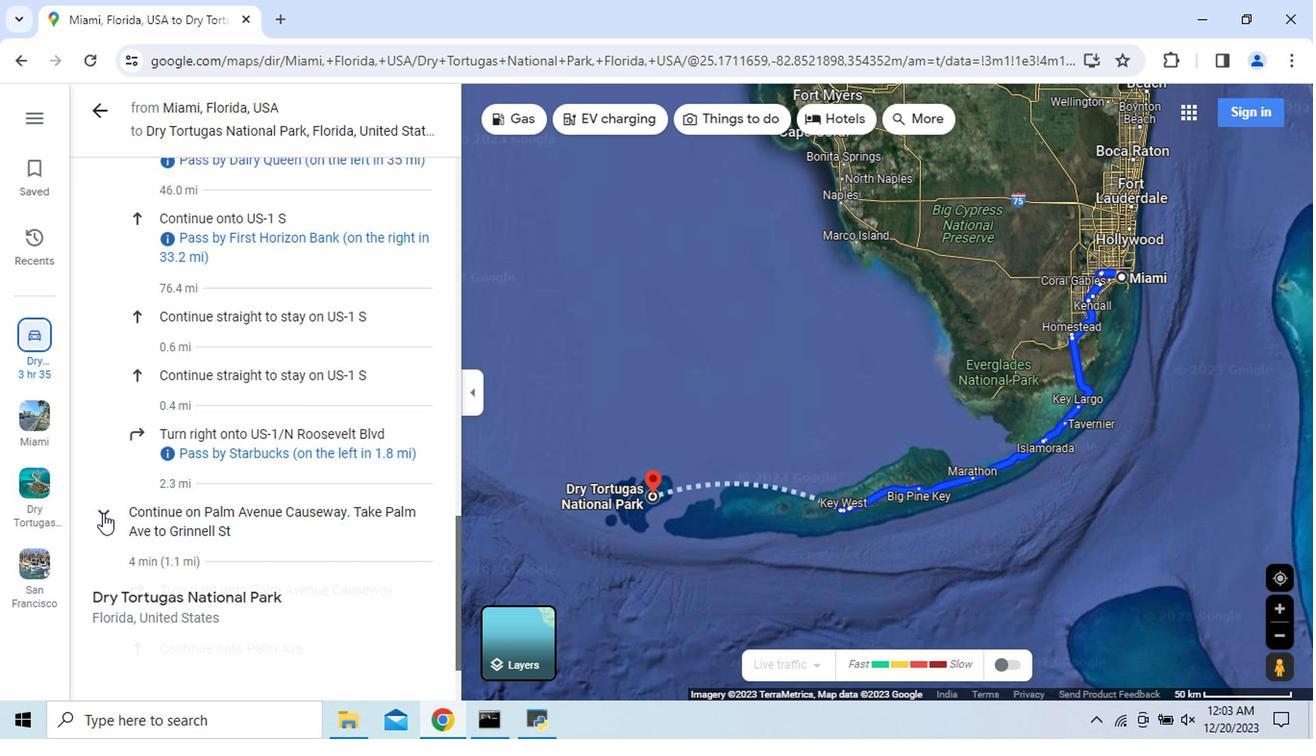 
Action: Mouse moved to (78, 557)
Screenshot: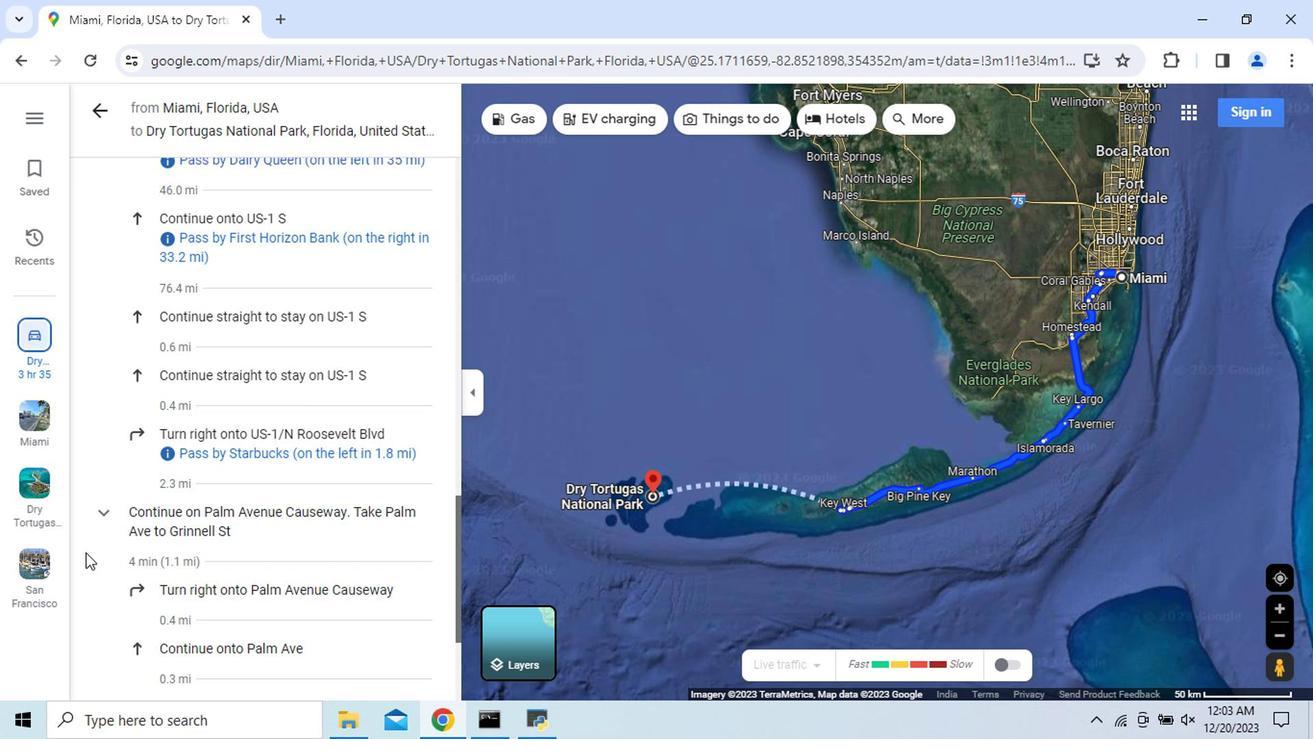 
Action: Mouse scrolled (78, 557) with delta (0, 0)
Screenshot: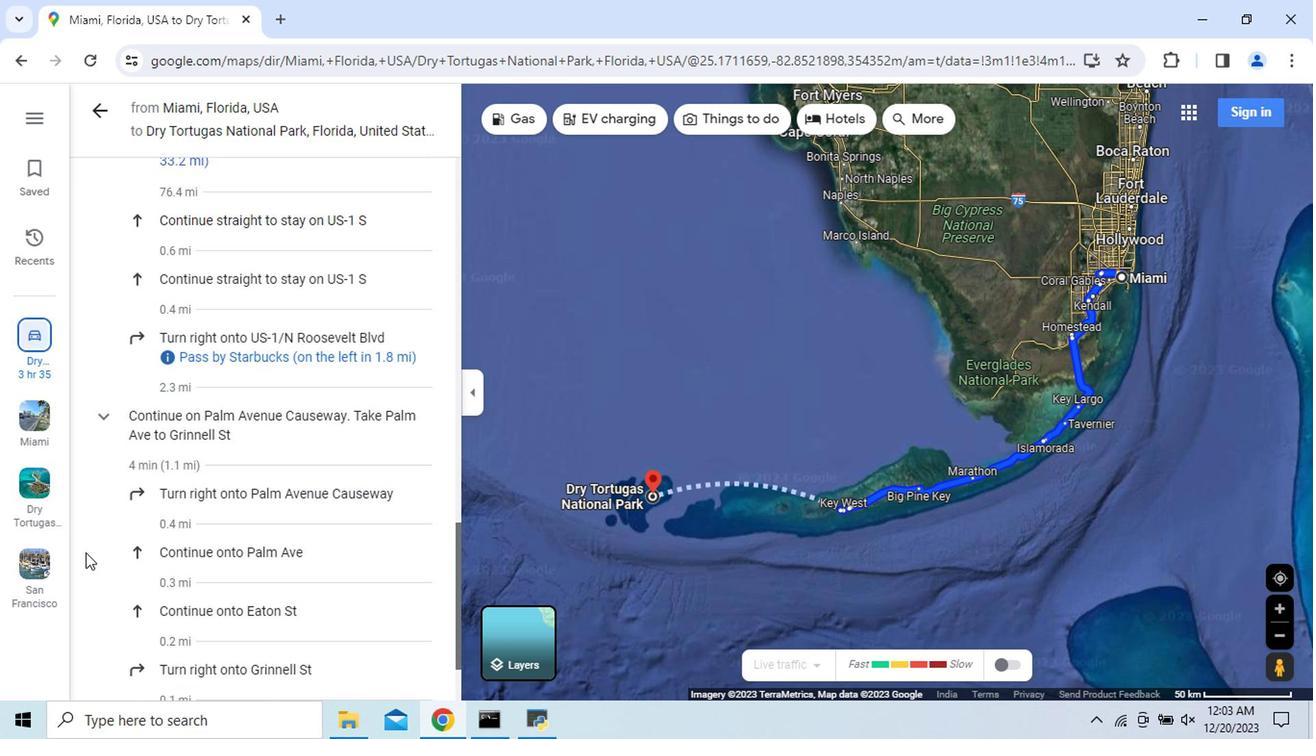 
Action: Mouse scrolled (78, 557) with delta (0, 0)
Screenshot: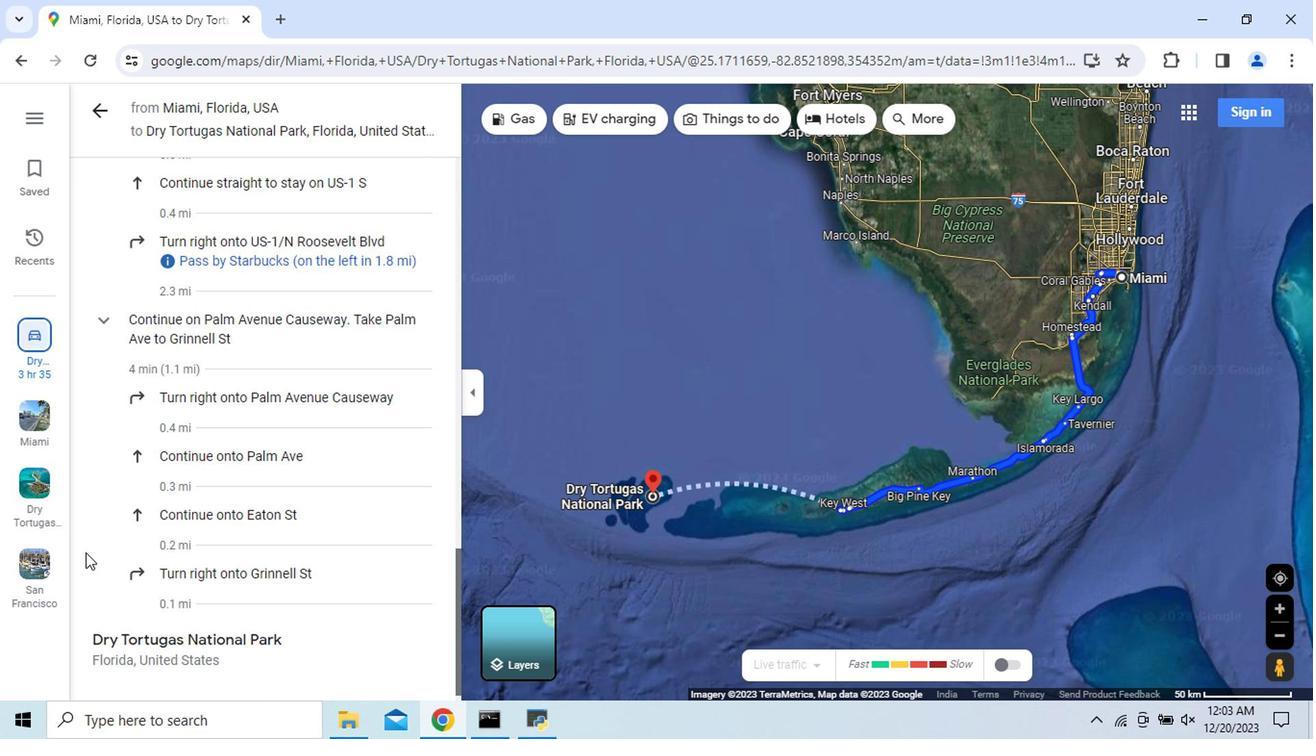 
Action: Mouse scrolled (78, 557) with delta (0, 0)
Screenshot: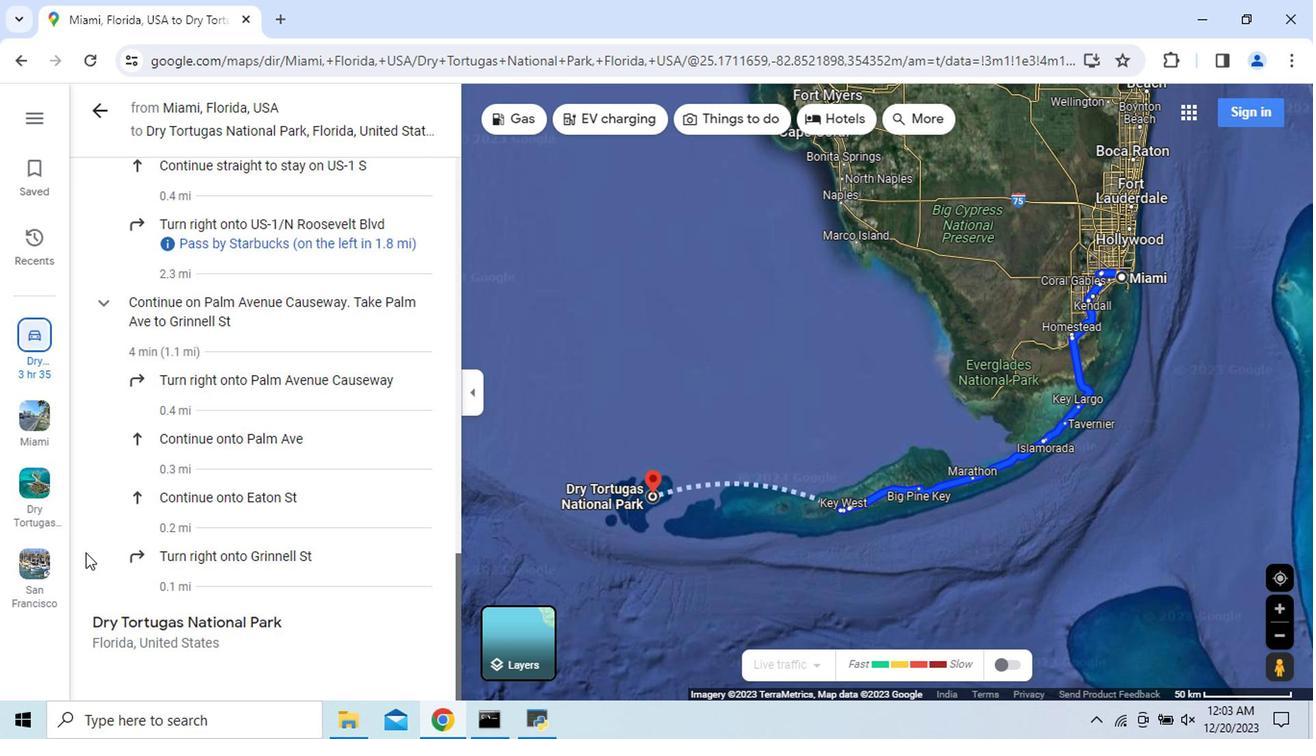 
Action: Mouse scrolled (78, 557) with delta (0, 0)
Screenshot: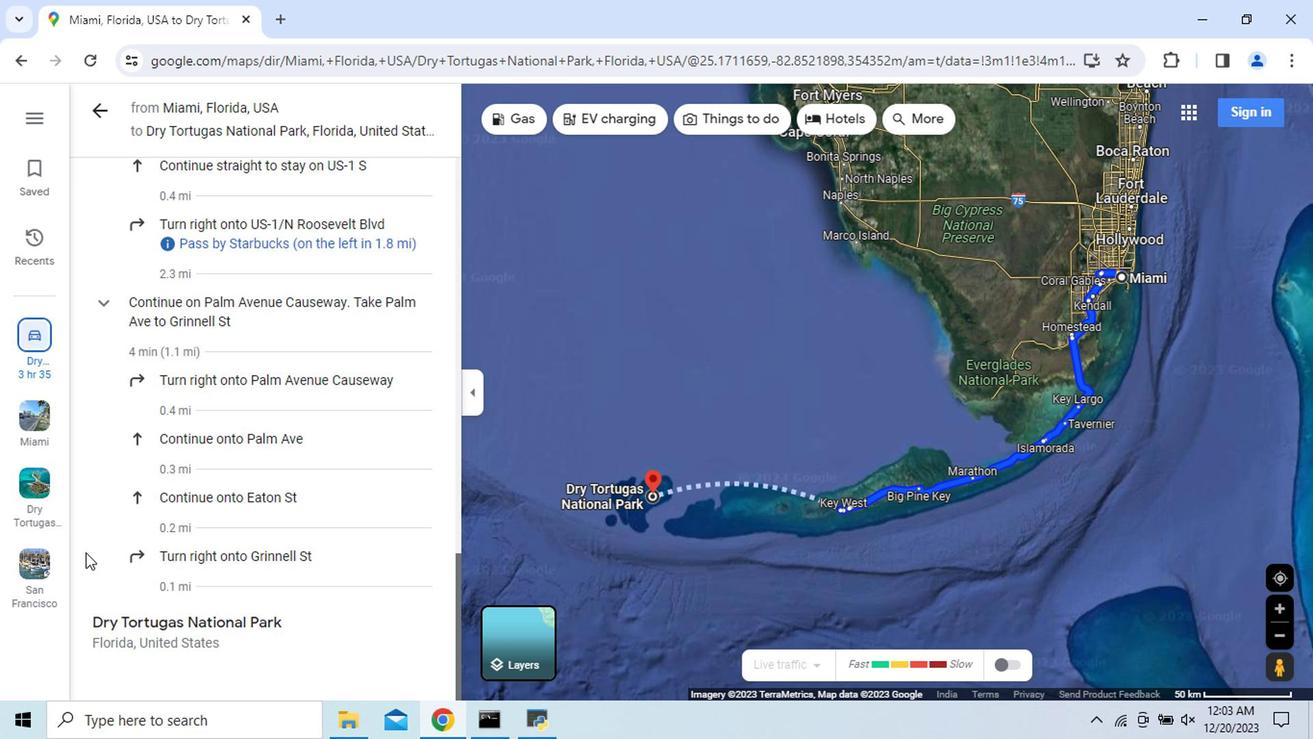 
Action: Mouse moved to (95, 123)
Screenshot: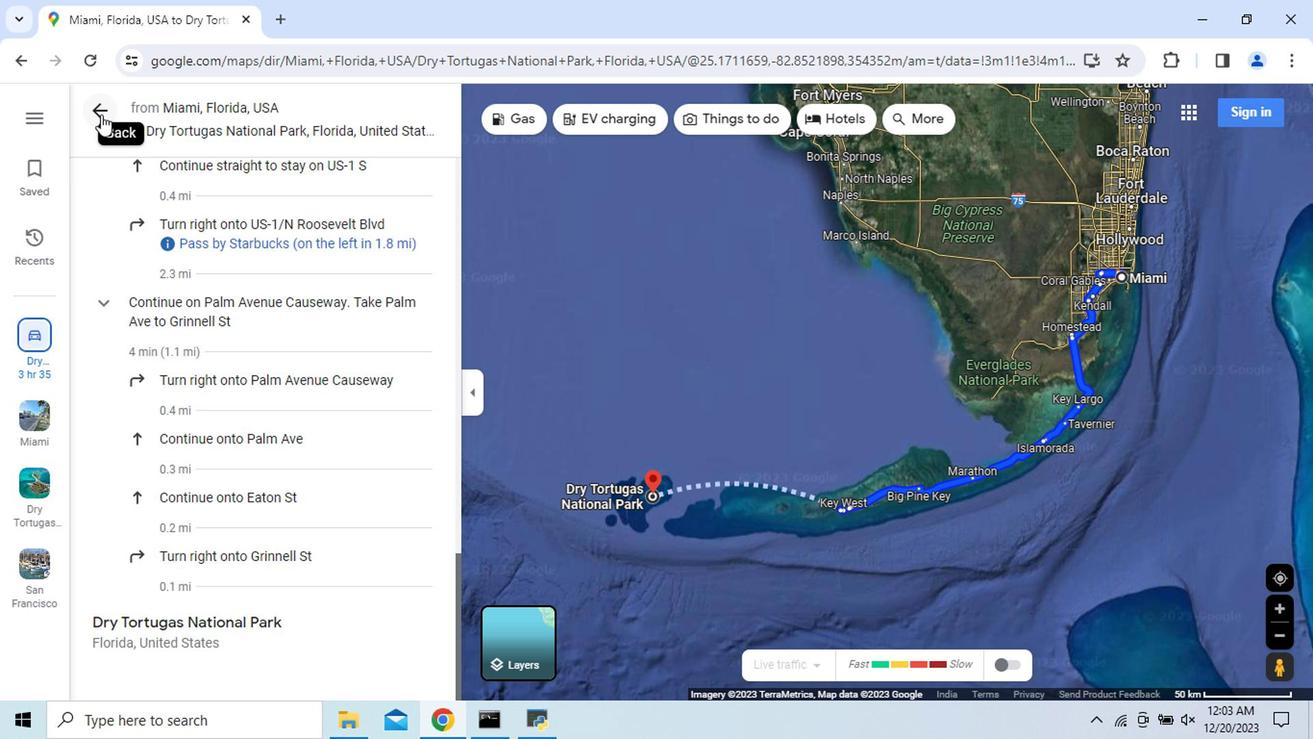 
Action: Mouse pressed left at (95, 123)
Screenshot: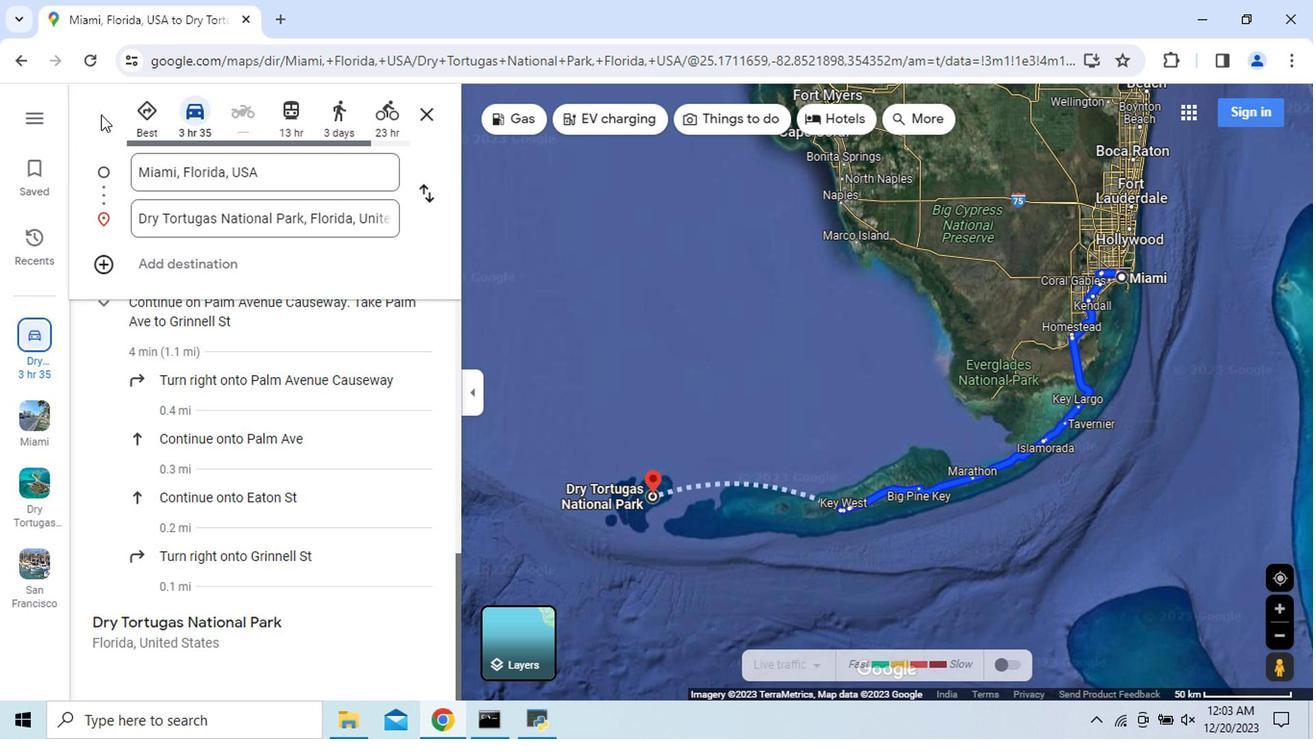 
Action: Mouse moved to (565, 479)
Screenshot: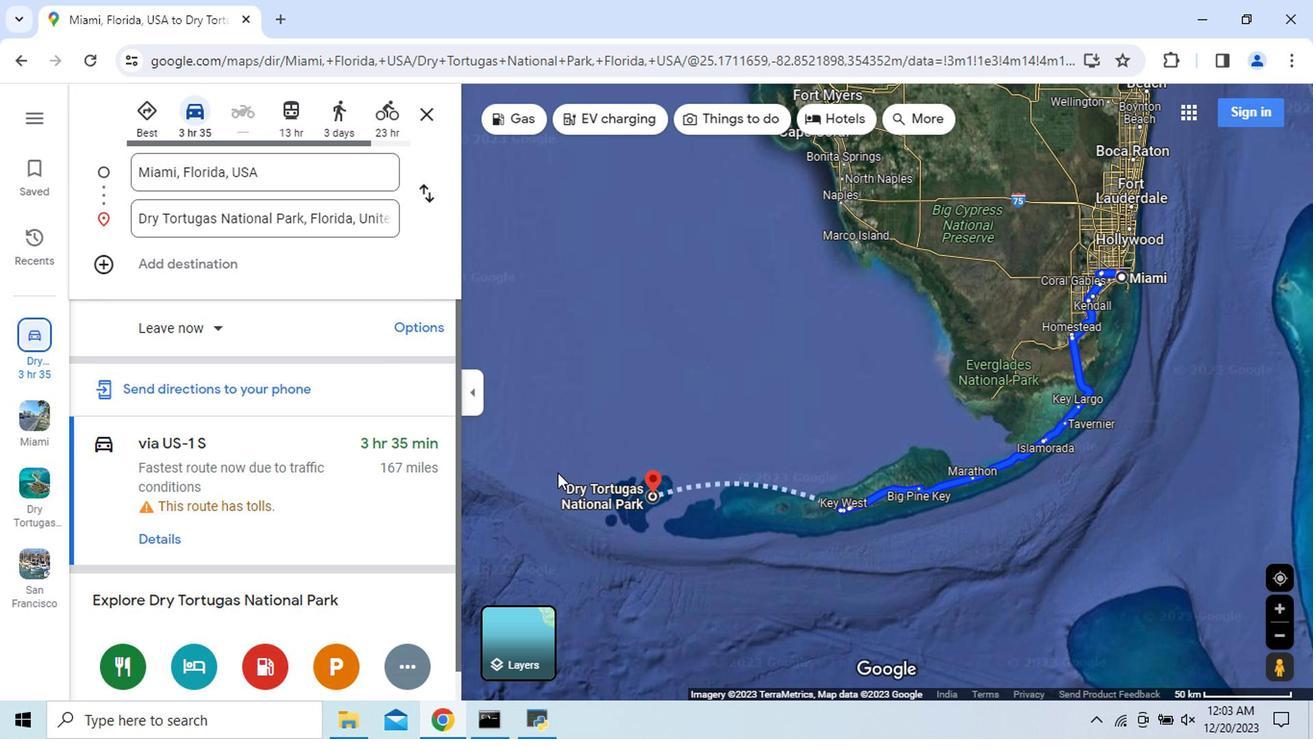 
